 Task: Provide the 2023 Victory Lane Racing Xfinity Series picks for the track "Darlington Raceway".
Action: Mouse moved to (194, 334)
Screenshot: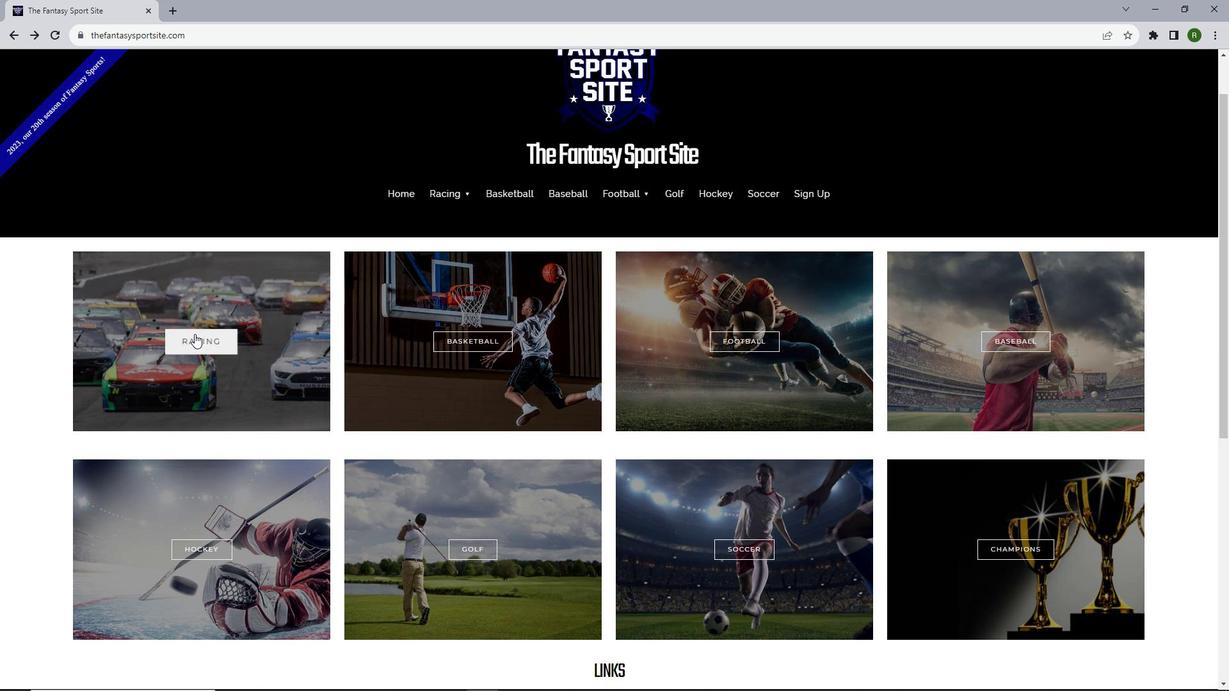 
Action: Mouse pressed left at (194, 334)
Screenshot: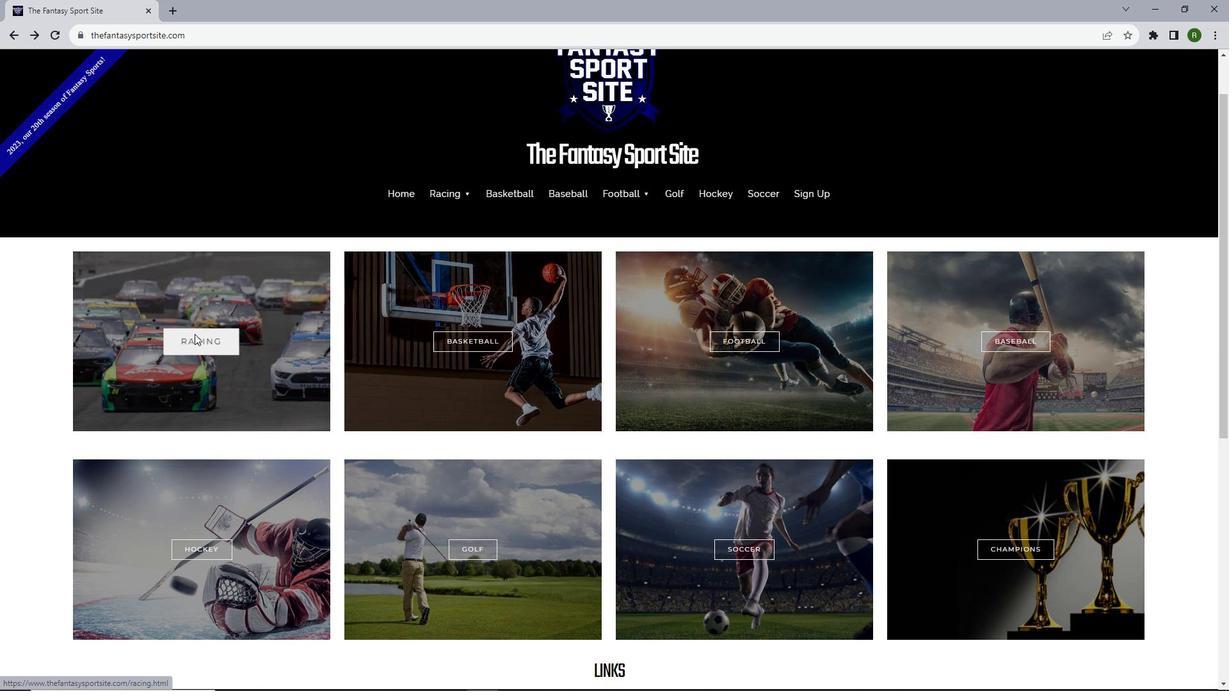 
Action: Mouse moved to (315, 315)
Screenshot: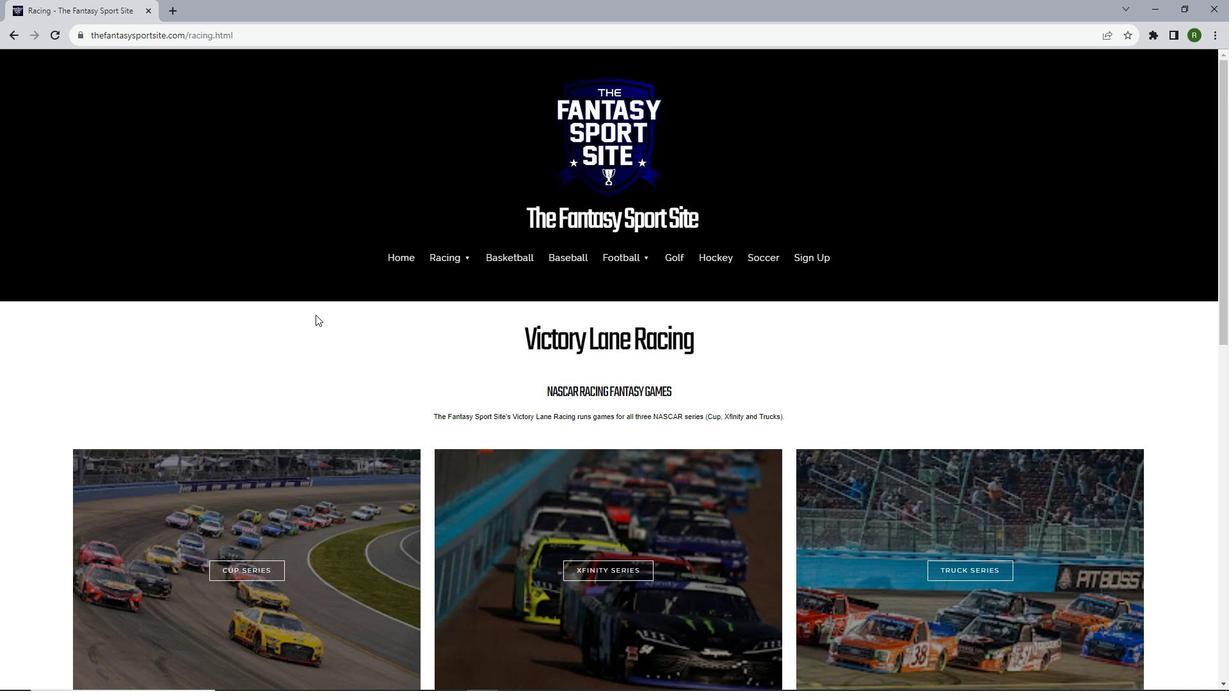 
Action: Mouse scrolled (315, 314) with delta (0, 0)
Screenshot: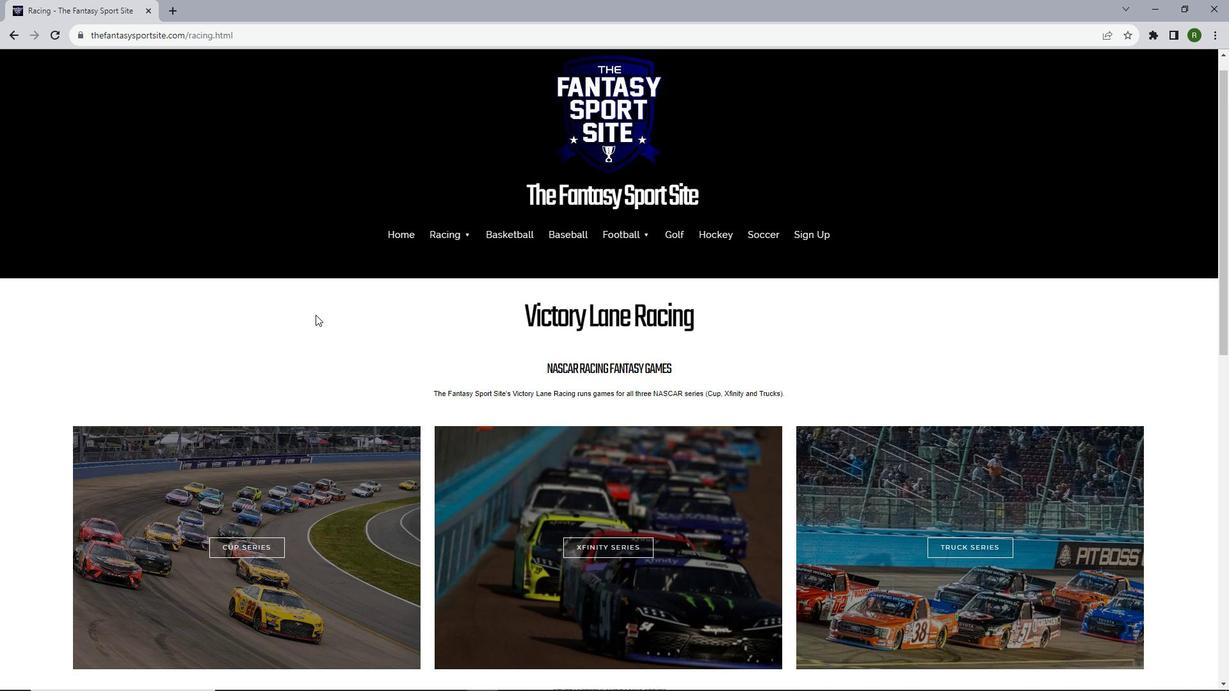 
Action: Mouse scrolled (315, 314) with delta (0, 0)
Screenshot: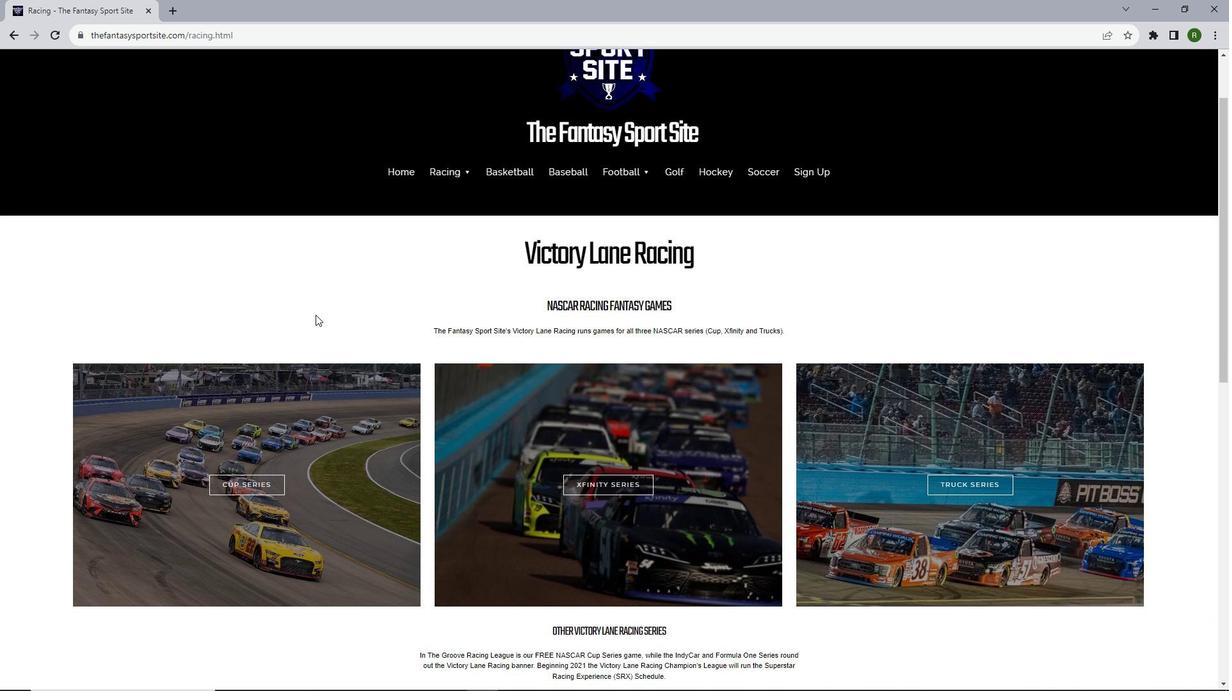
Action: Mouse moved to (597, 445)
Screenshot: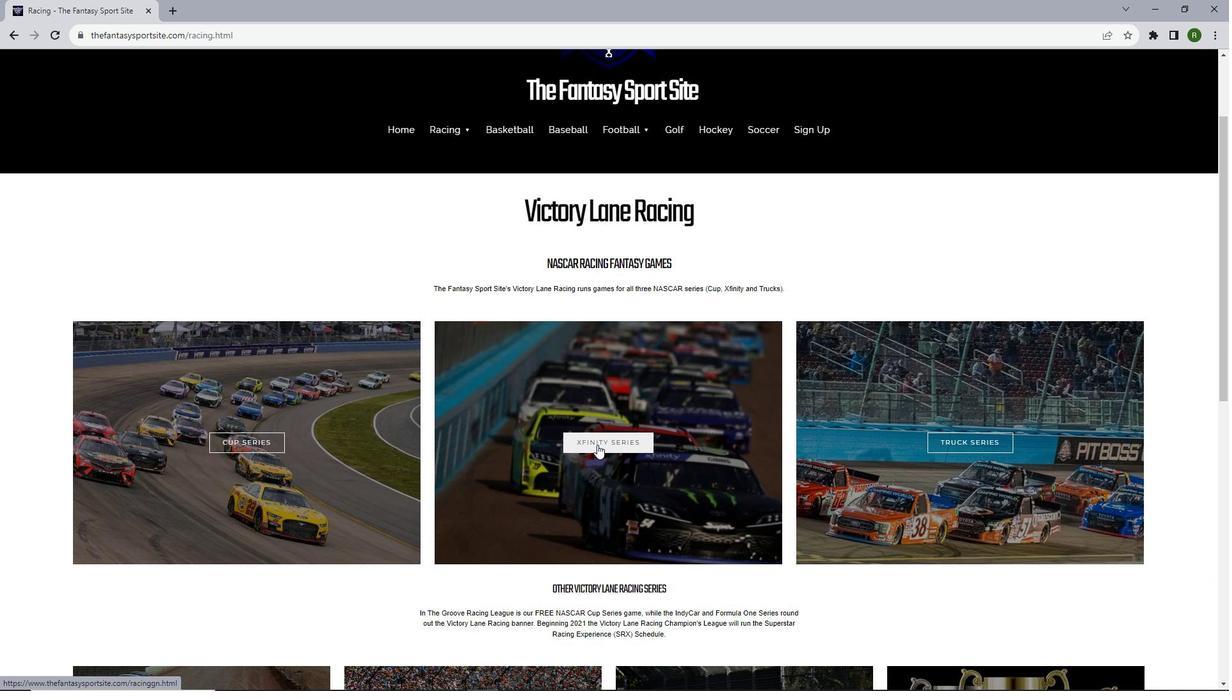 
Action: Mouse pressed left at (597, 445)
Screenshot: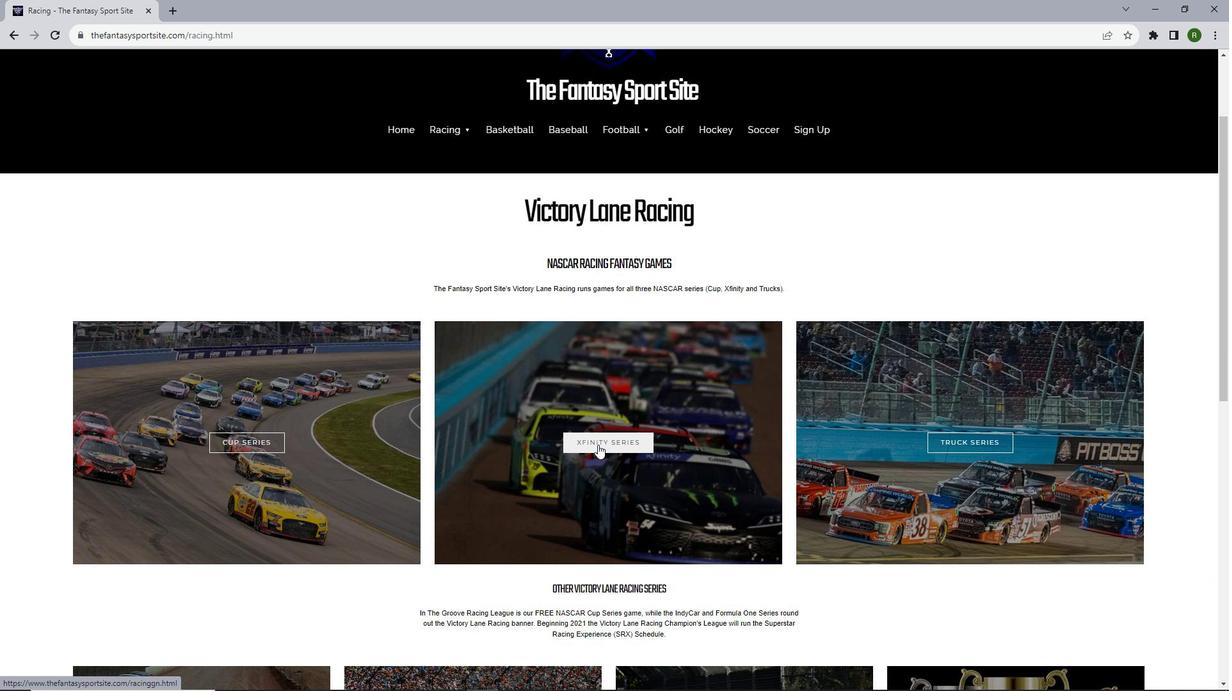 
Action: Mouse moved to (465, 369)
Screenshot: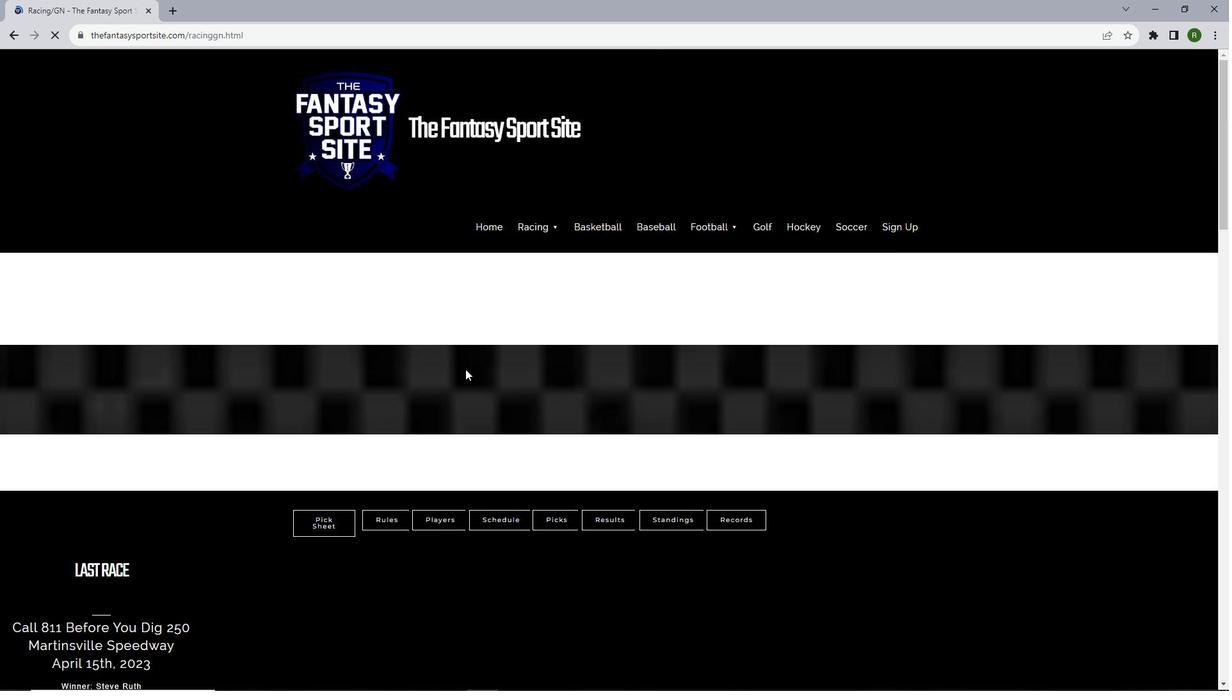 
Action: Mouse scrolled (465, 368) with delta (0, 0)
Screenshot: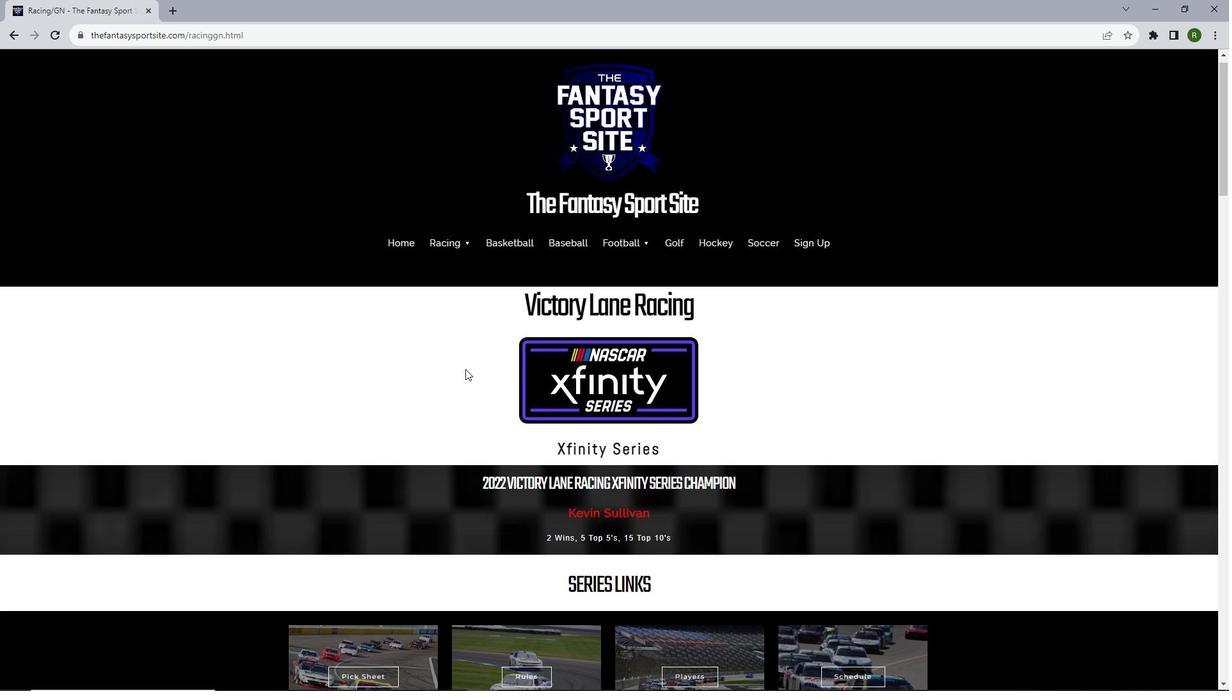
Action: Mouse scrolled (465, 368) with delta (0, 0)
Screenshot: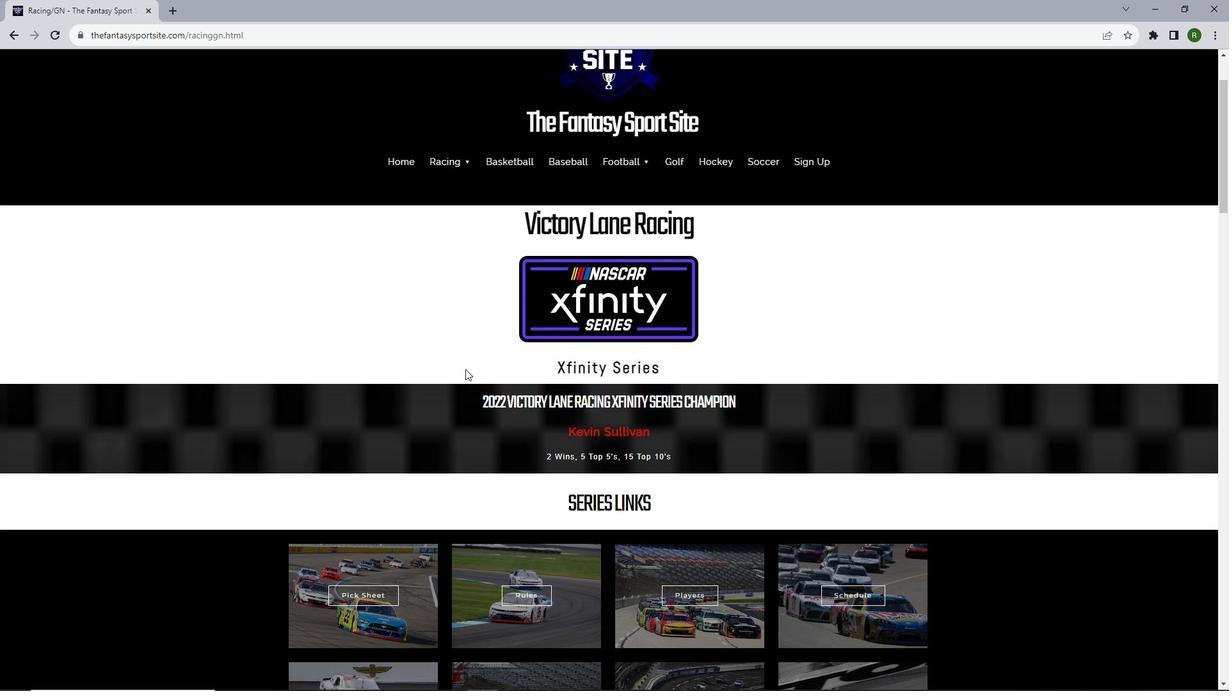
Action: Mouse scrolled (465, 368) with delta (0, 0)
Screenshot: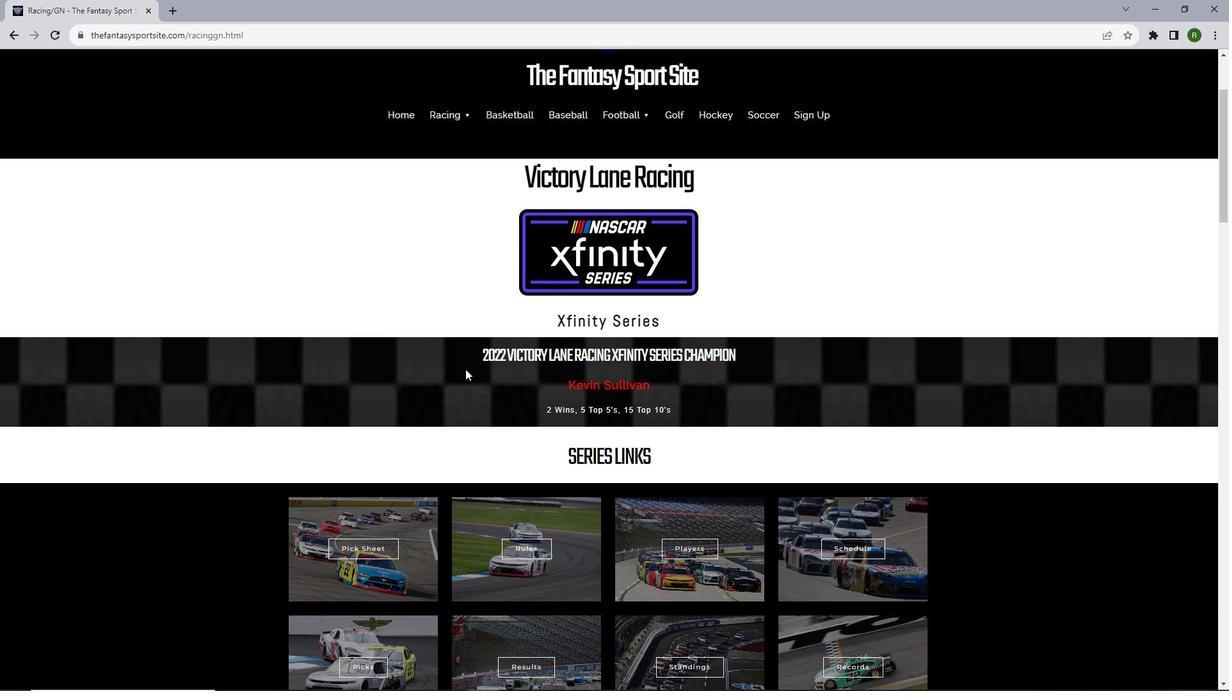 
Action: Mouse scrolled (465, 368) with delta (0, 0)
Screenshot: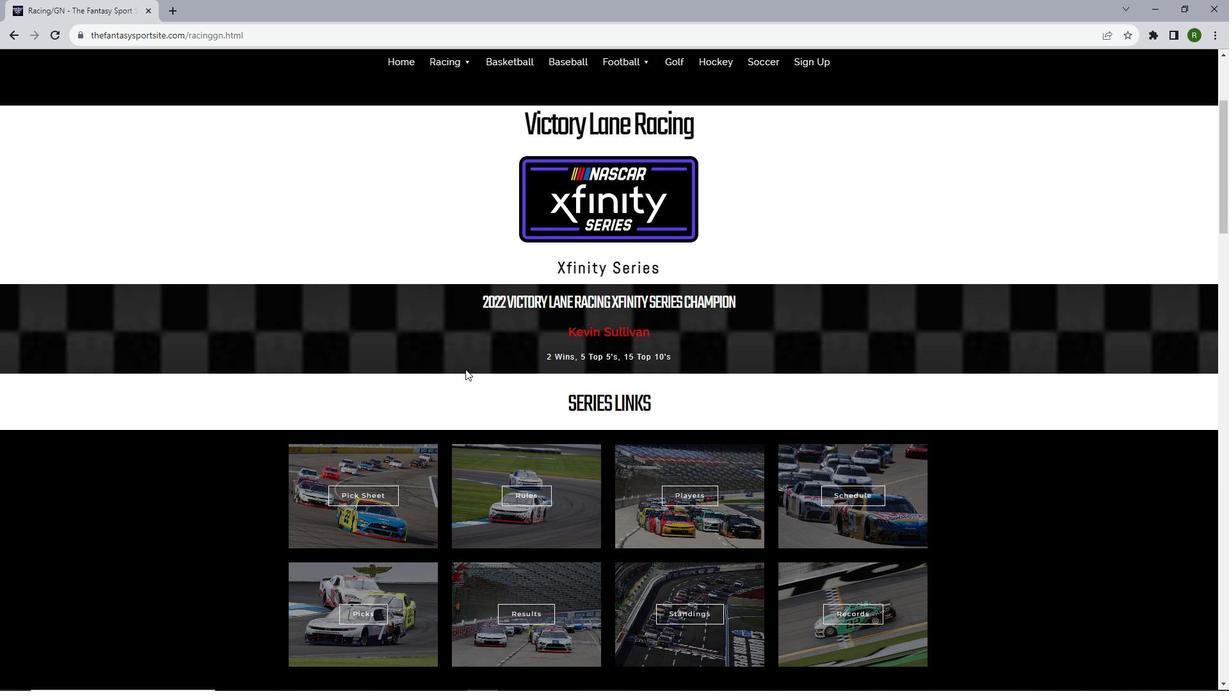 
Action: Mouse scrolled (465, 368) with delta (0, 0)
Screenshot: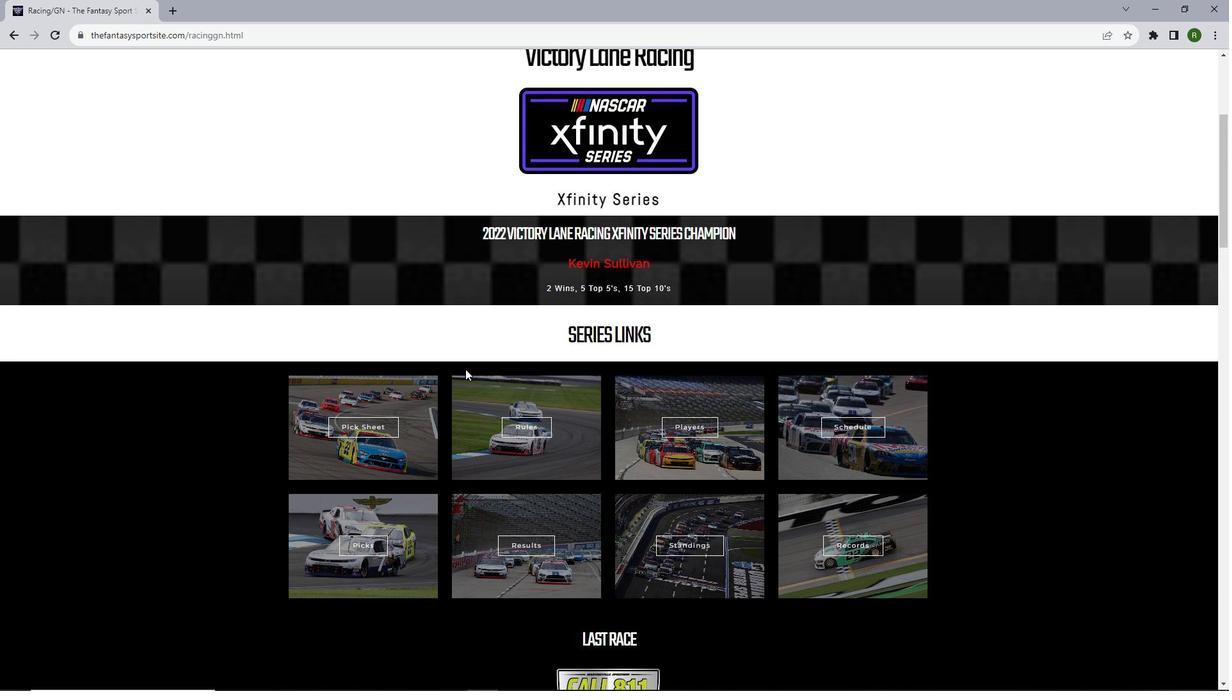 
Action: Mouse scrolled (465, 368) with delta (0, 0)
Screenshot: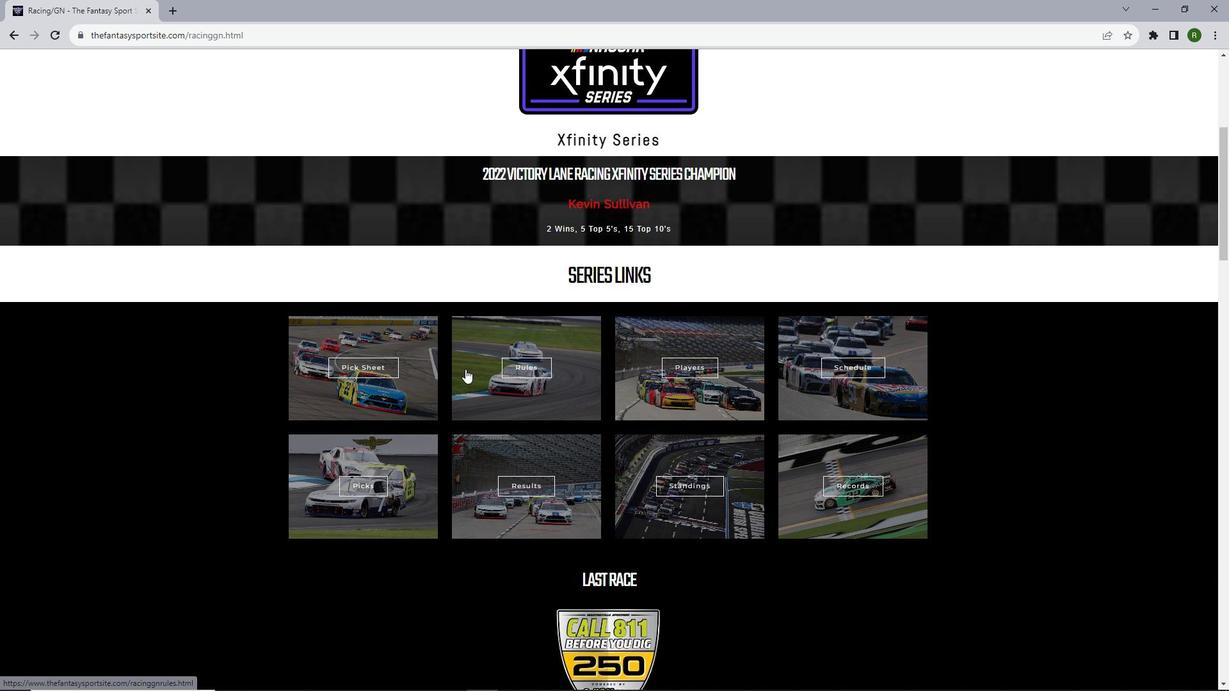 
Action: Mouse moved to (353, 432)
Screenshot: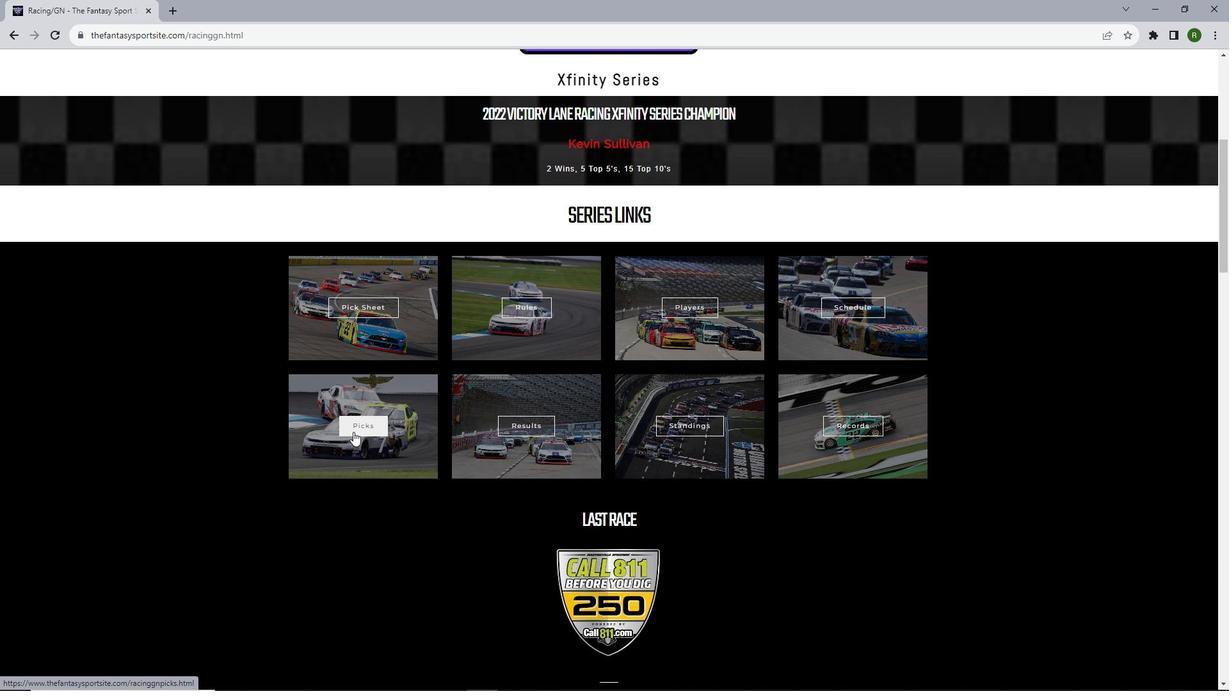 
Action: Mouse pressed left at (353, 432)
Screenshot: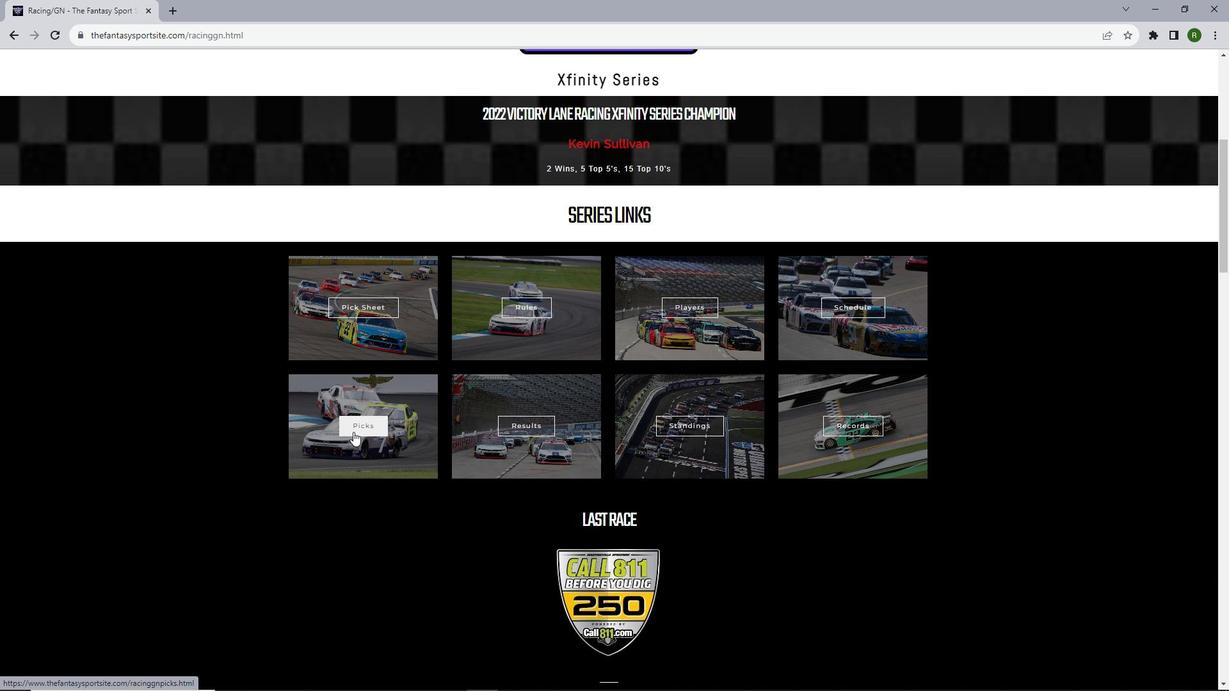 
Action: Mouse moved to (508, 363)
Screenshot: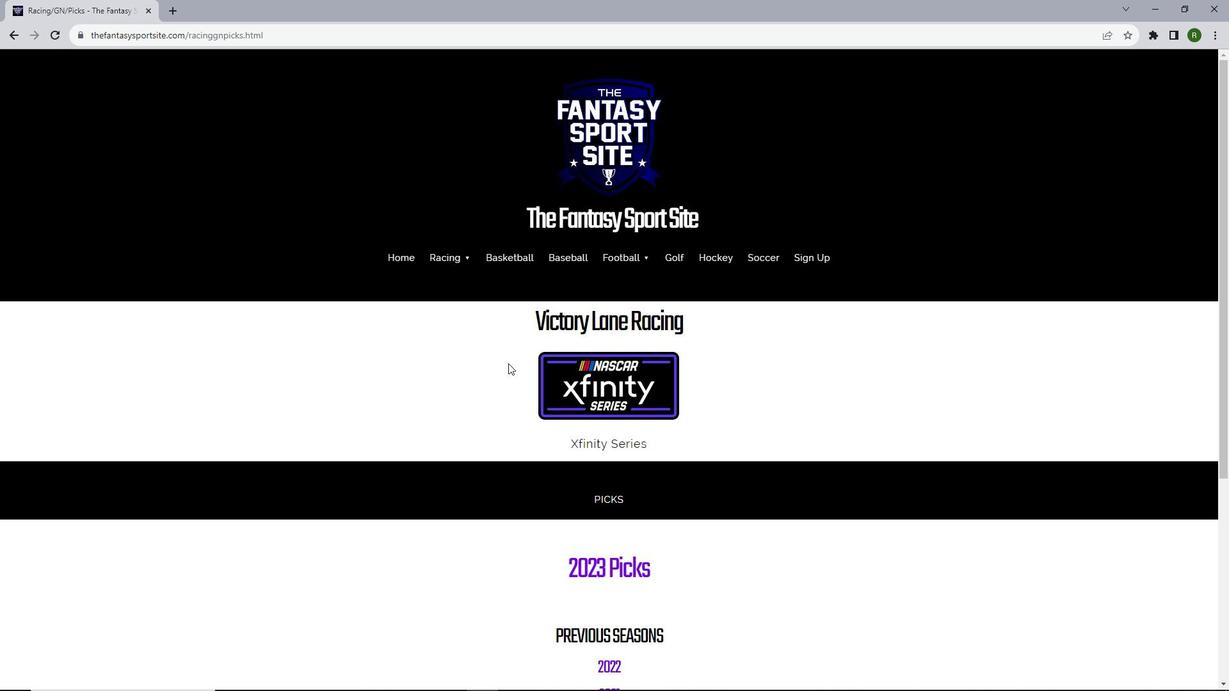 
Action: Mouse scrolled (508, 363) with delta (0, 0)
Screenshot: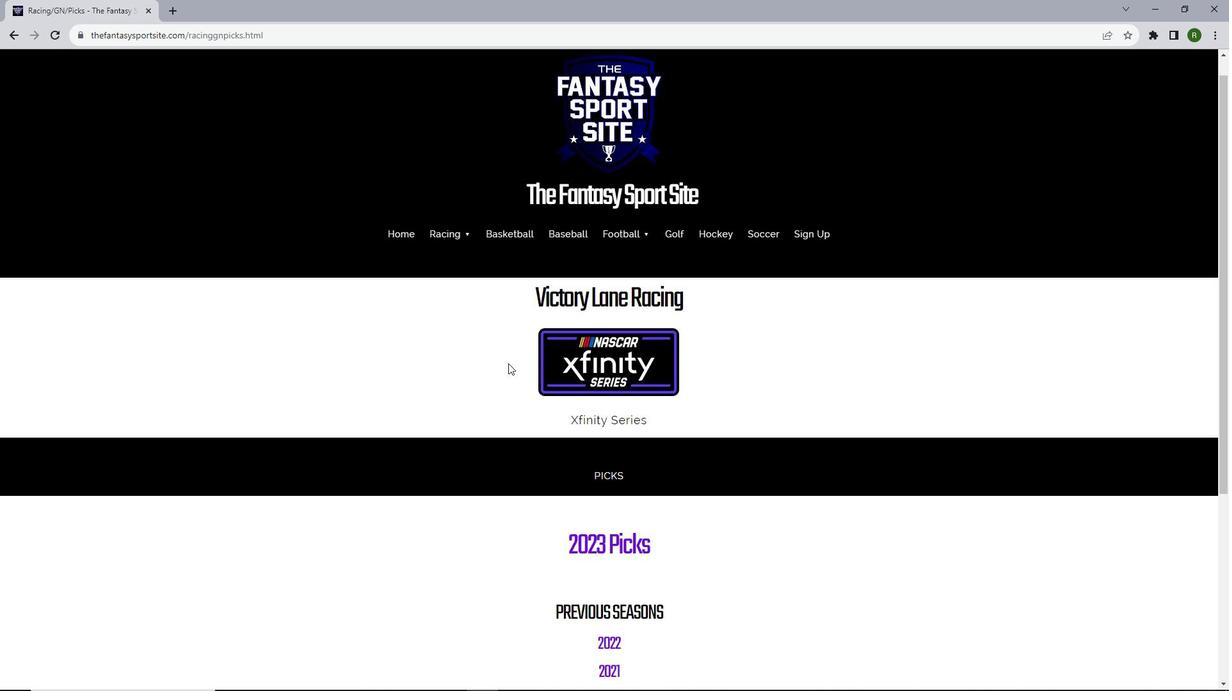
Action: Mouse scrolled (508, 363) with delta (0, 0)
Screenshot: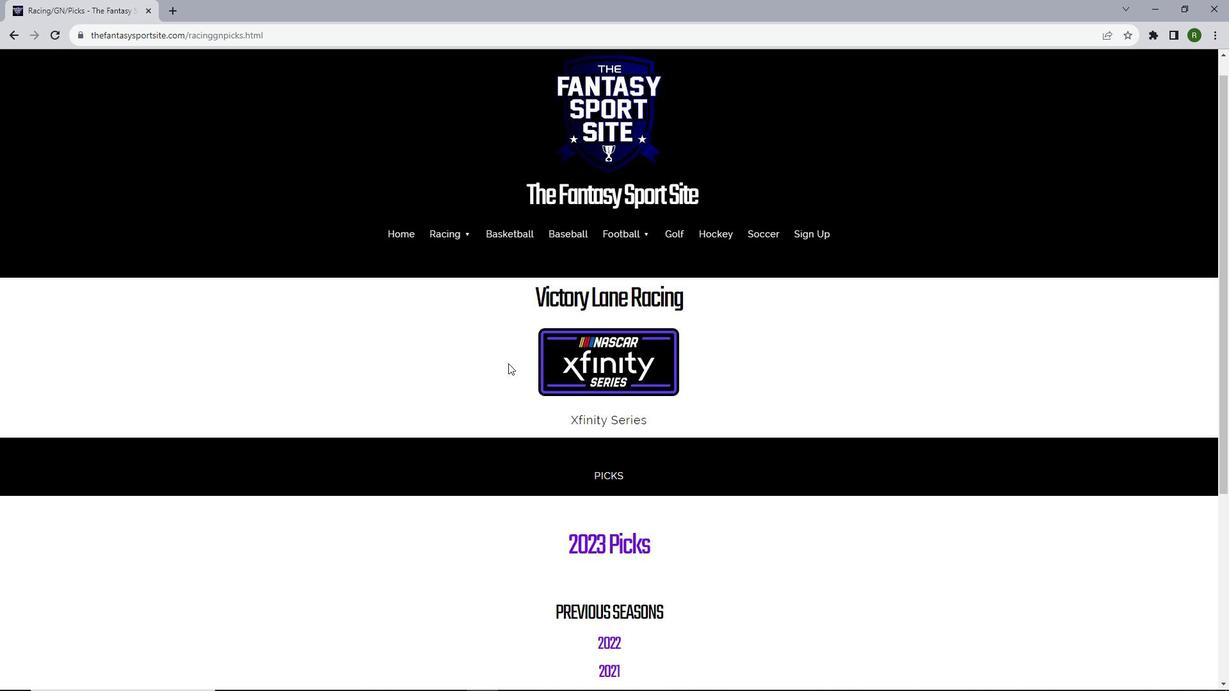 
Action: Mouse scrolled (508, 363) with delta (0, 0)
Screenshot: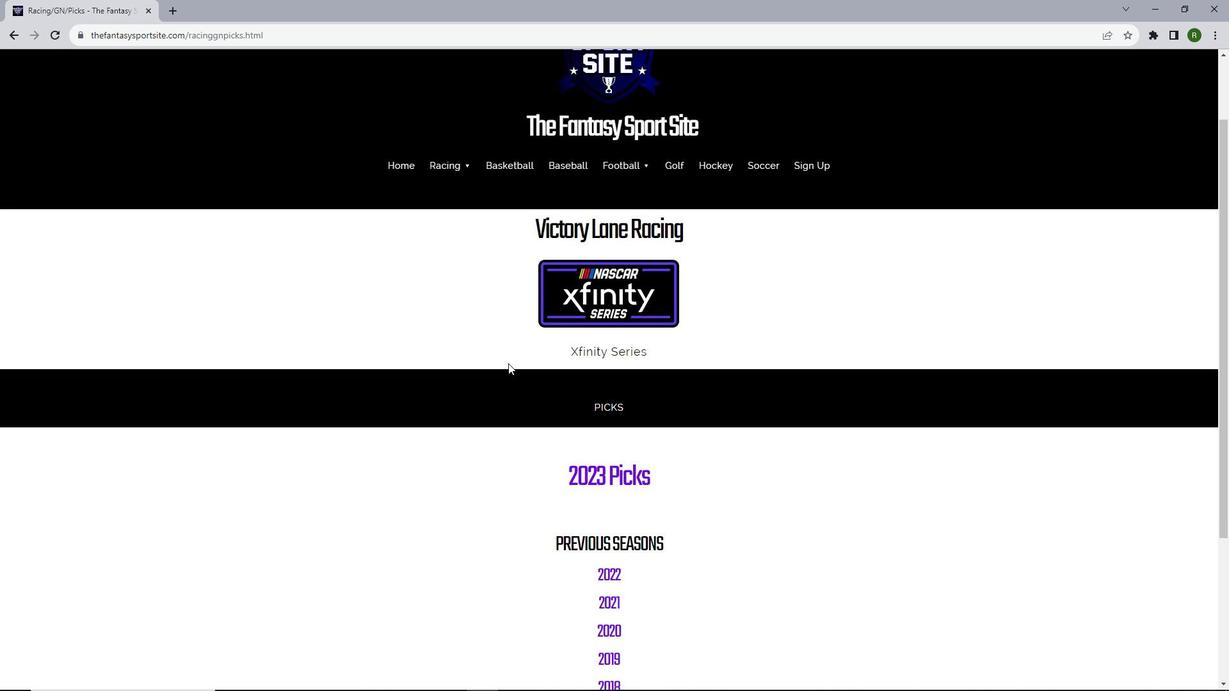 
Action: Mouse moved to (620, 370)
Screenshot: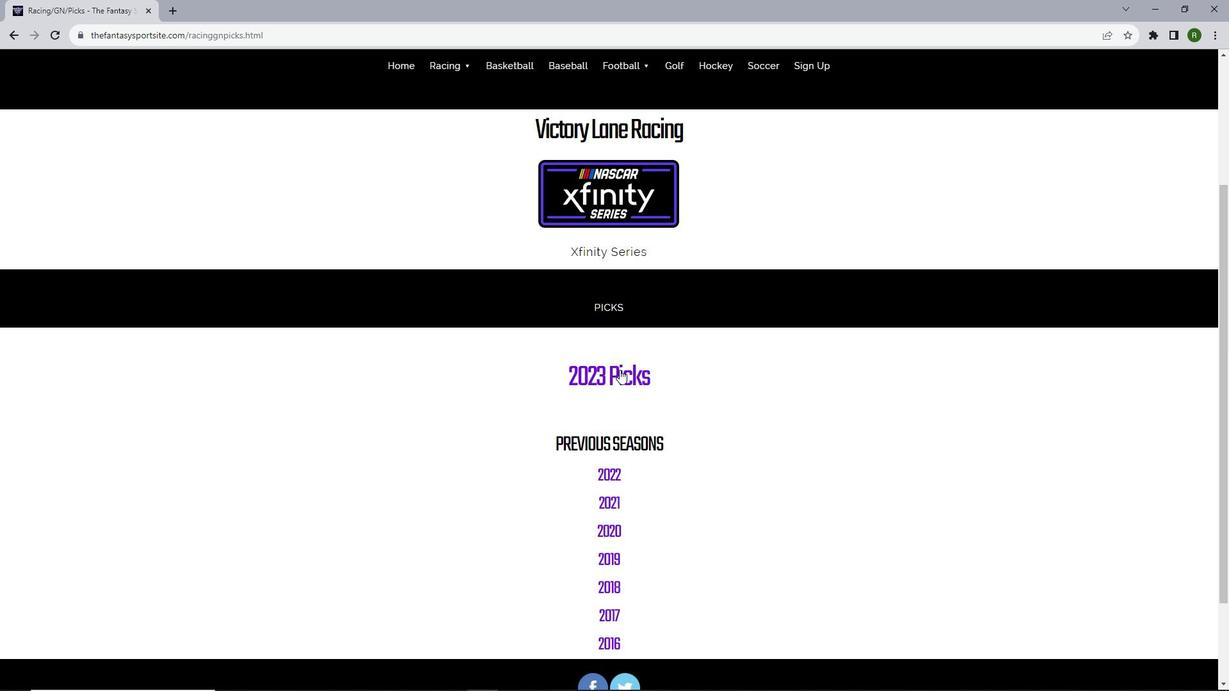 
Action: Mouse pressed left at (620, 370)
Screenshot: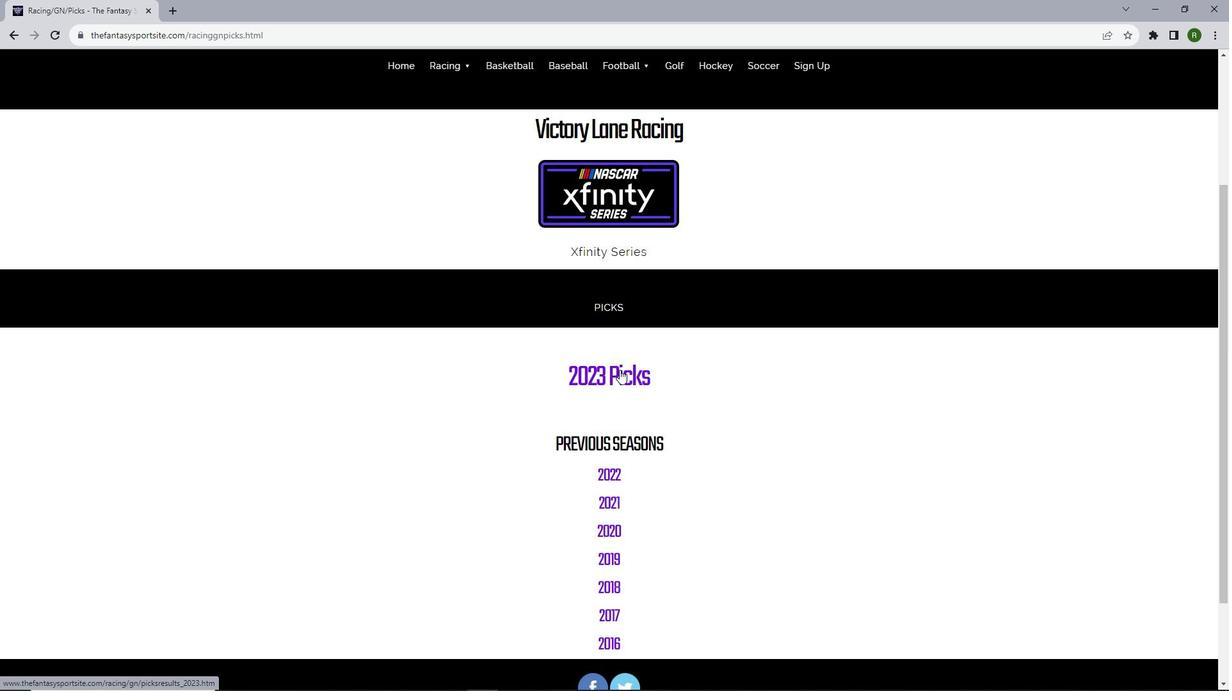 
Action: Mouse moved to (595, 253)
Screenshot: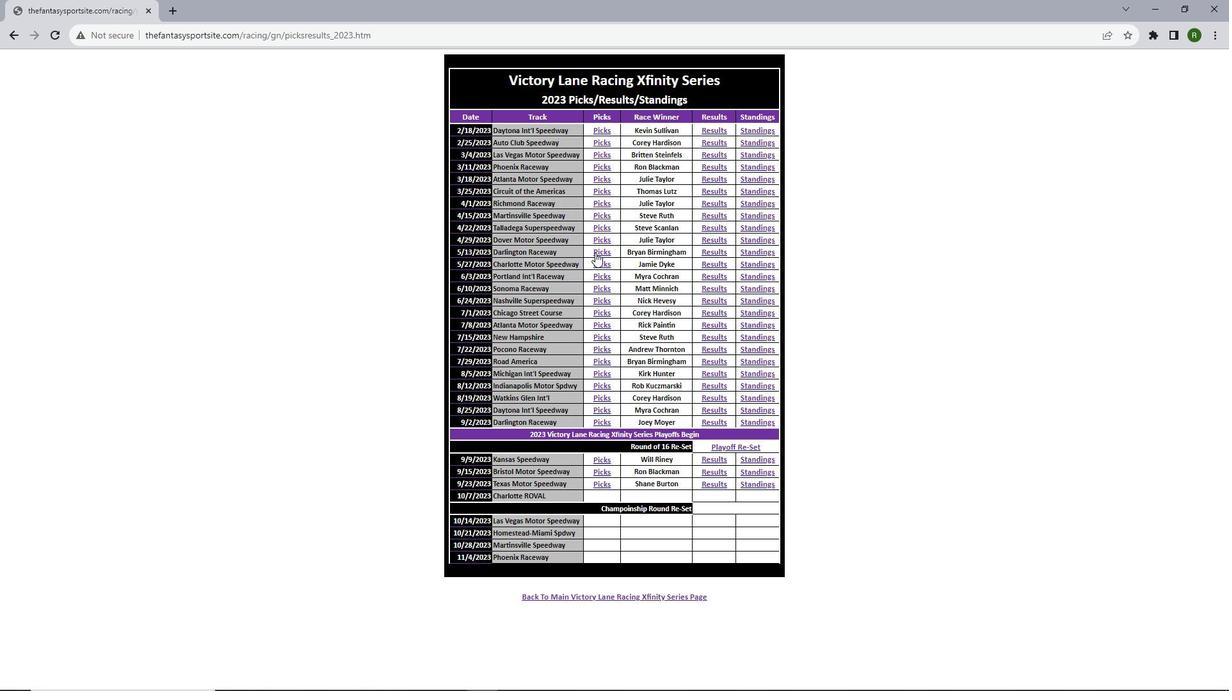 
Action: Mouse pressed left at (595, 253)
Screenshot: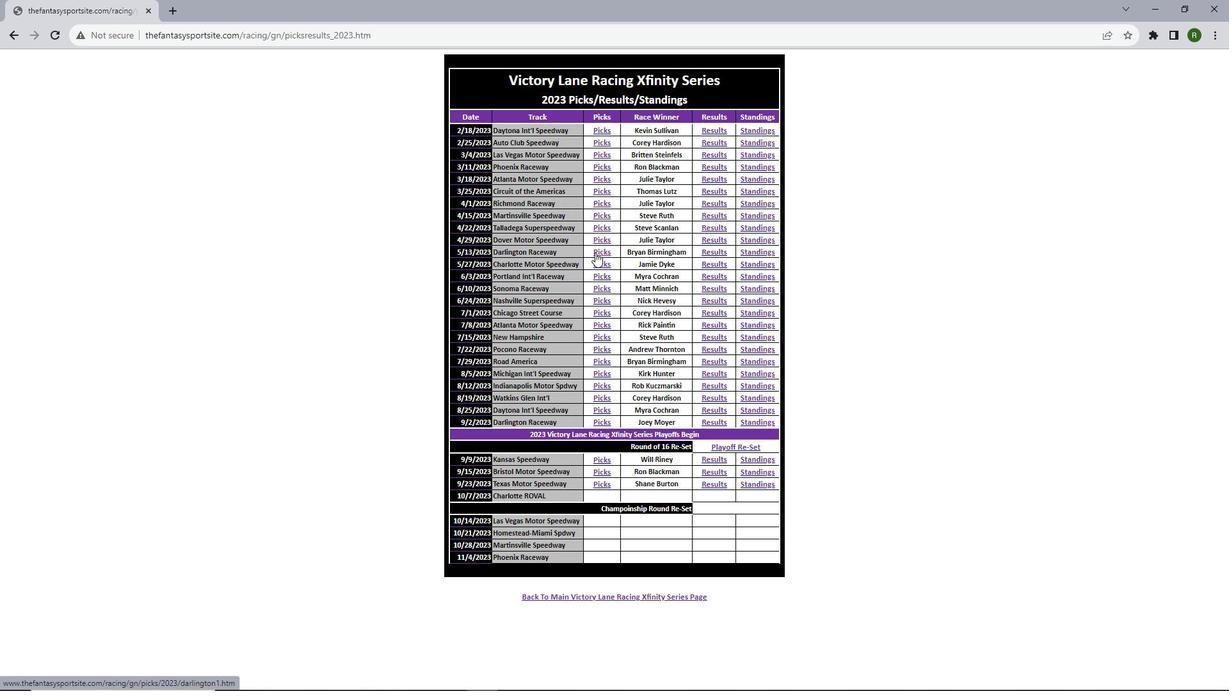 
Action: Mouse moved to (595, 253)
Screenshot: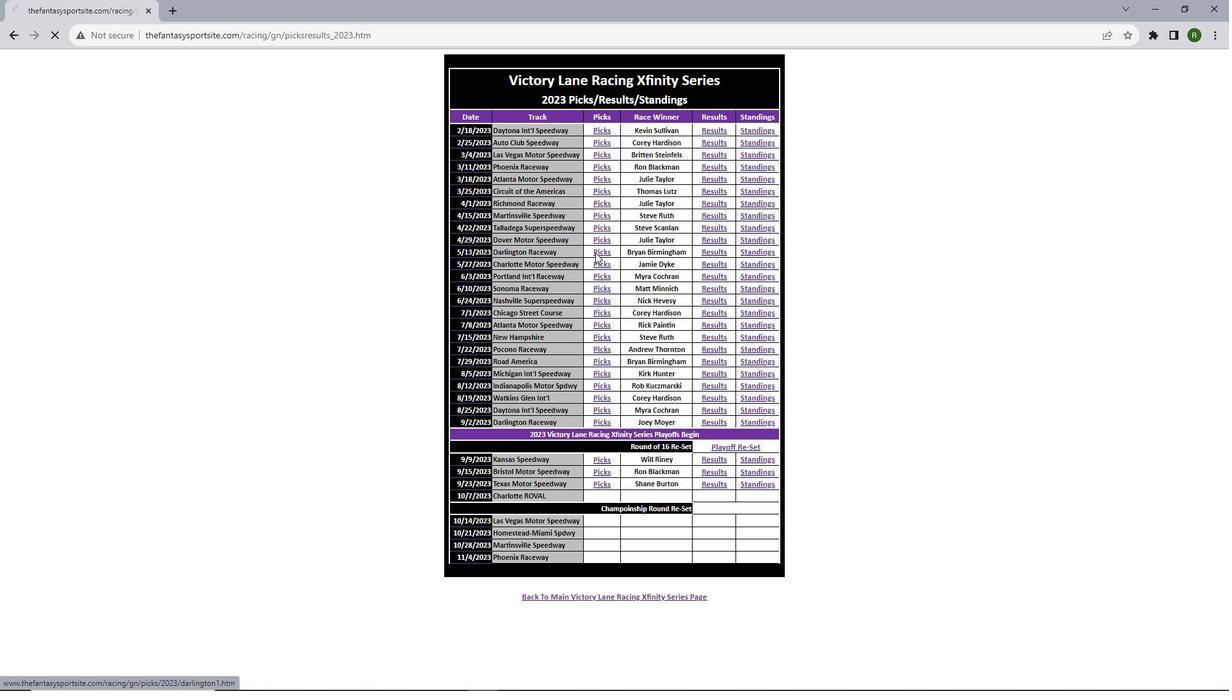 
Action: Mouse scrolled (595, 252) with delta (0, 0)
Screenshot: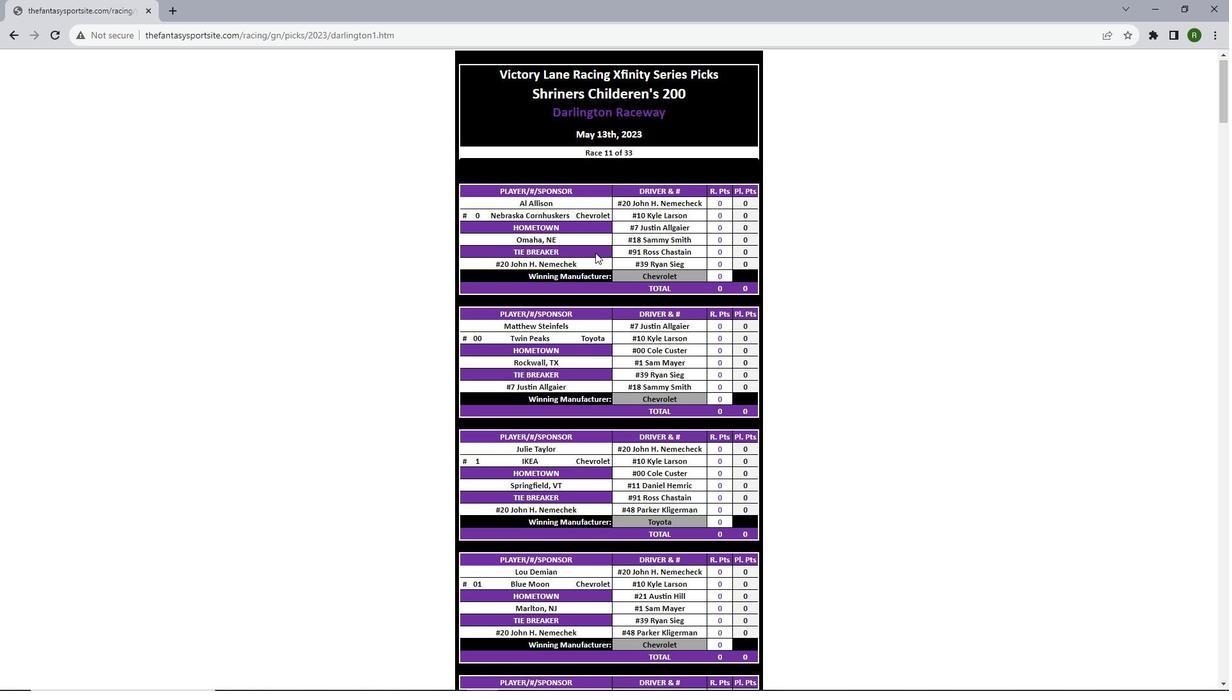 
Action: Mouse scrolled (595, 252) with delta (0, 0)
Screenshot: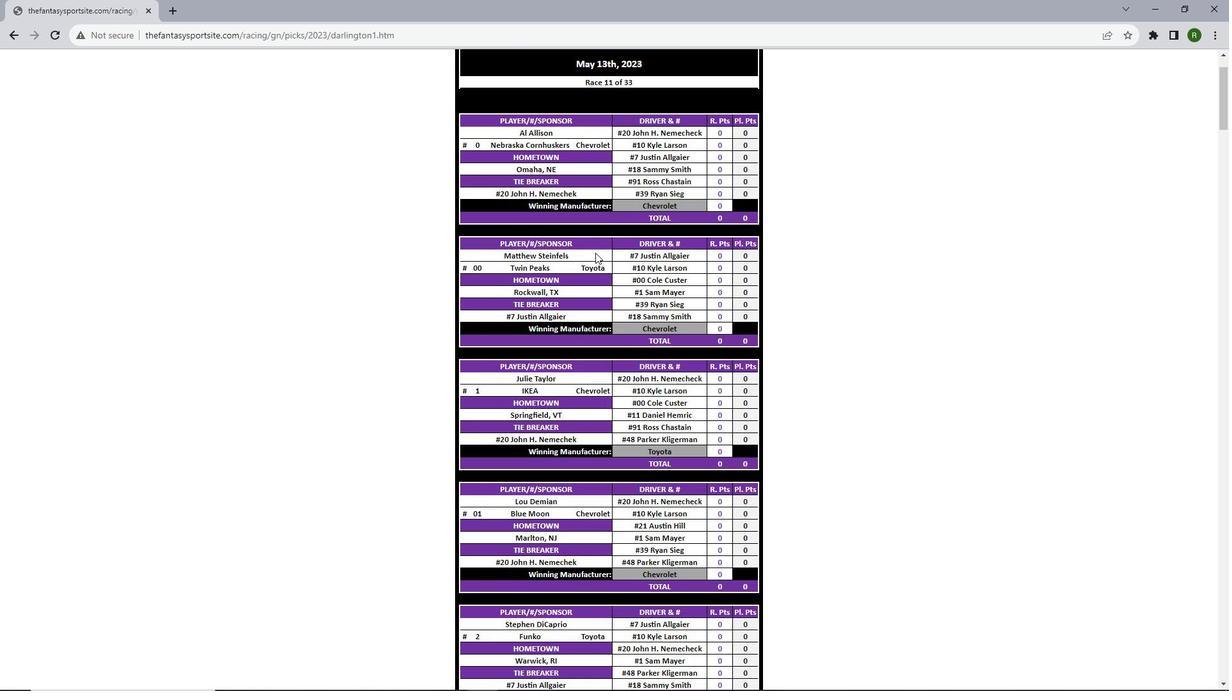 
Action: Mouse scrolled (595, 252) with delta (0, 0)
Screenshot: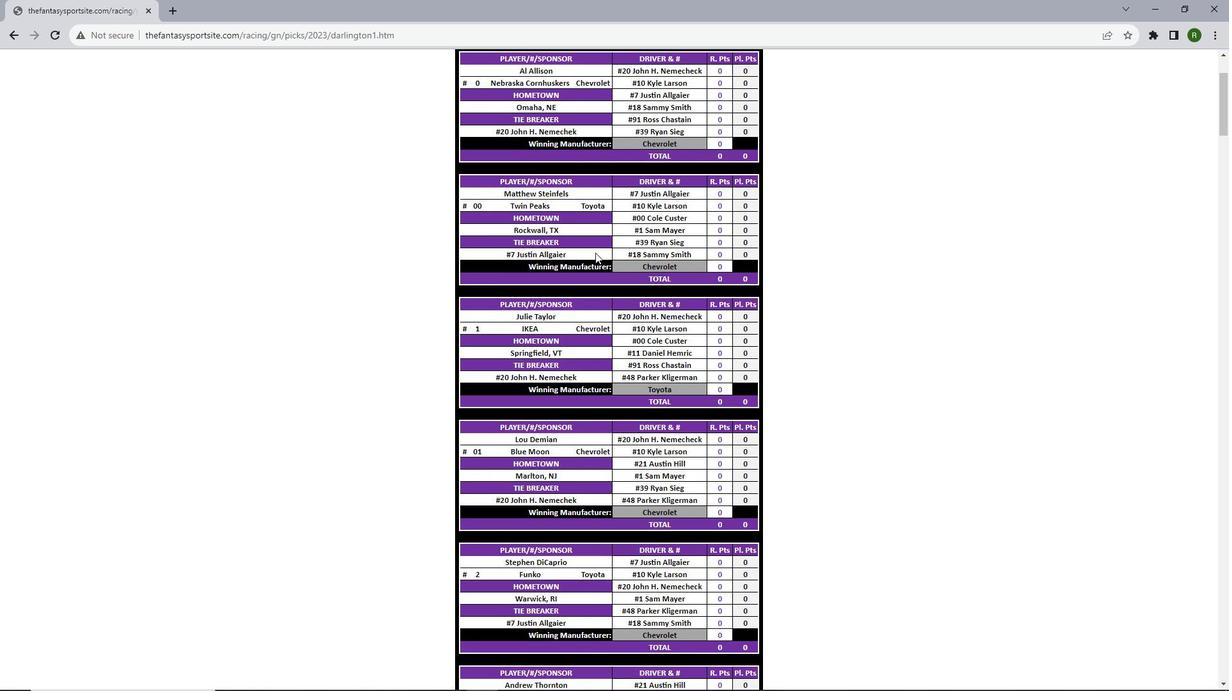 
Action: Mouse scrolled (595, 252) with delta (0, 0)
Screenshot: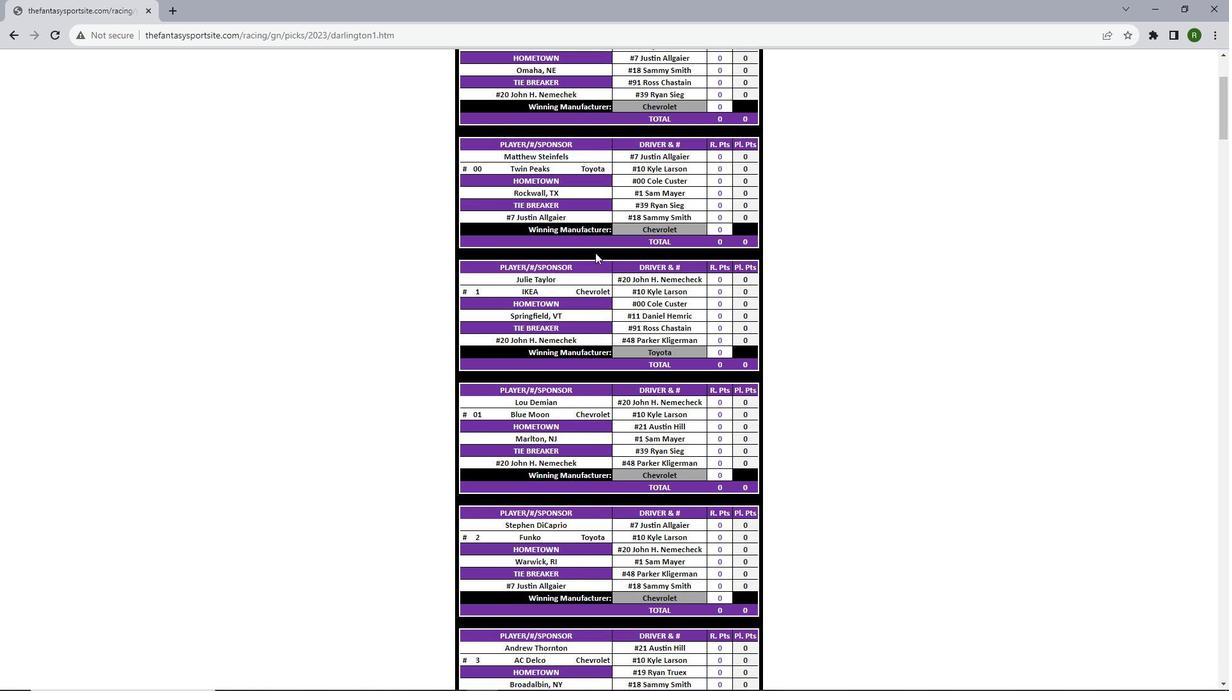 
Action: Mouse scrolled (595, 252) with delta (0, 0)
Screenshot: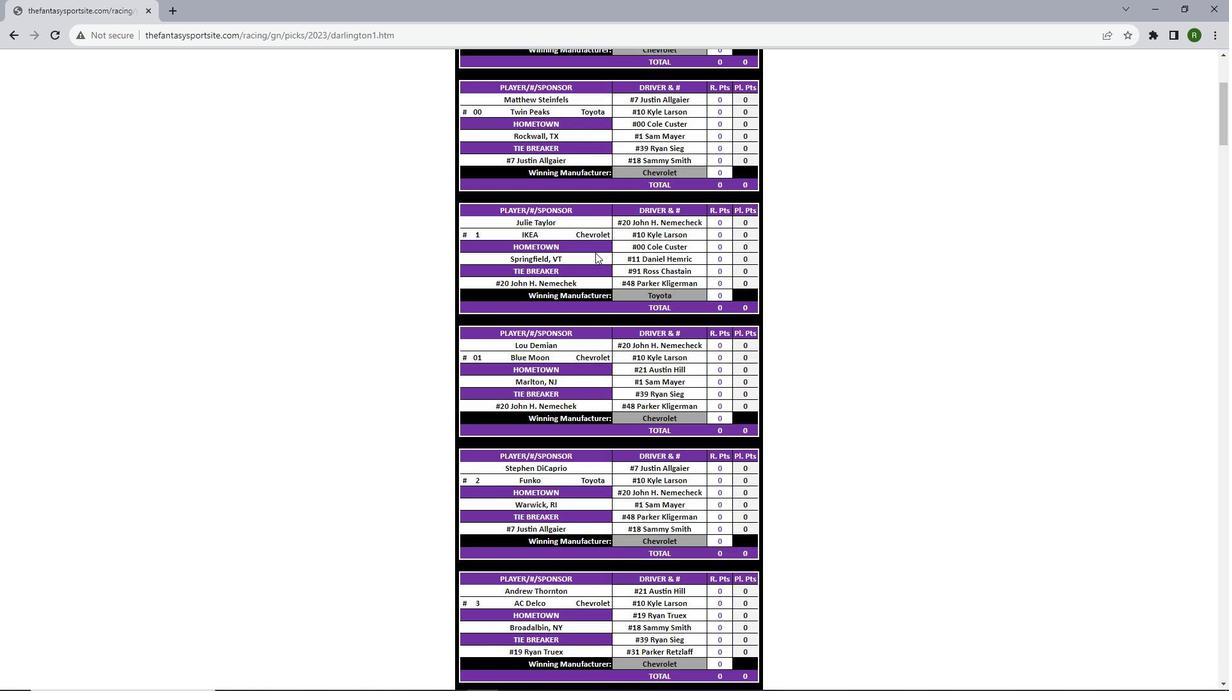 
Action: Mouse scrolled (595, 252) with delta (0, 0)
Screenshot: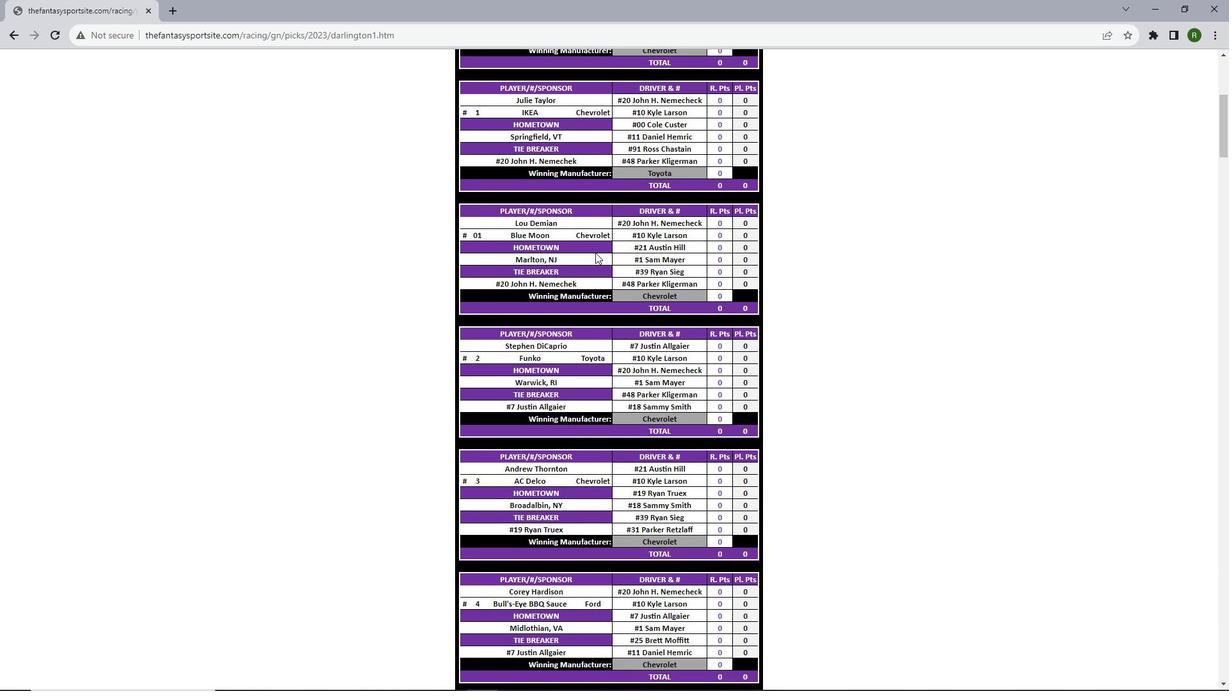 
Action: Mouse scrolled (595, 252) with delta (0, 0)
Screenshot: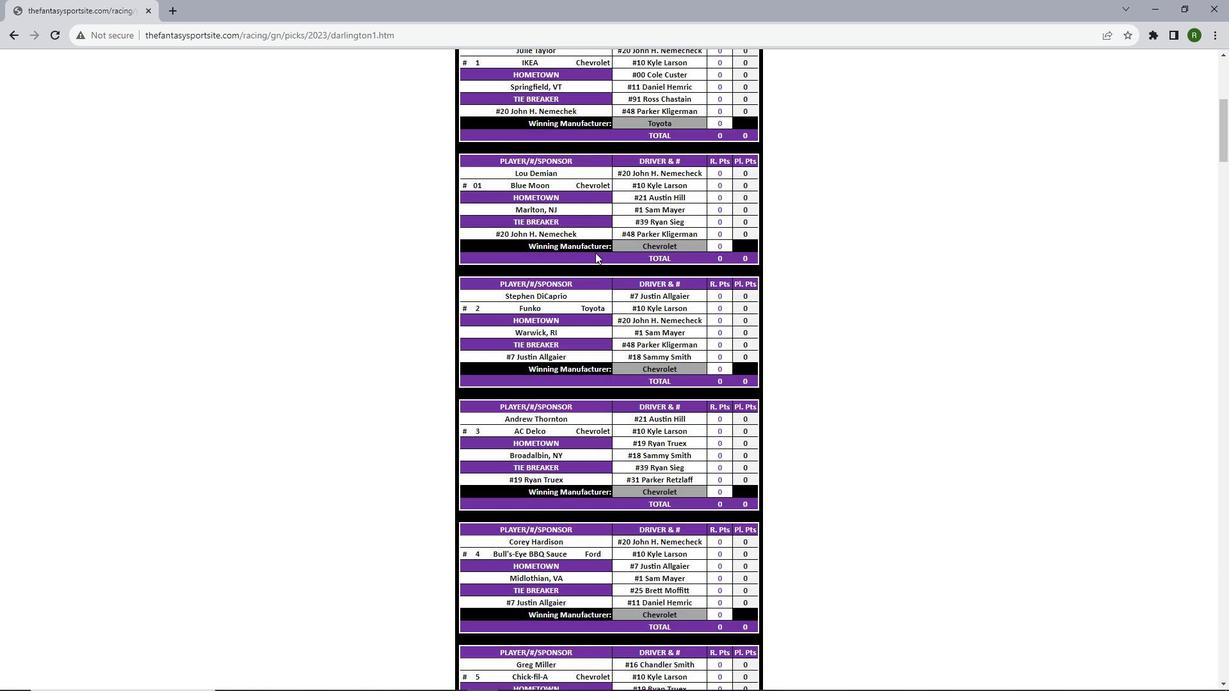 
Action: Mouse scrolled (595, 252) with delta (0, 0)
Screenshot: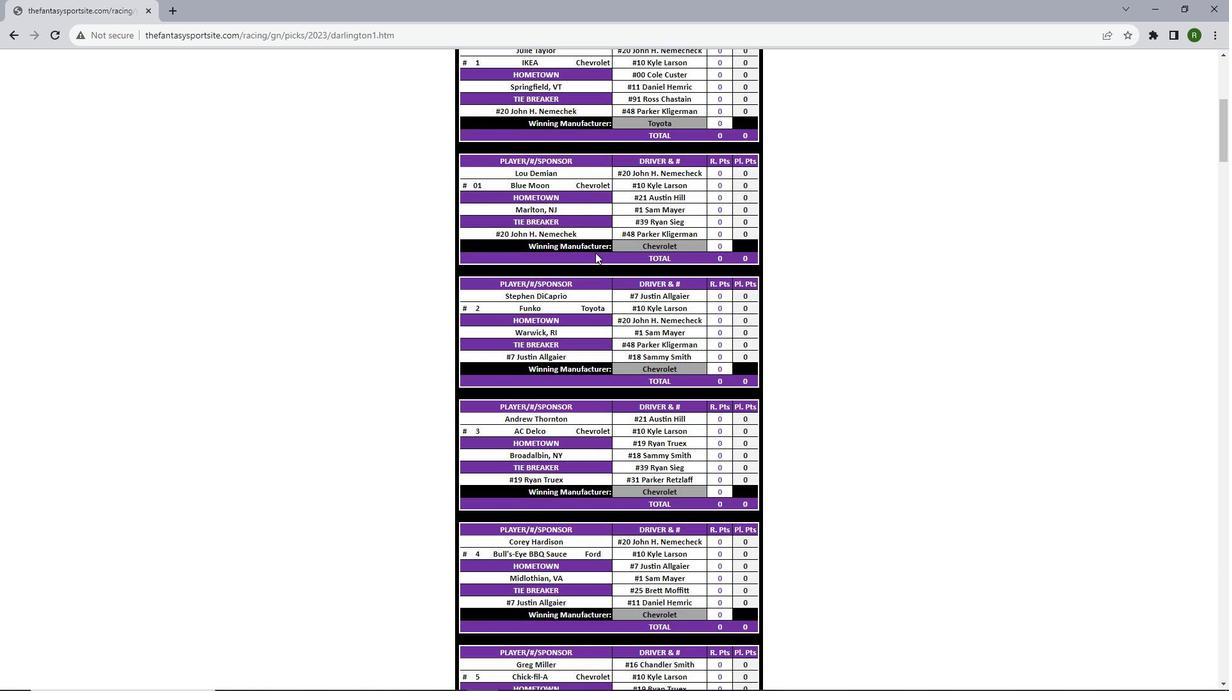 
Action: Mouse scrolled (595, 252) with delta (0, 0)
Screenshot: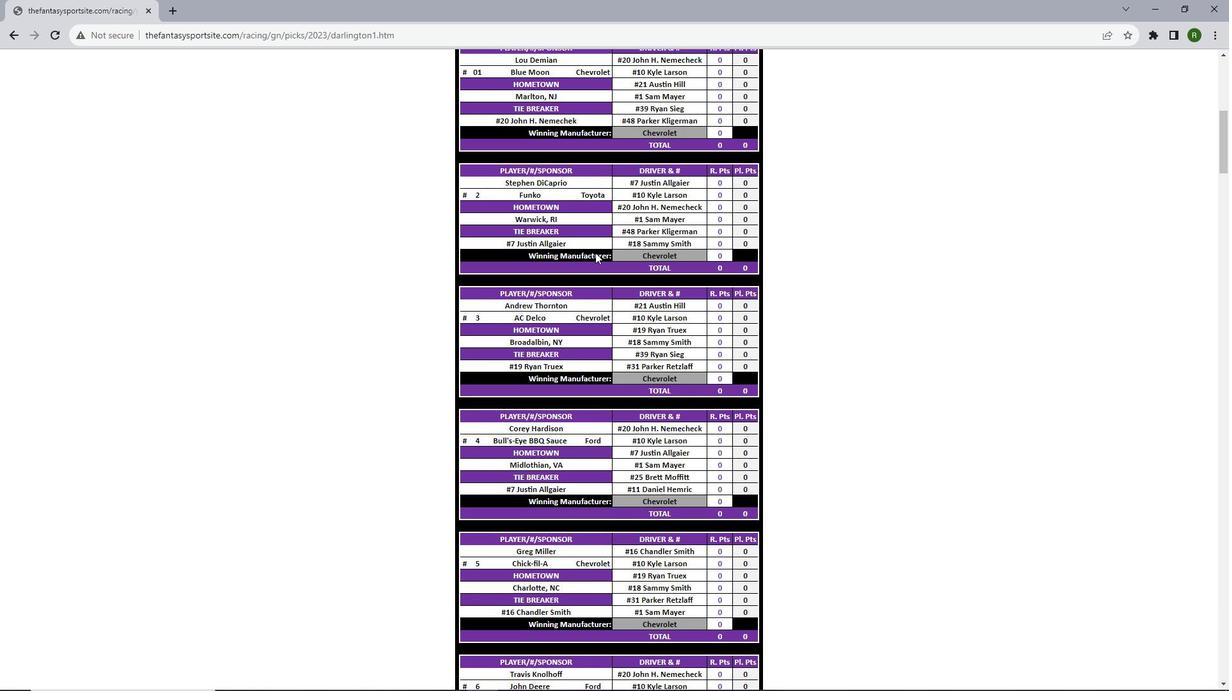 
Action: Mouse scrolled (595, 252) with delta (0, 0)
Screenshot: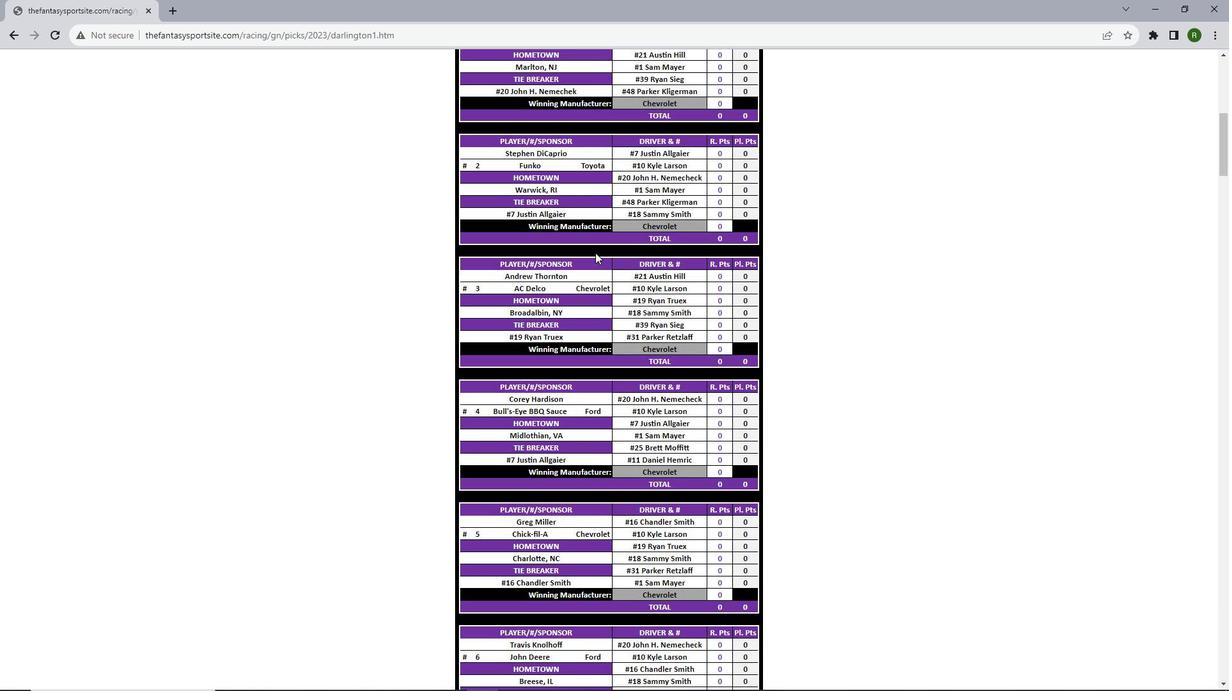 
Action: Mouse scrolled (595, 252) with delta (0, 0)
Screenshot: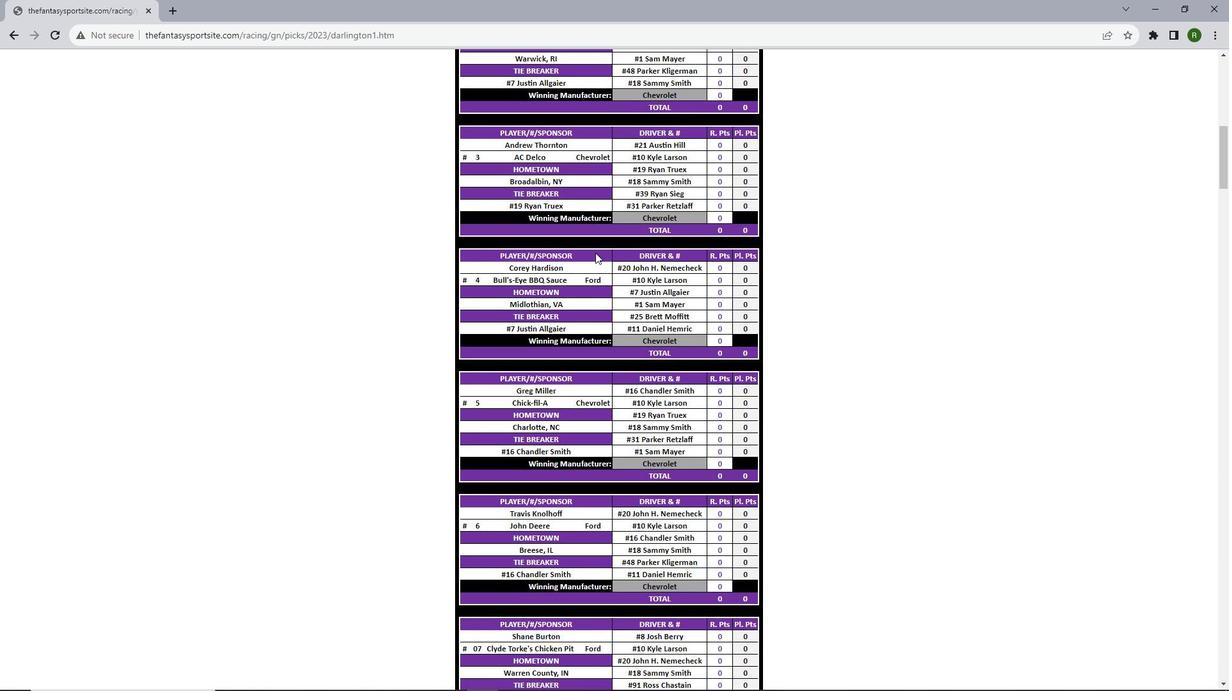 
Action: Mouse scrolled (595, 252) with delta (0, 0)
Screenshot: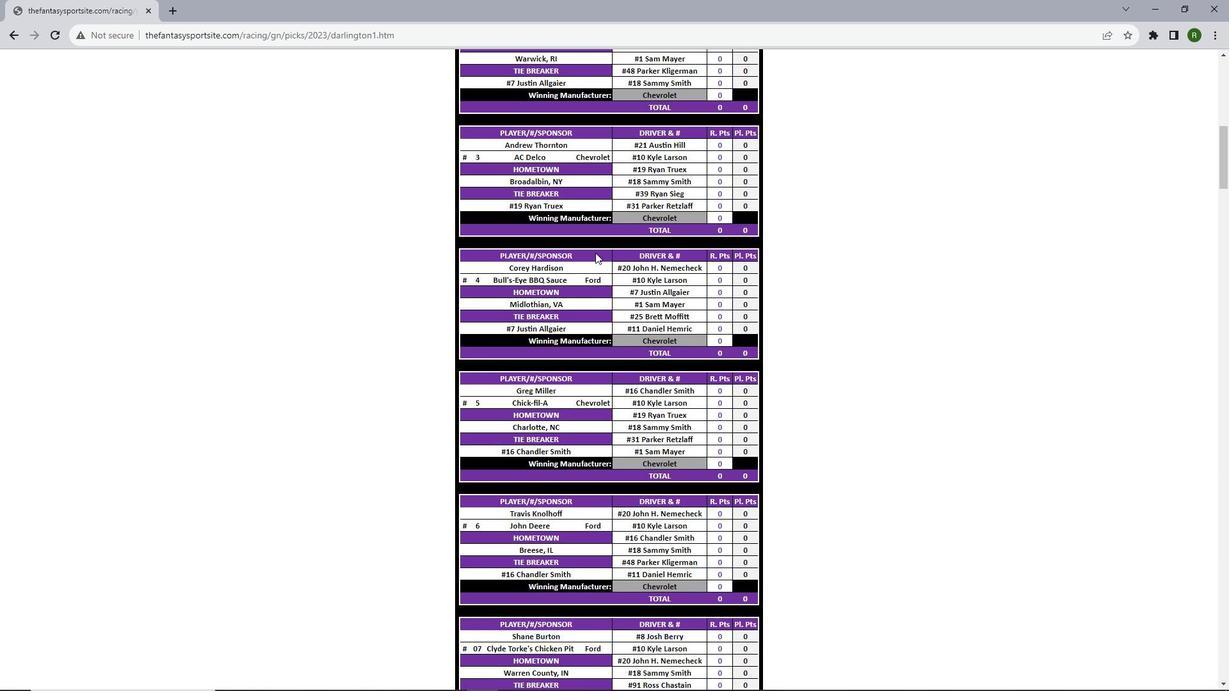 
Action: Mouse scrolled (595, 252) with delta (0, 0)
Screenshot: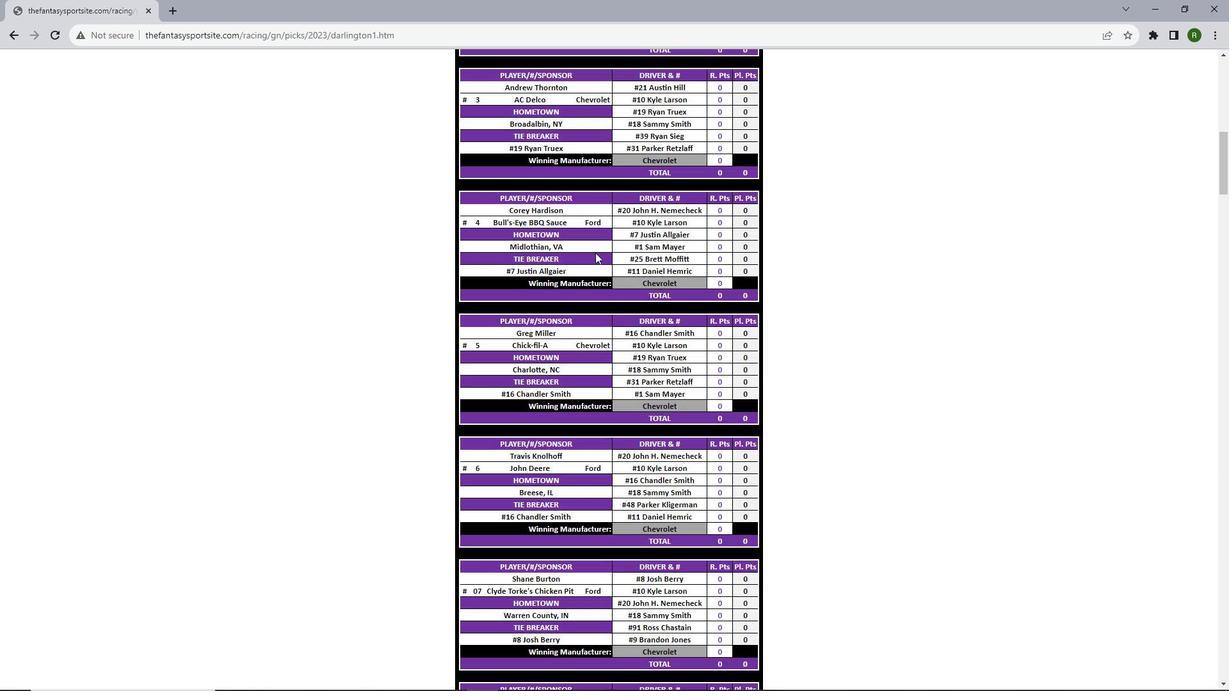
Action: Mouse scrolled (595, 252) with delta (0, 0)
Screenshot: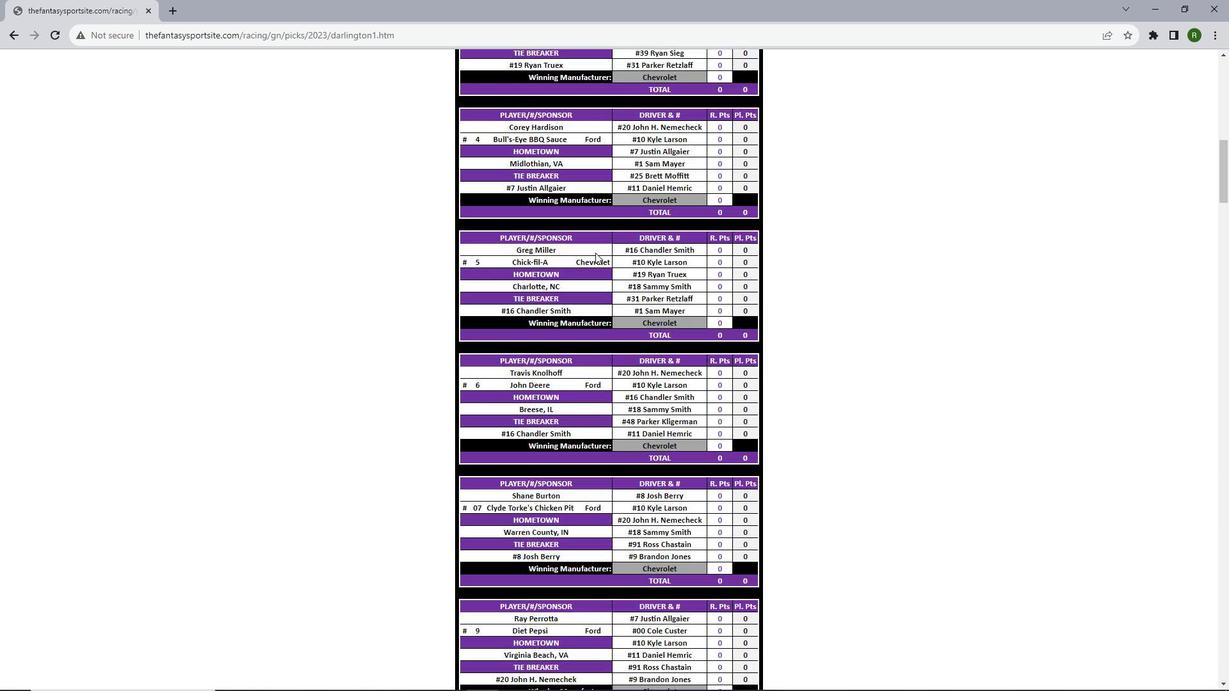
Action: Mouse scrolled (595, 252) with delta (0, 0)
Screenshot: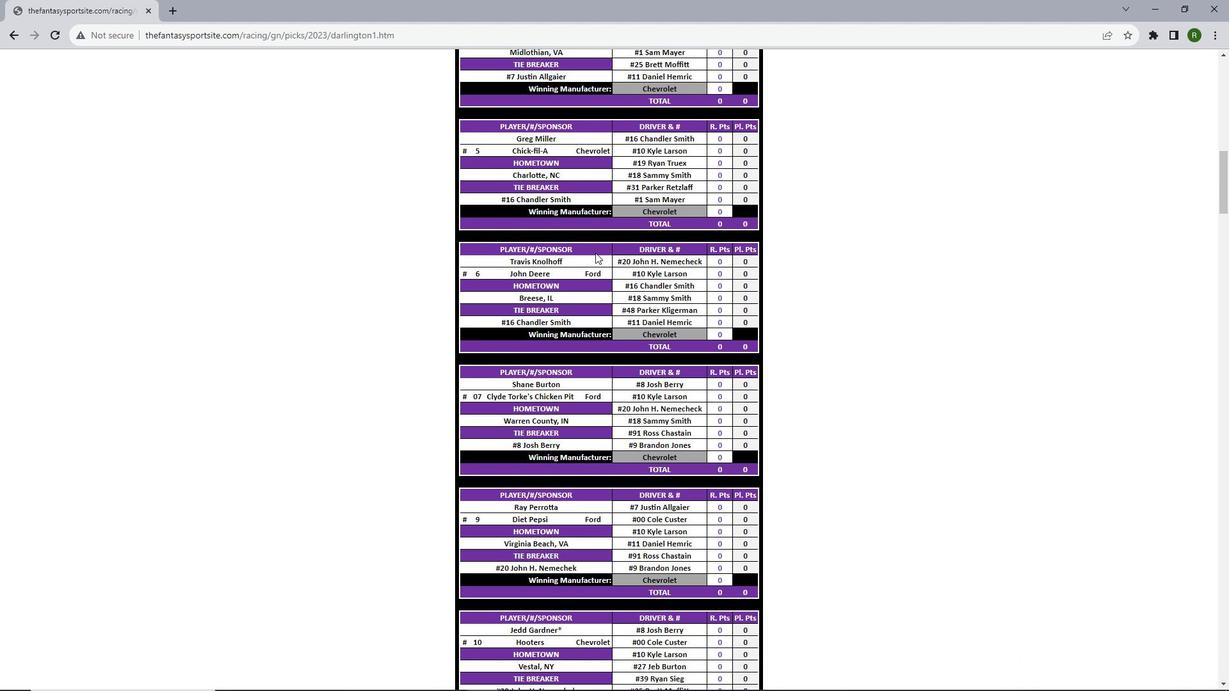 
Action: Mouse scrolled (595, 252) with delta (0, 0)
Screenshot: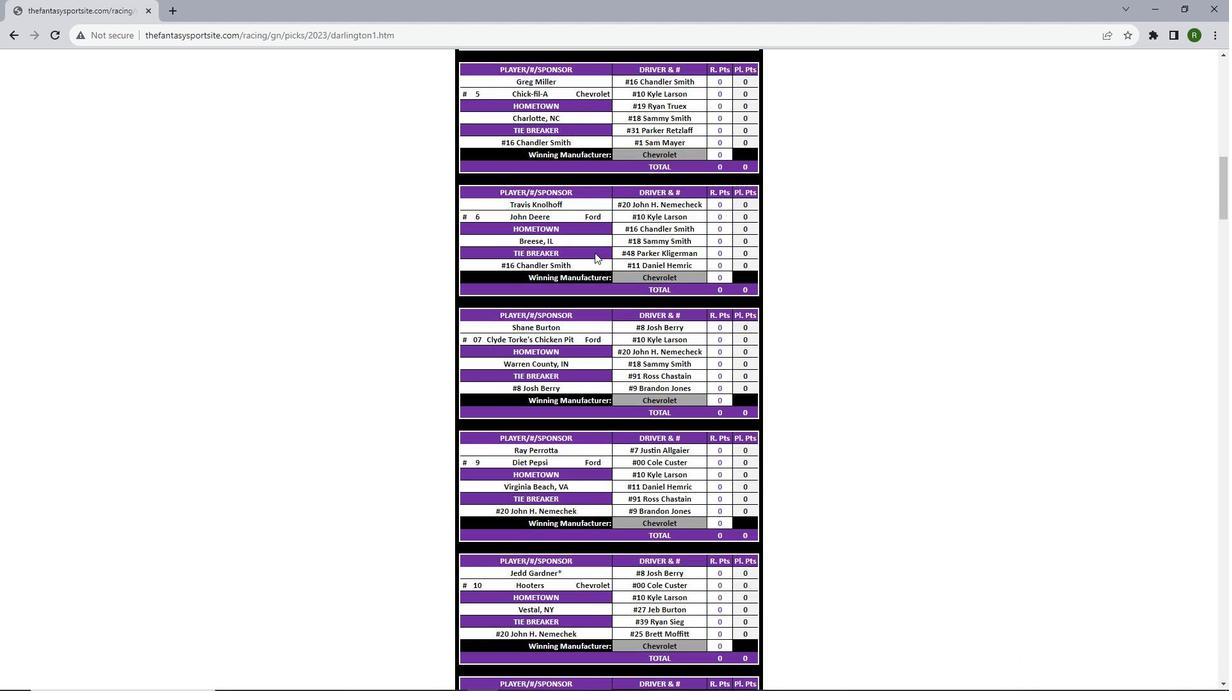 
Action: Mouse scrolled (595, 252) with delta (0, 0)
Screenshot: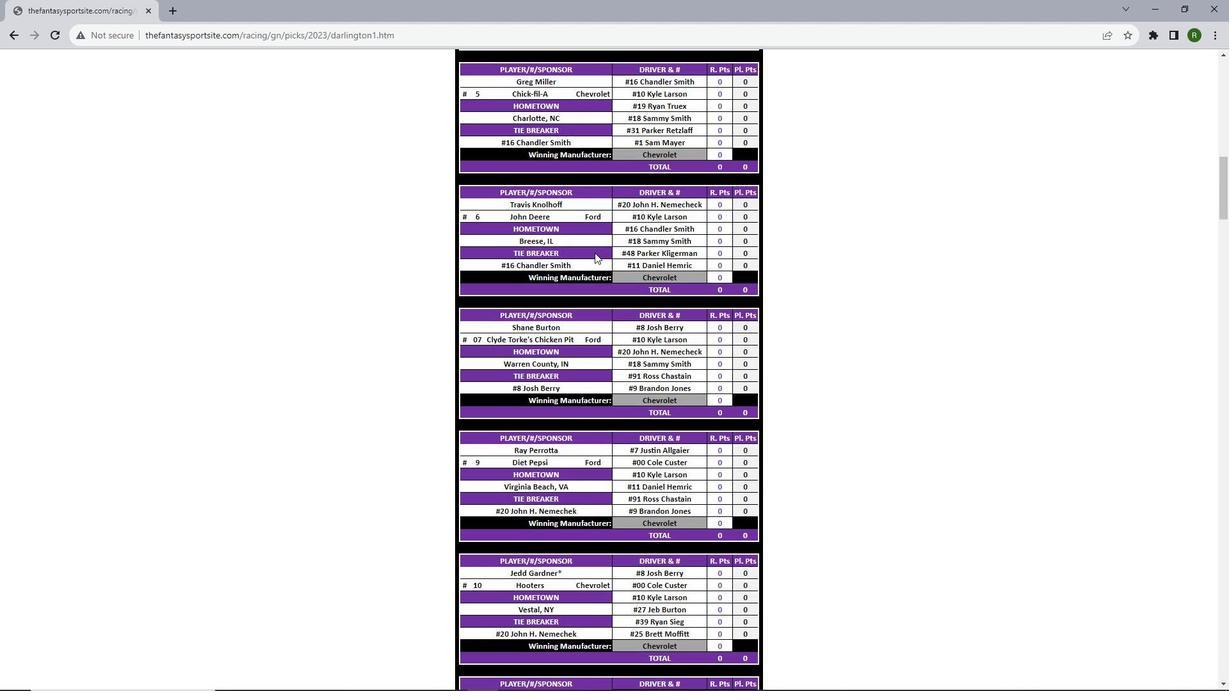 
Action: Mouse moved to (595, 253)
Screenshot: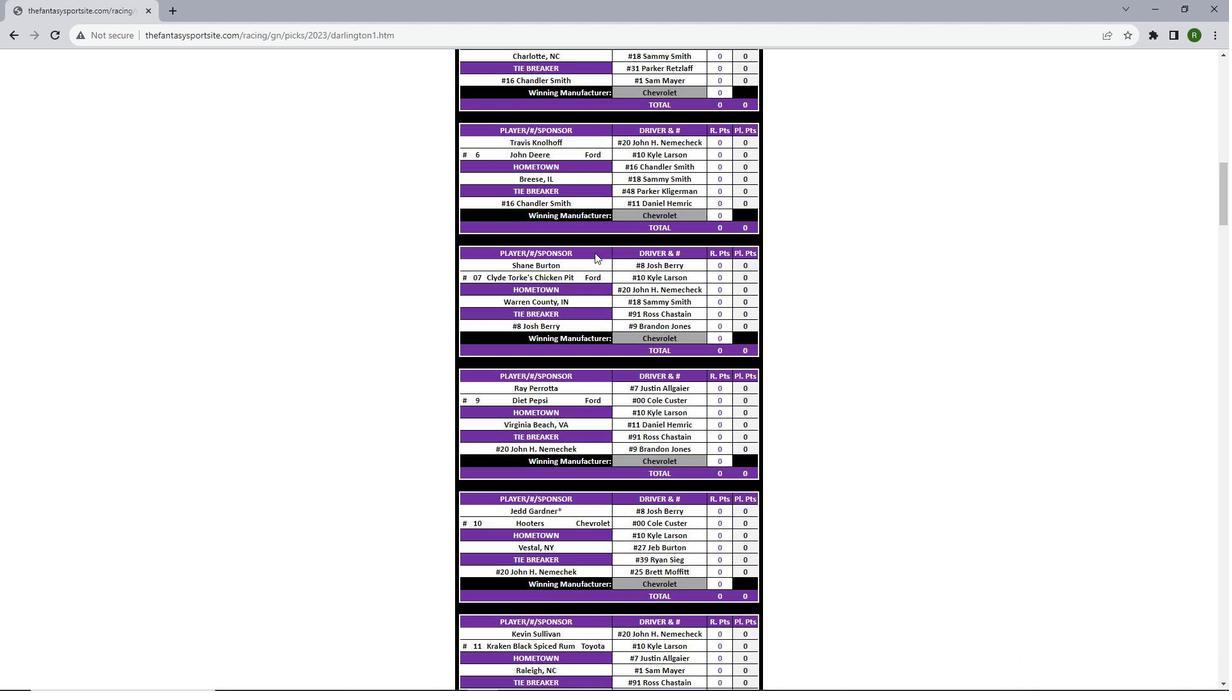 
Action: Mouse scrolled (595, 252) with delta (0, 0)
Screenshot: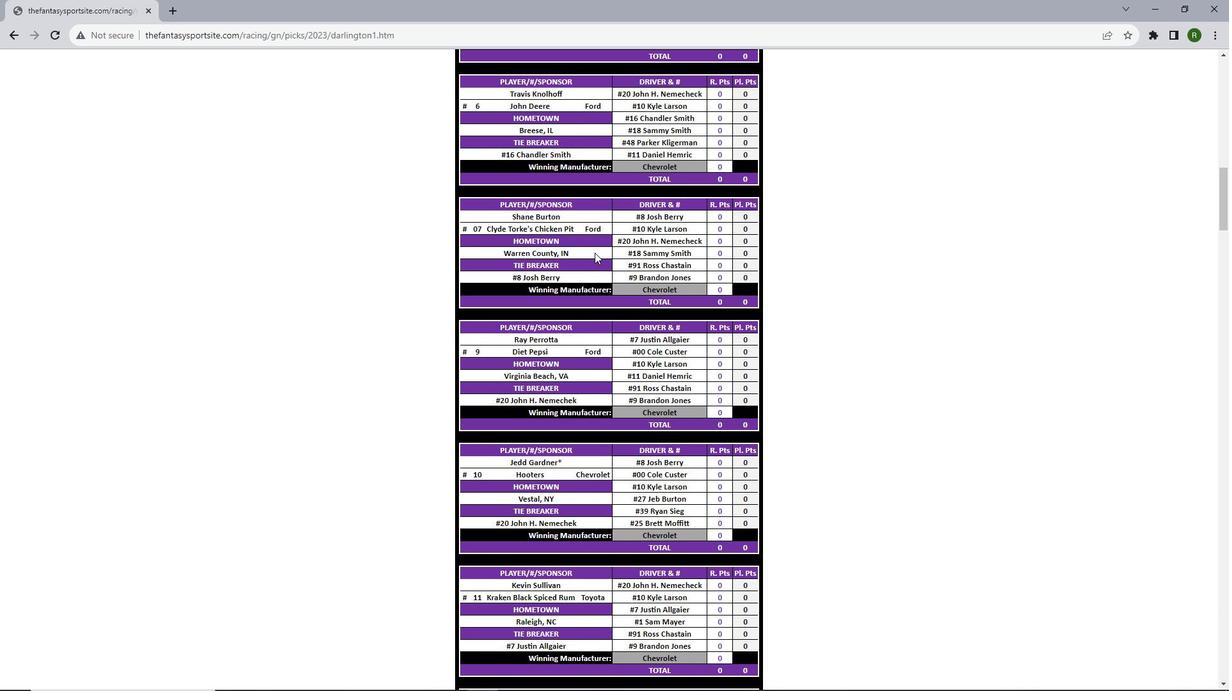 
Action: Mouse scrolled (595, 252) with delta (0, 0)
Screenshot: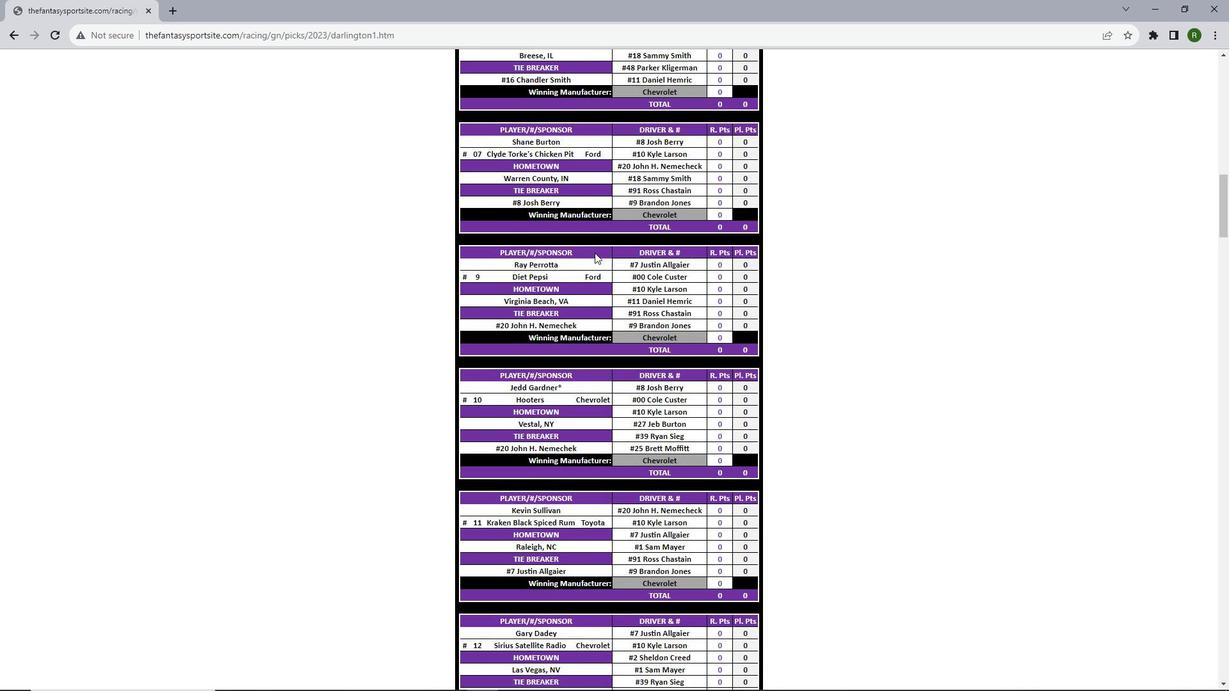 
Action: Mouse scrolled (595, 252) with delta (0, 0)
Screenshot: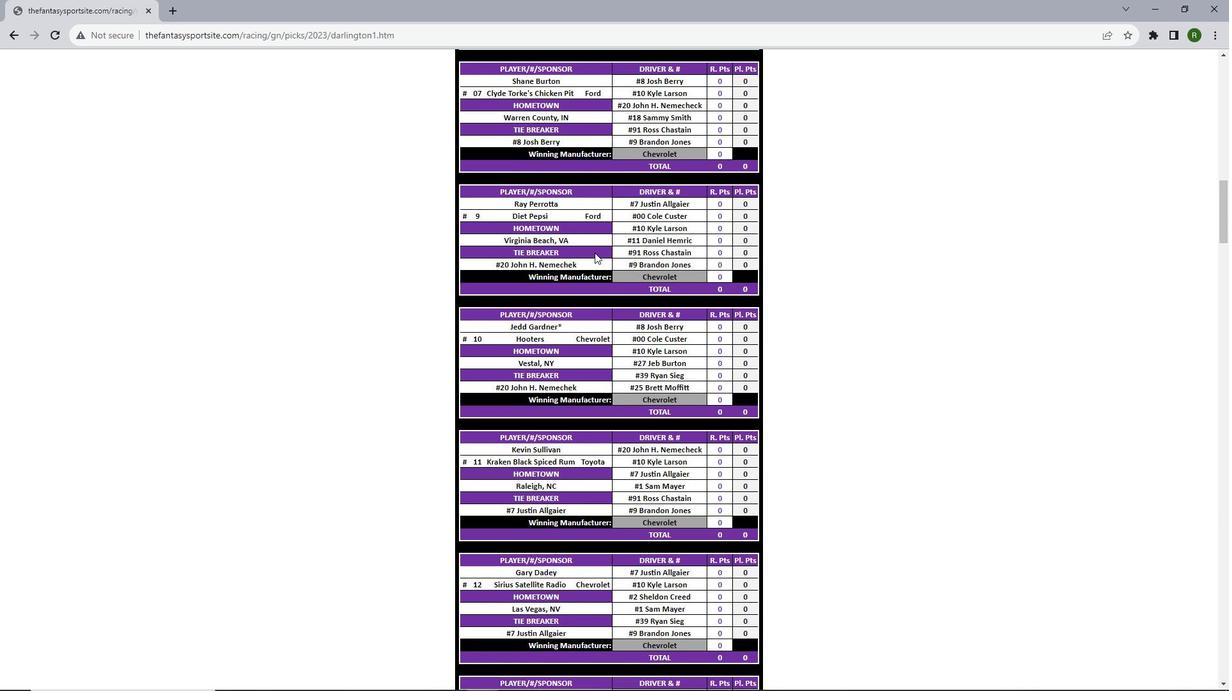 
Action: Mouse scrolled (595, 252) with delta (0, 0)
Screenshot: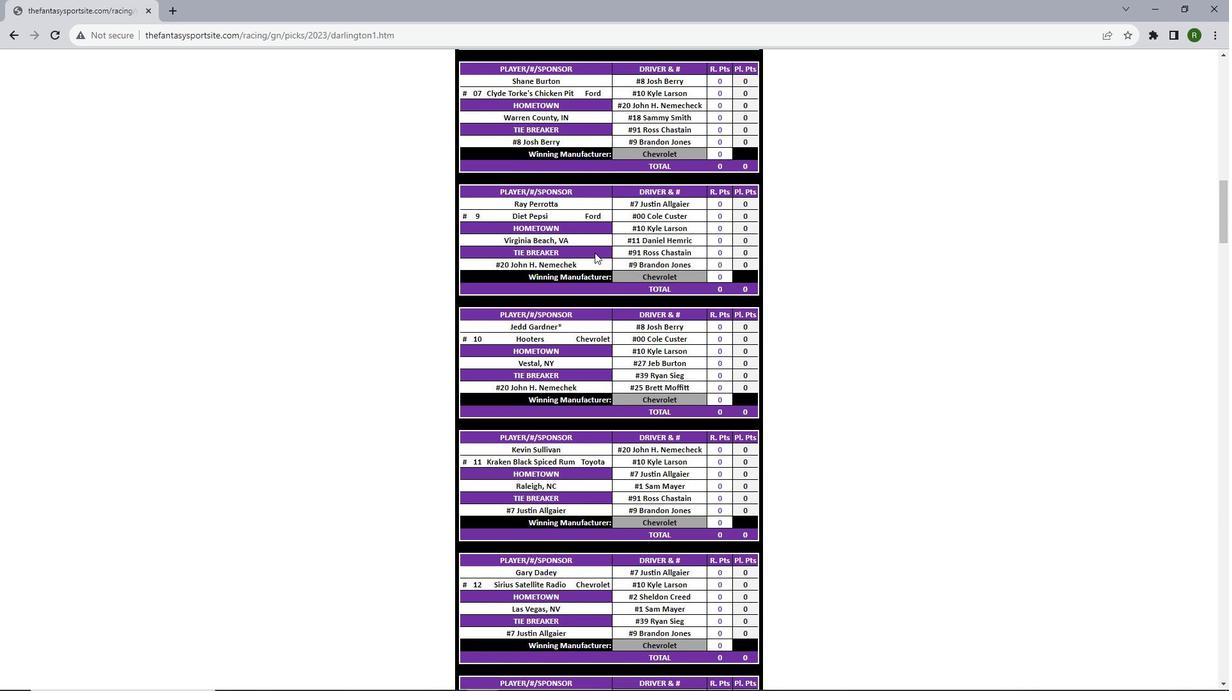 
Action: Mouse scrolled (595, 252) with delta (0, 0)
Screenshot: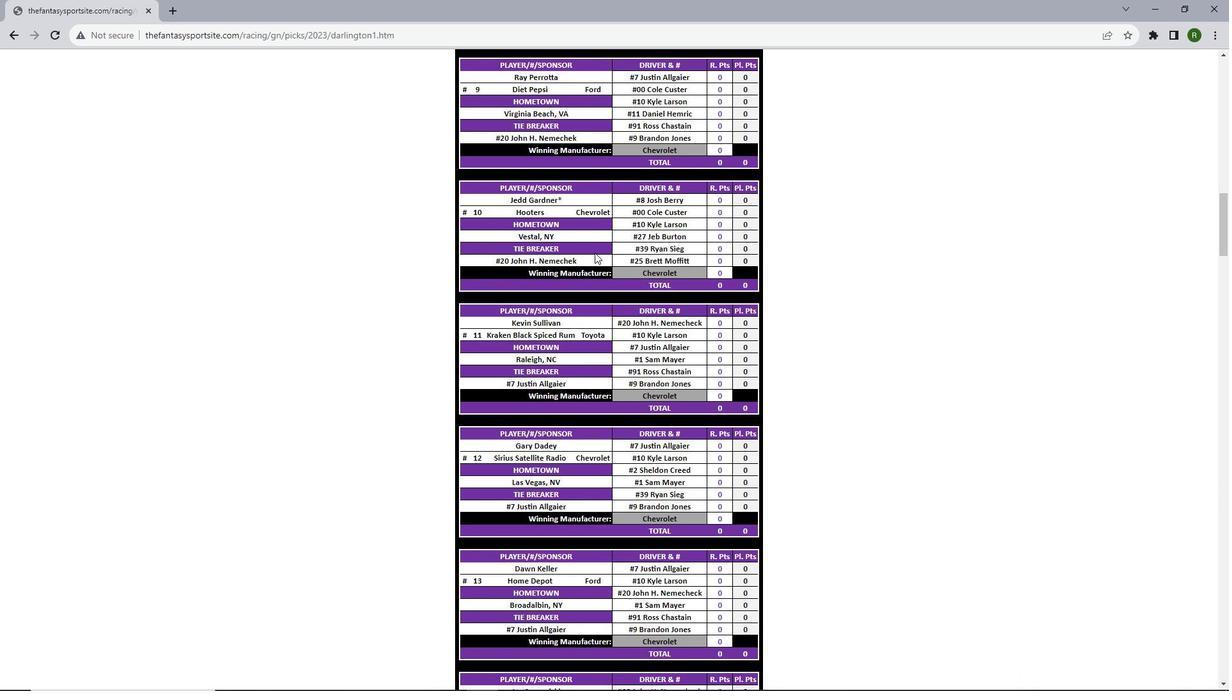 
Action: Mouse scrolled (595, 252) with delta (0, 0)
Screenshot: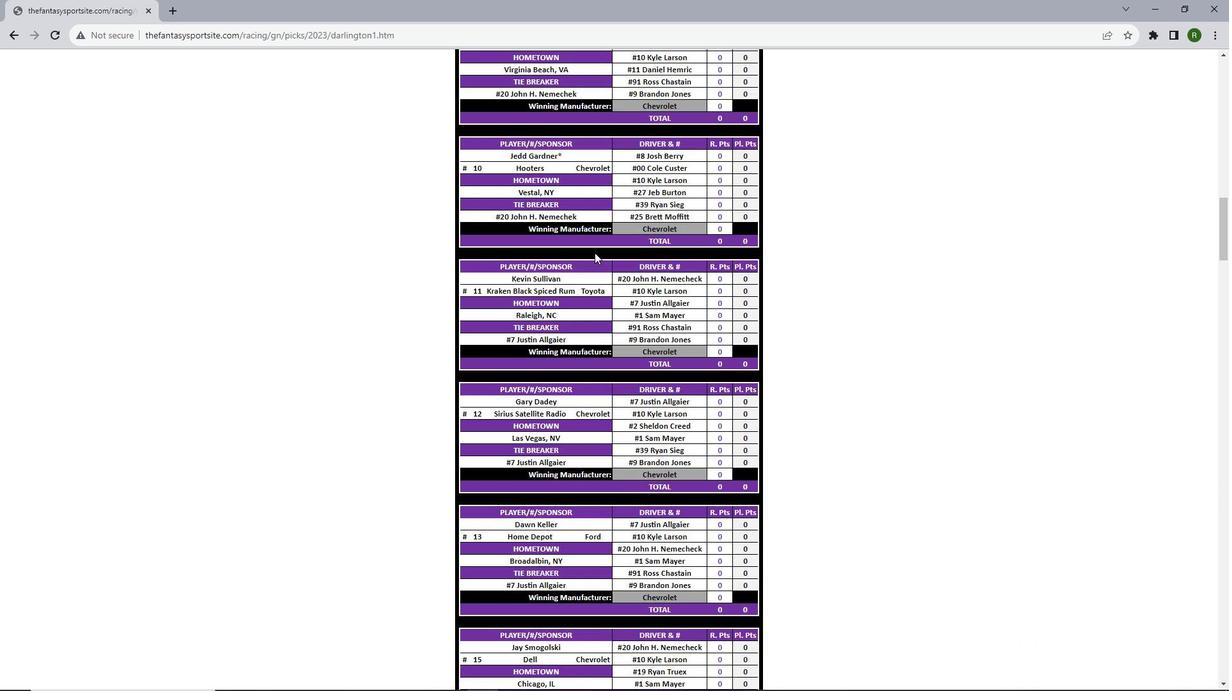 
Action: Mouse scrolled (595, 252) with delta (0, 0)
Screenshot: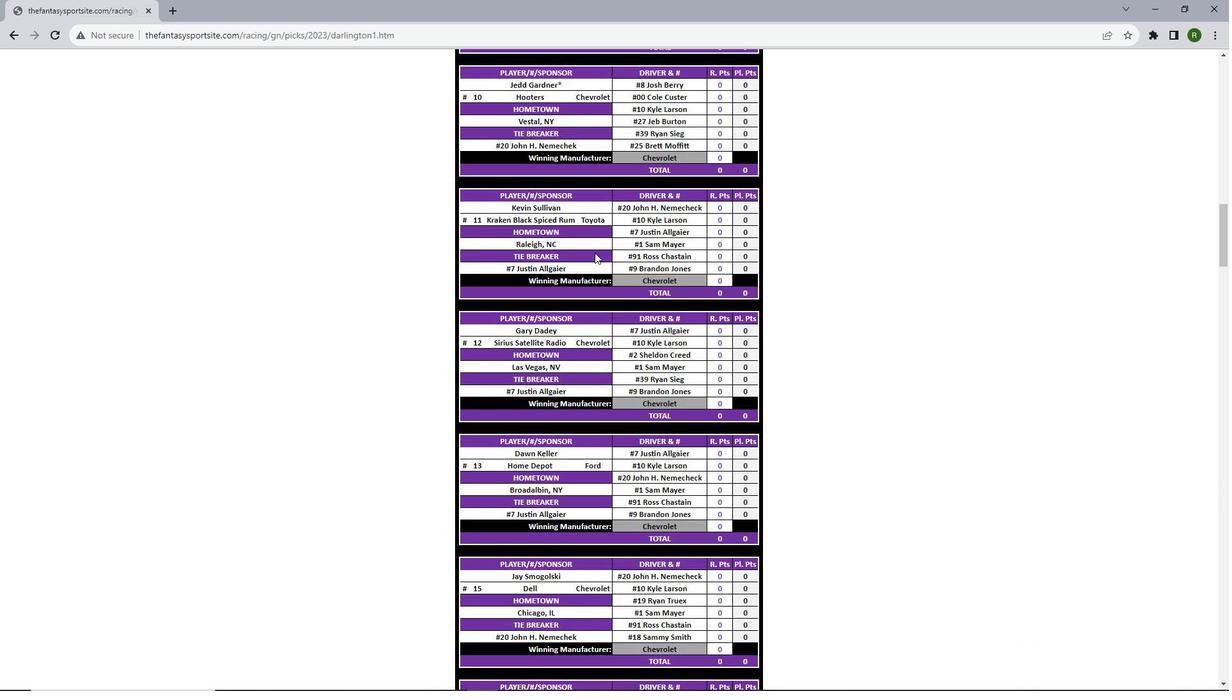 
Action: Mouse scrolled (595, 252) with delta (0, 0)
Screenshot: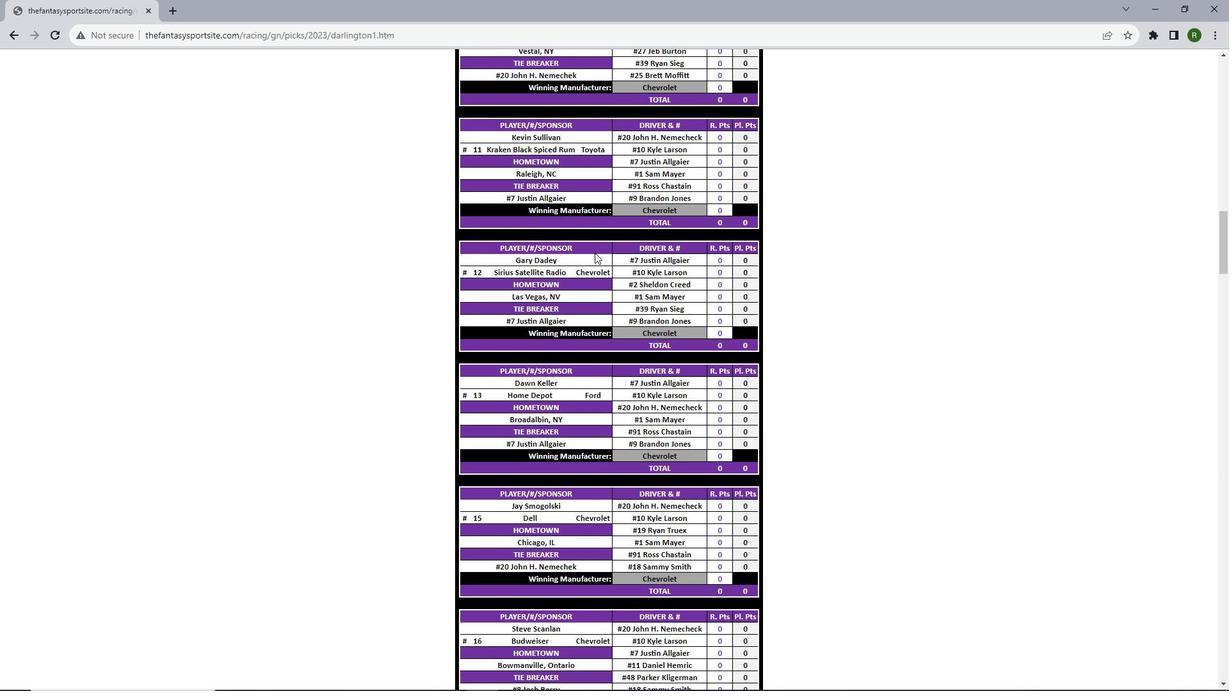 
Action: Mouse scrolled (595, 252) with delta (0, 0)
Screenshot: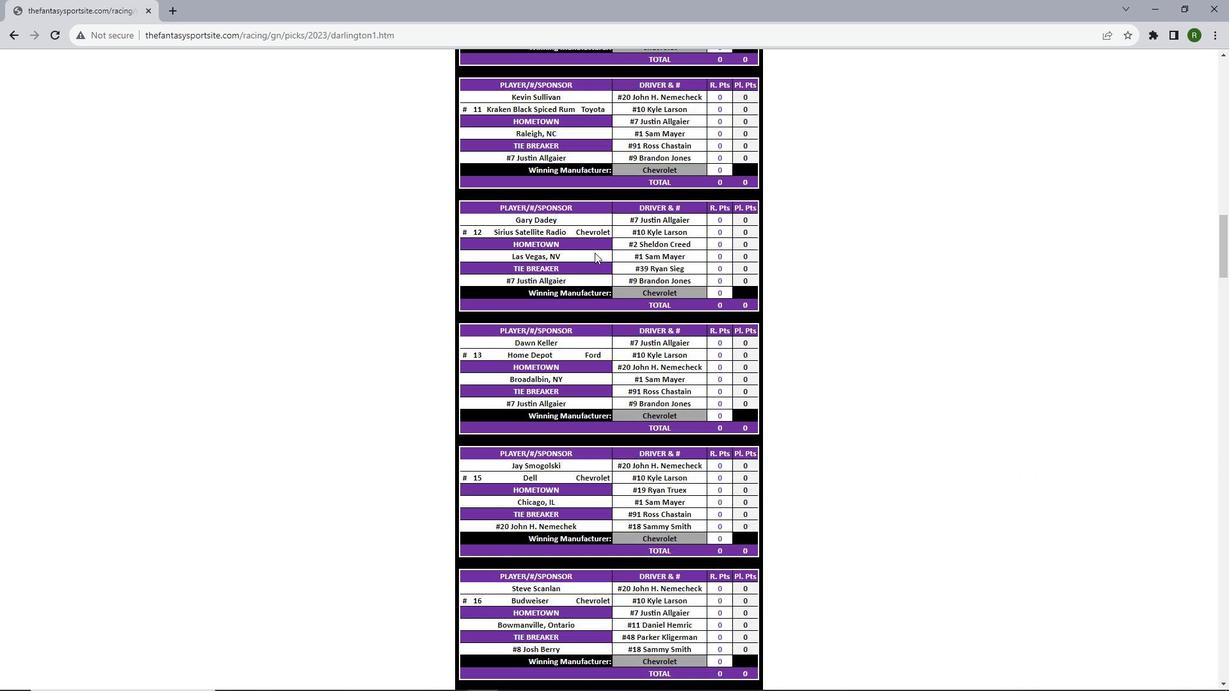 
Action: Mouse scrolled (595, 252) with delta (0, 0)
Screenshot: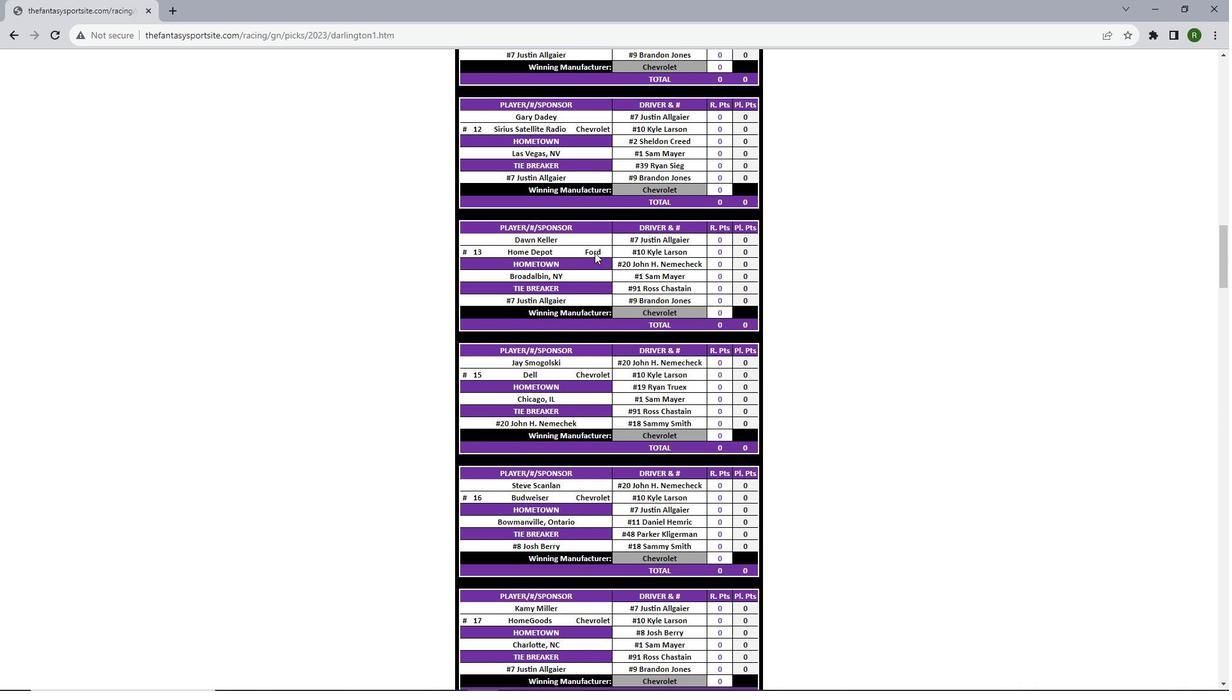 
Action: Mouse scrolled (595, 252) with delta (0, 0)
Screenshot: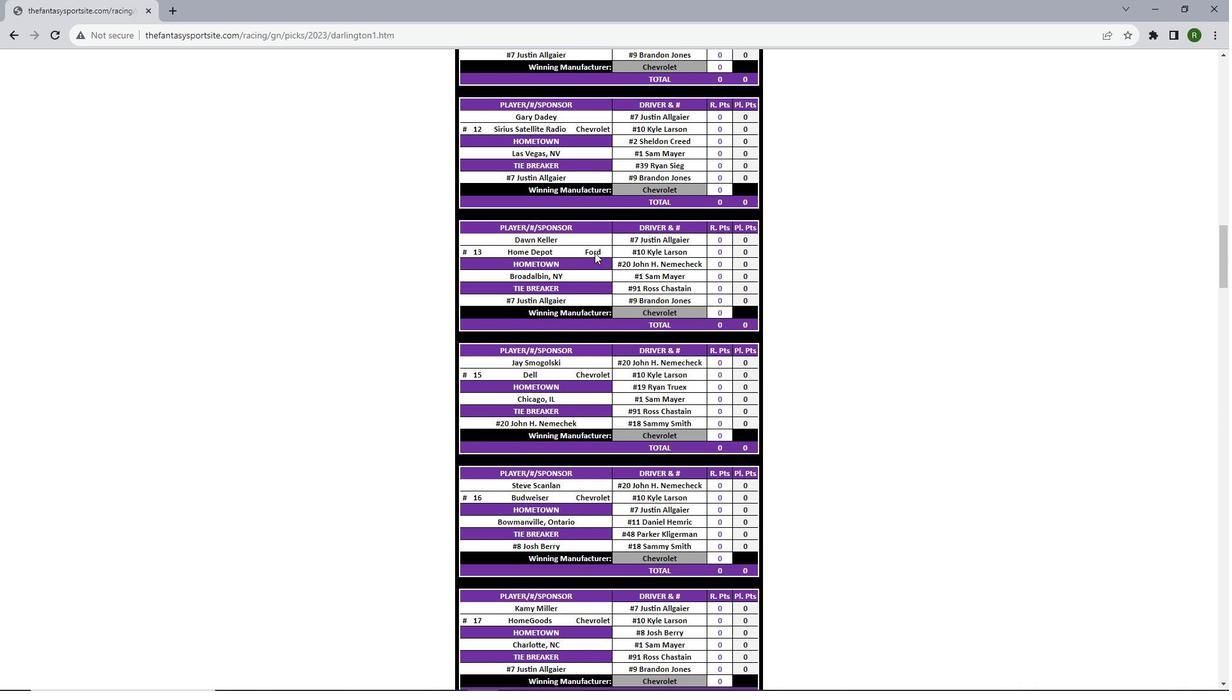 
Action: Mouse scrolled (595, 252) with delta (0, 0)
Screenshot: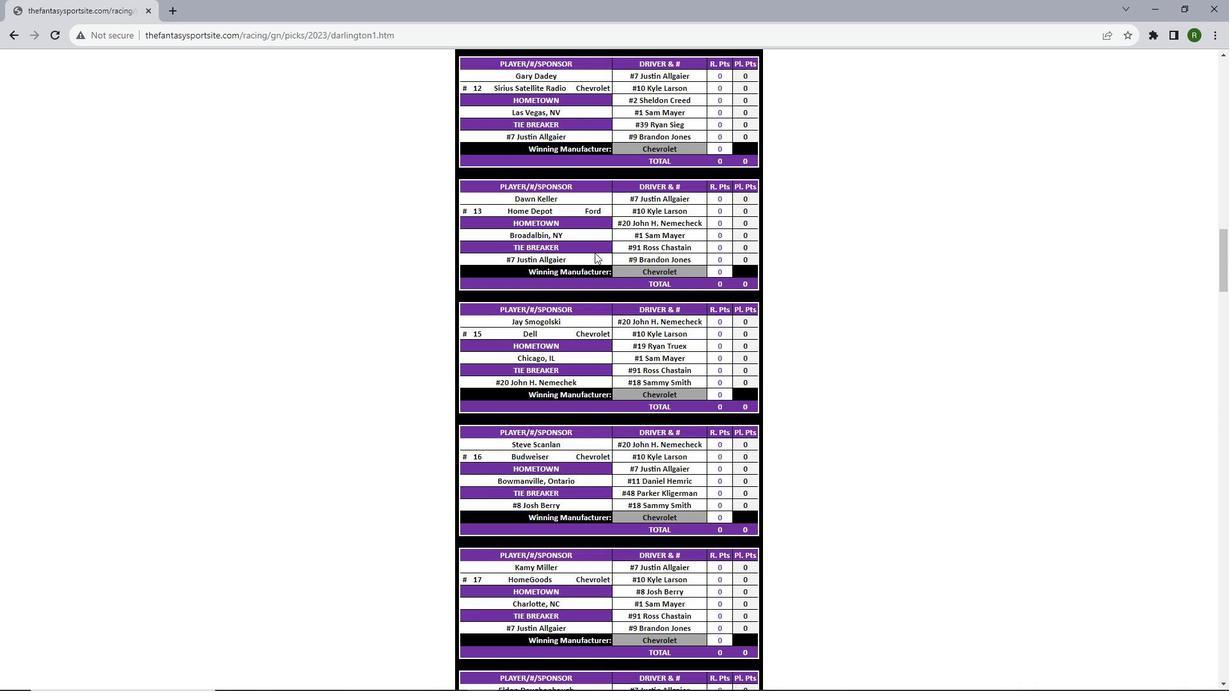 
Action: Mouse scrolled (595, 252) with delta (0, 0)
Screenshot: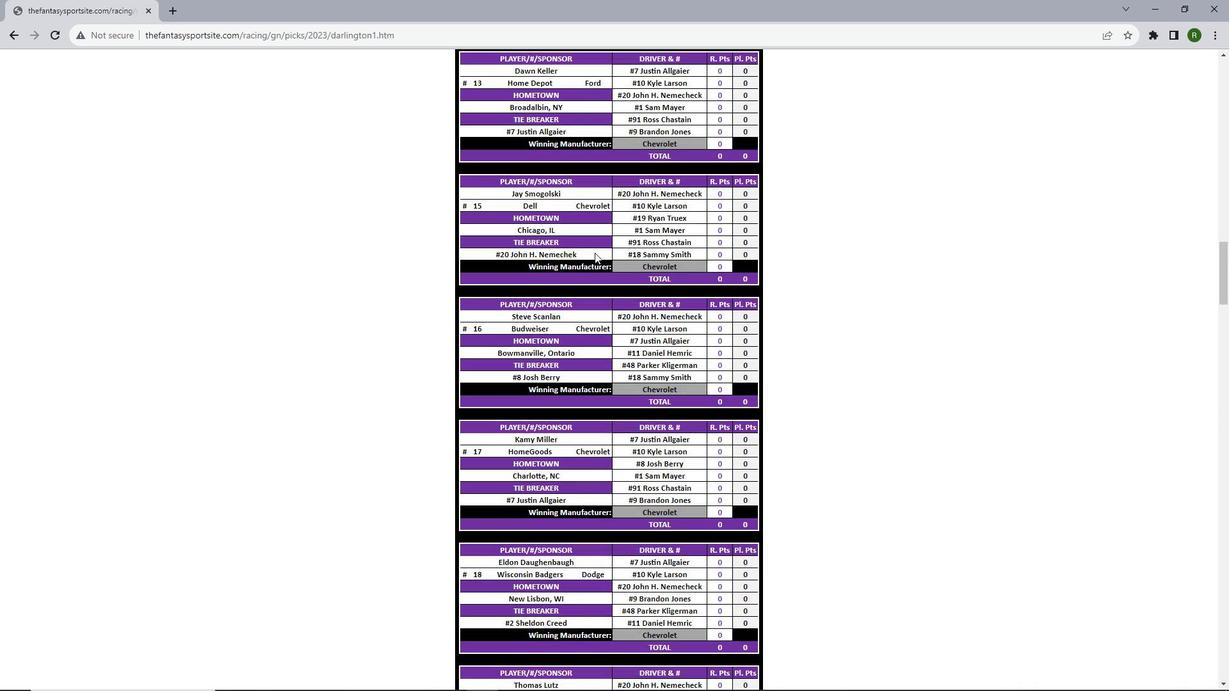 
Action: Mouse scrolled (595, 252) with delta (0, 0)
Screenshot: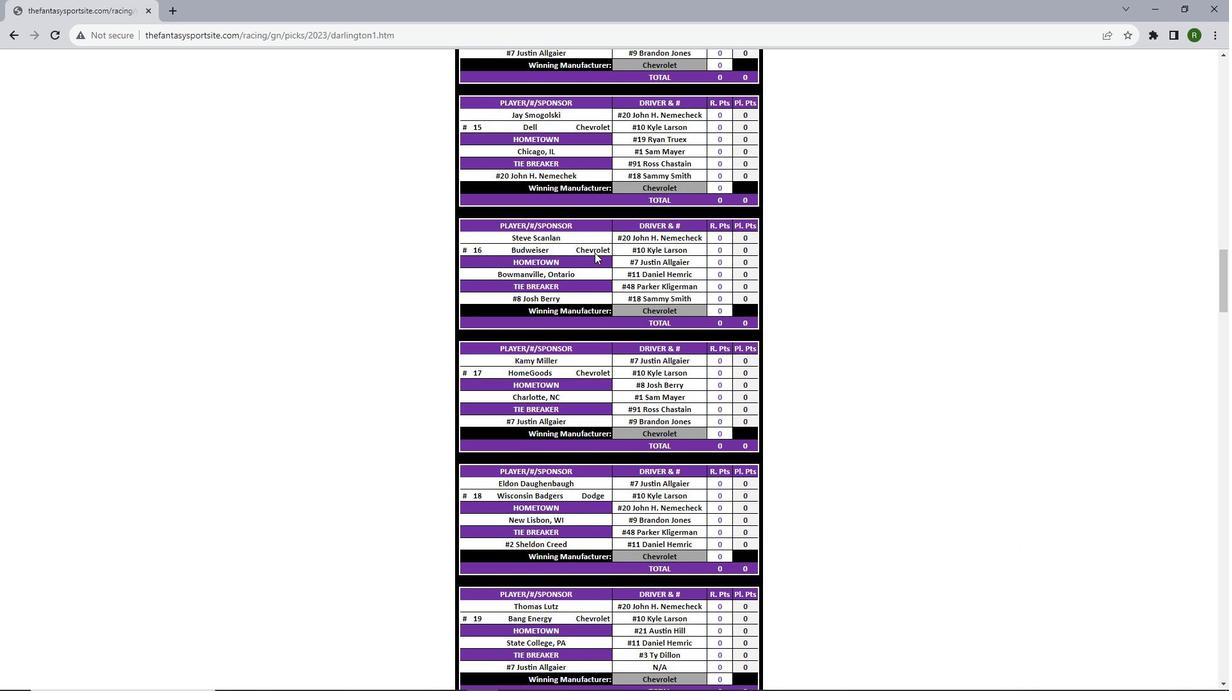 
Action: Mouse scrolled (595, 252) with delta (0, 0)
Screenshot: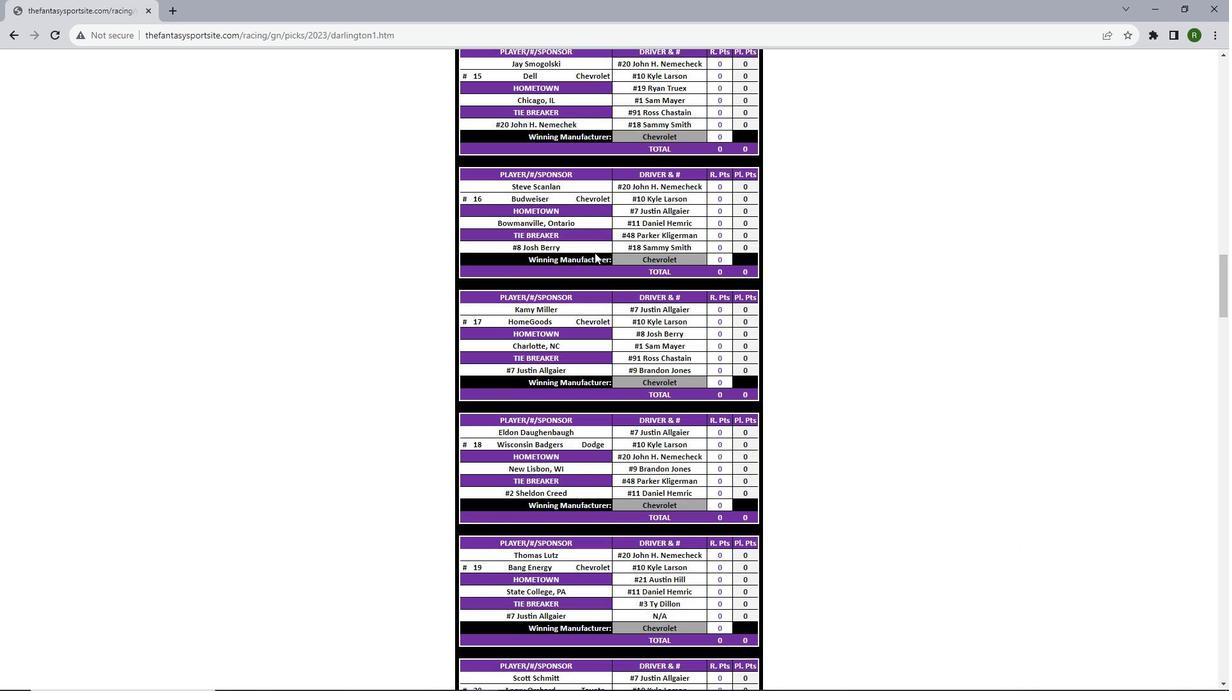 
Action: Mouse scrolled (595, 252) with delta (0, 0)
Screenshot: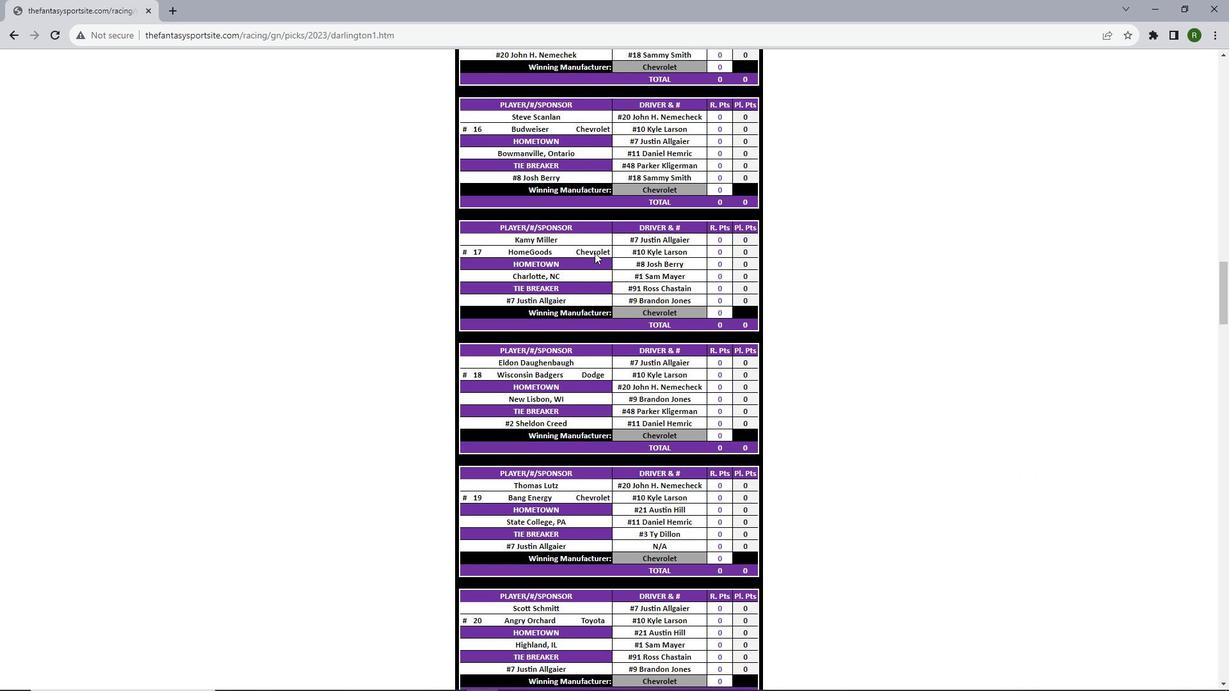 
Action: Mouse scrolled (595, 252) with delta (0, 0)
Screenshot: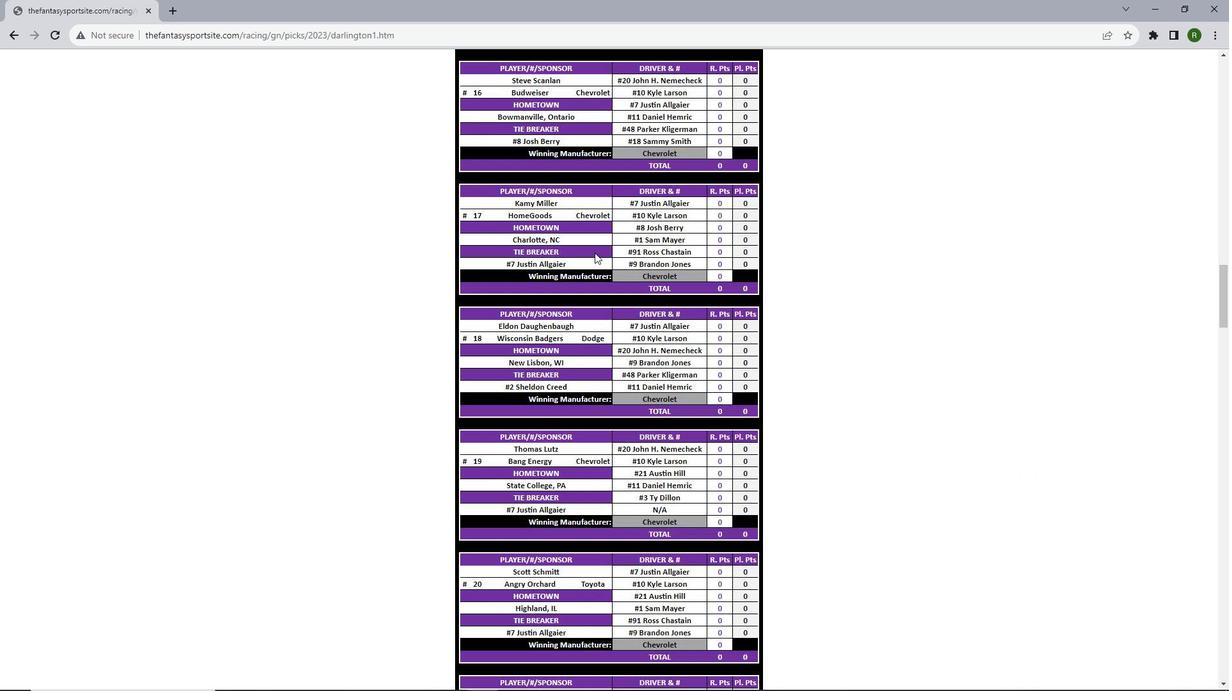 
Action: Mouse scrolled (595, 252) with delta (0, 0)
Screenshot: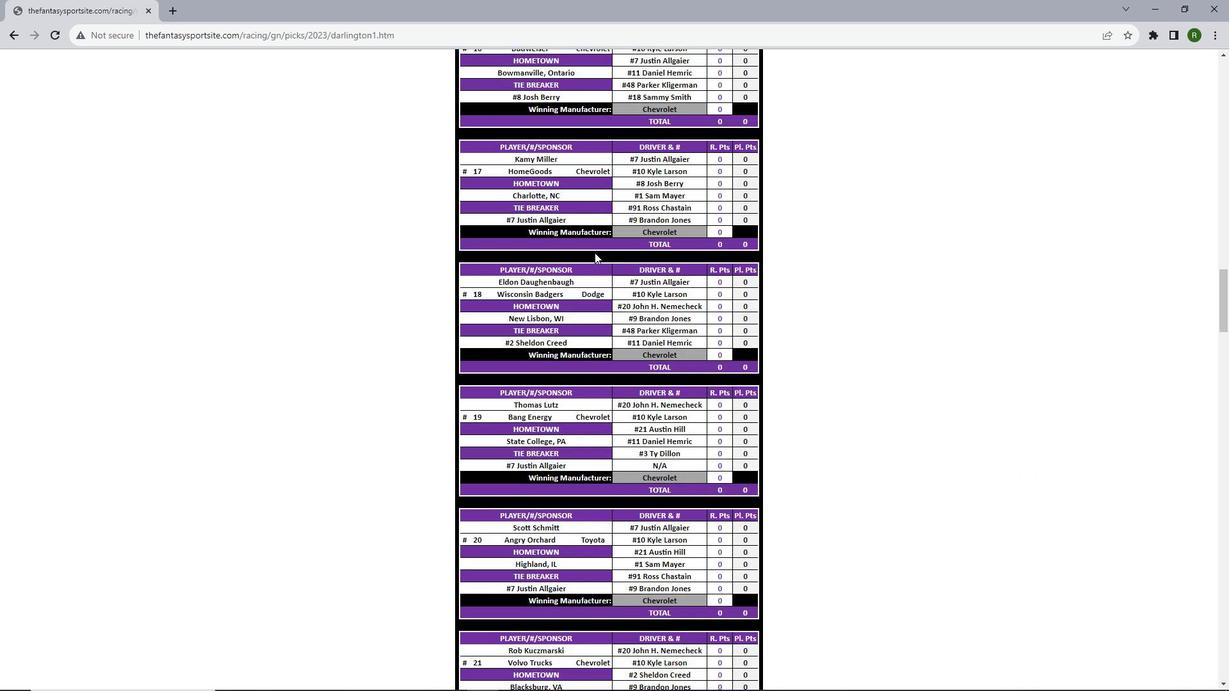 
Action: Mouse scrolled (595, 252) with delta (0, 0)
Screenshot: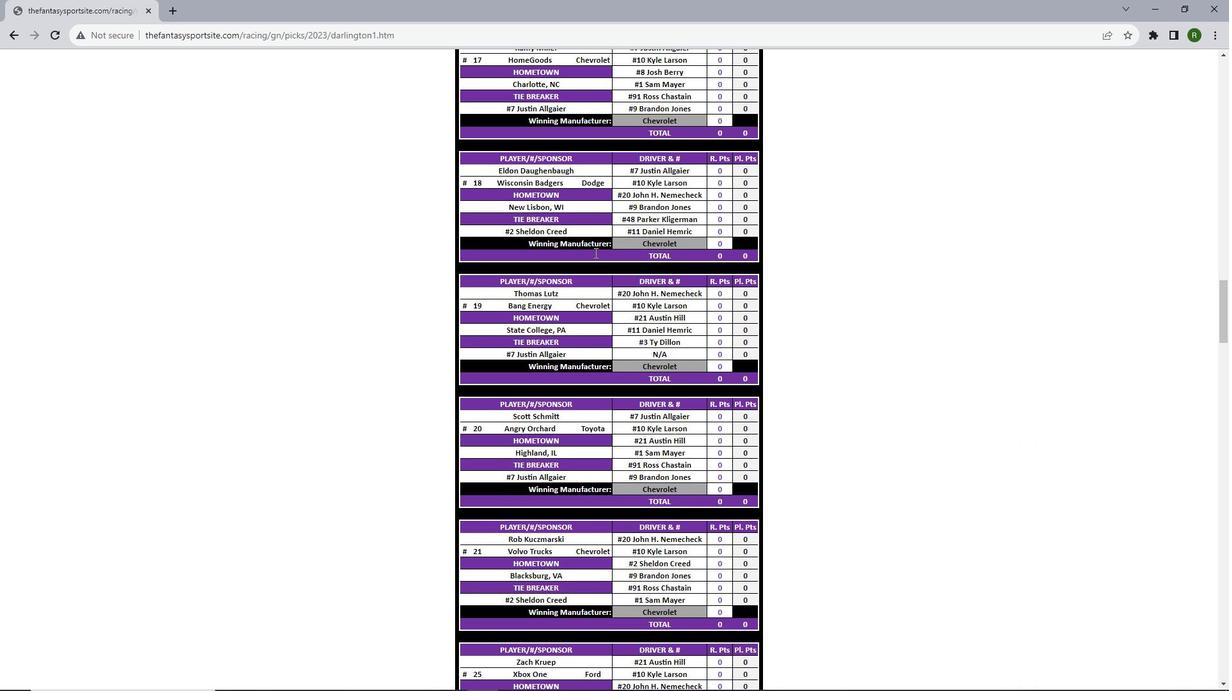 
Action: Mouse scrolled (595, 252) with delta (0, 0)
Screenshot: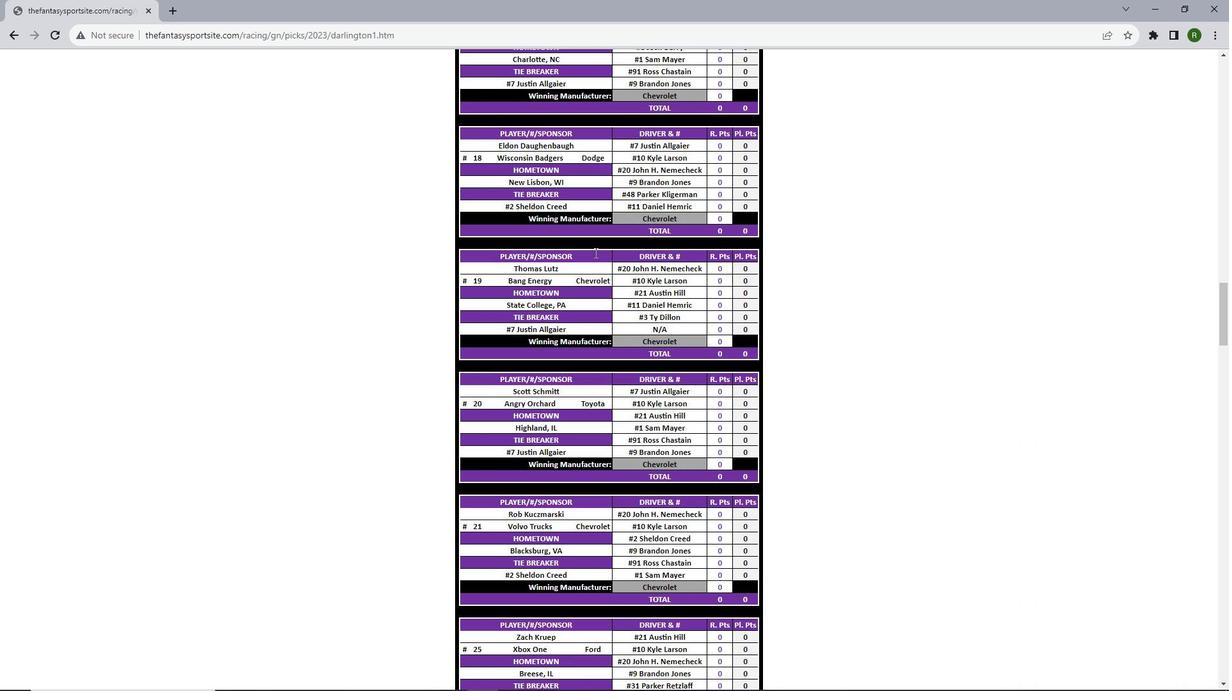 
Action: Mouse scrolled (595, 252) with delta (0, 0)
Screenshot: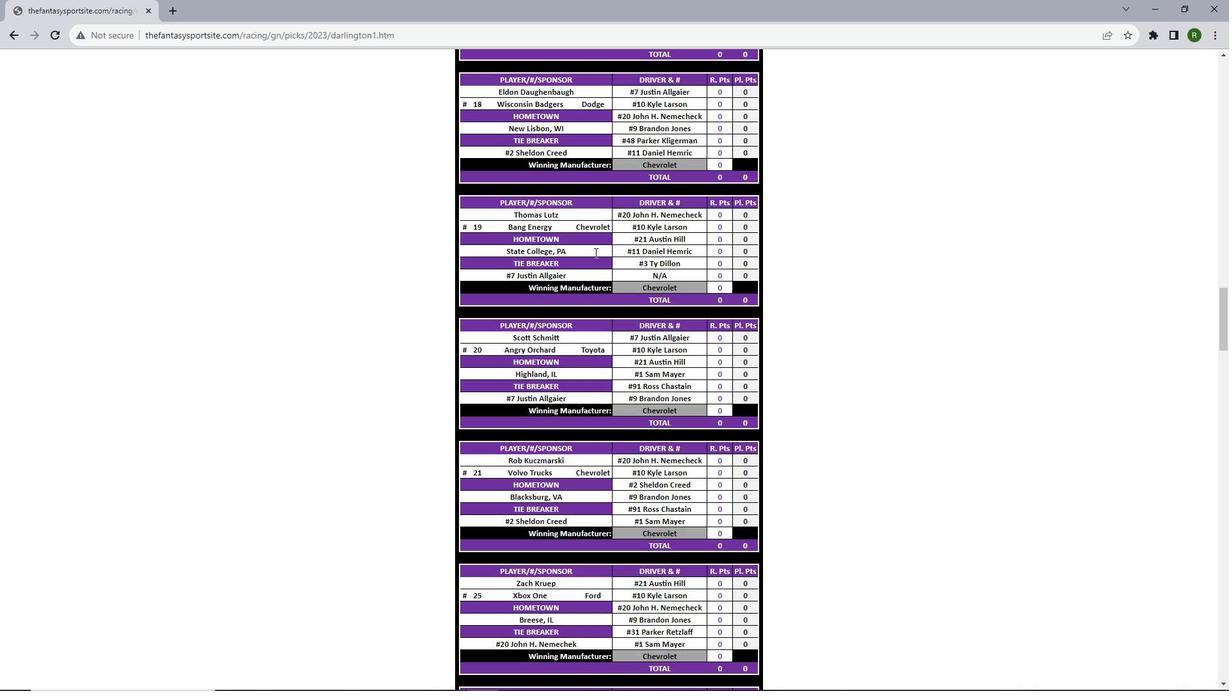 
Action: Mouse scrolled (595, 252) with delta (0, 0)
Screenshot: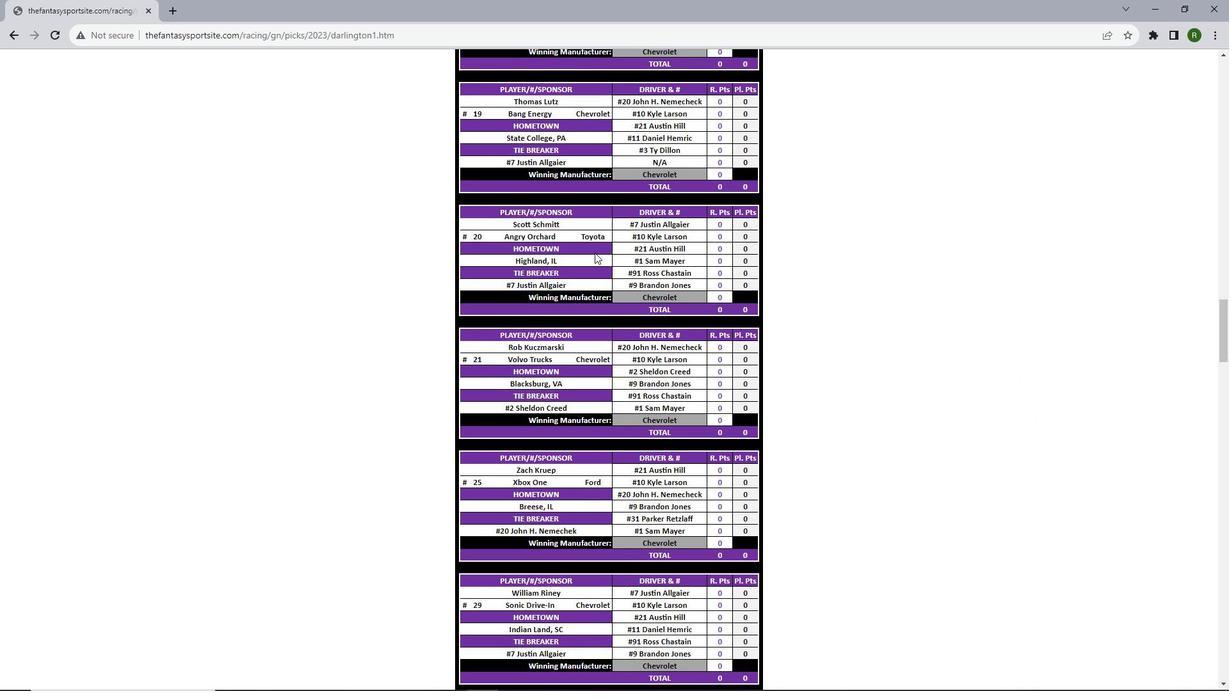 
Action: Mouse scrolled (595, 252) with delta (0, 0)
Screenshot: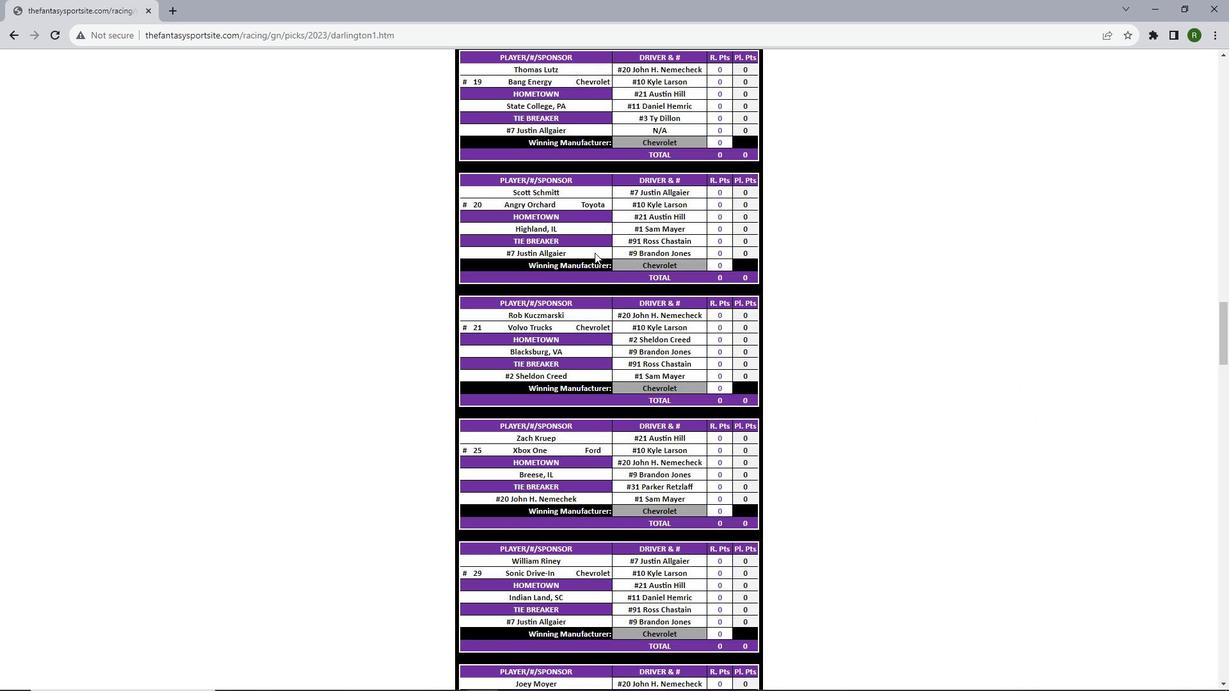 
Action: Mouse scrolled (595, 252) with delta (0, 0)
Screenshot: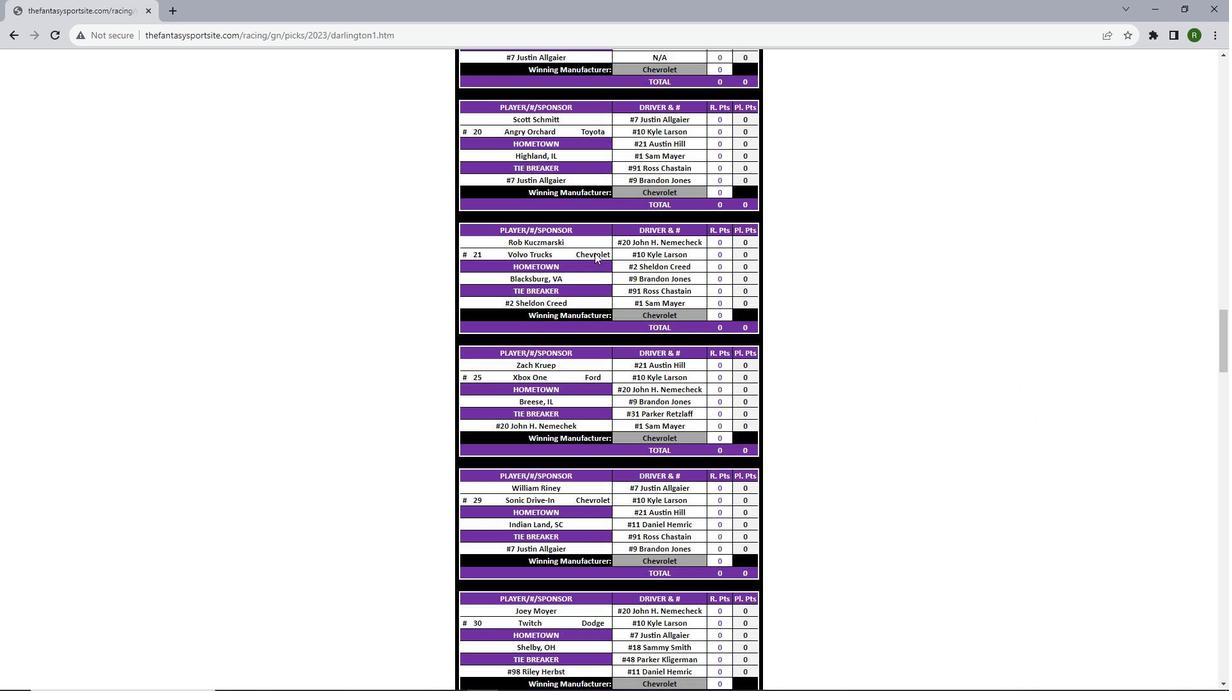 
Action: Mouse scrolled (595, 252) with delta (0, 0)
Screenshot: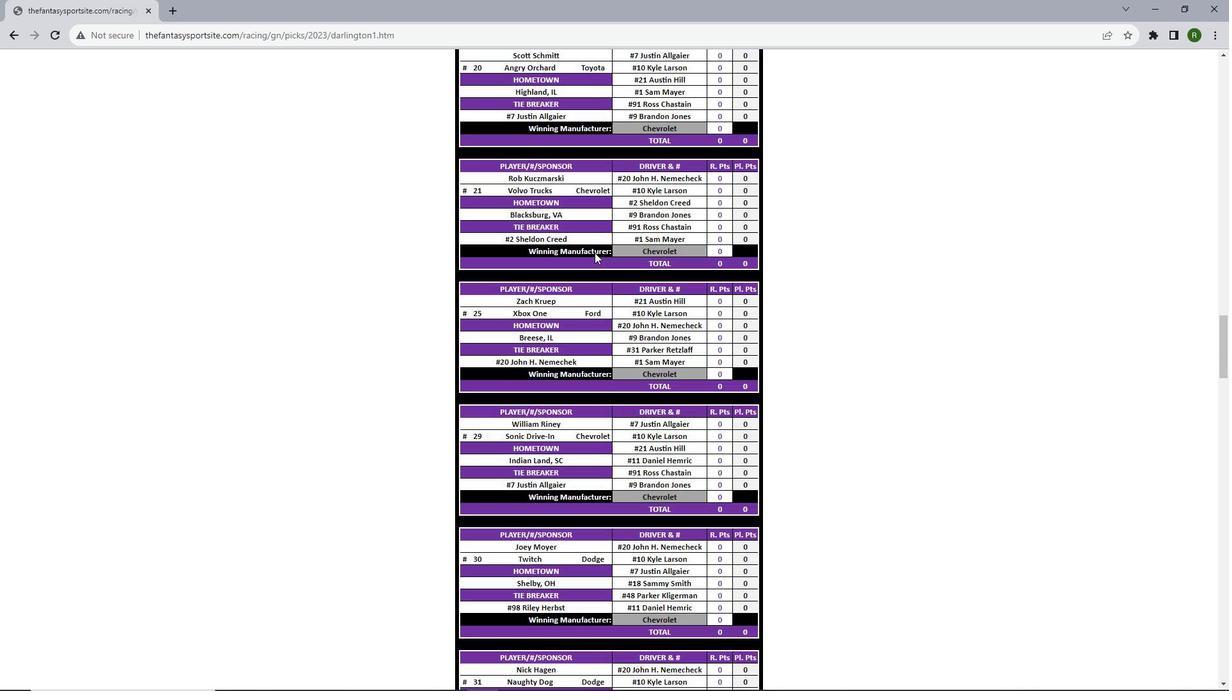 
Action: Mouse scrolled (595, 252) with delta (0, 0)
Screenshot: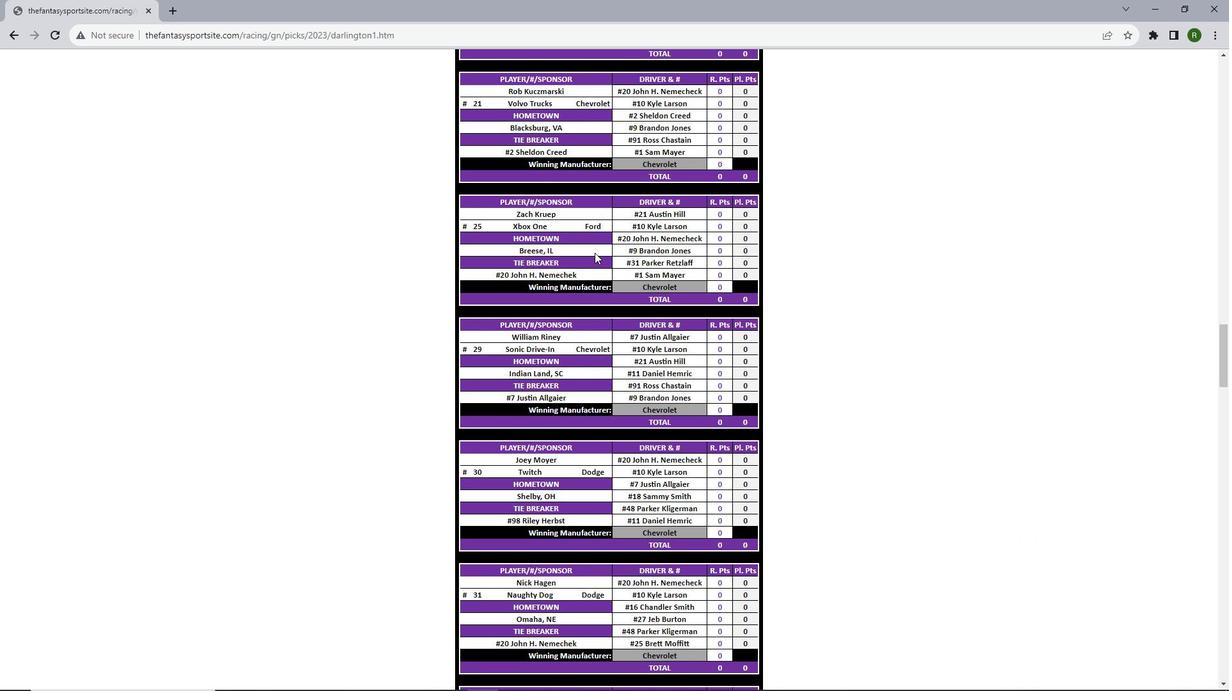 
Action: Mouse scrolled (595, 252) with delta (0, 0)
Screenshot: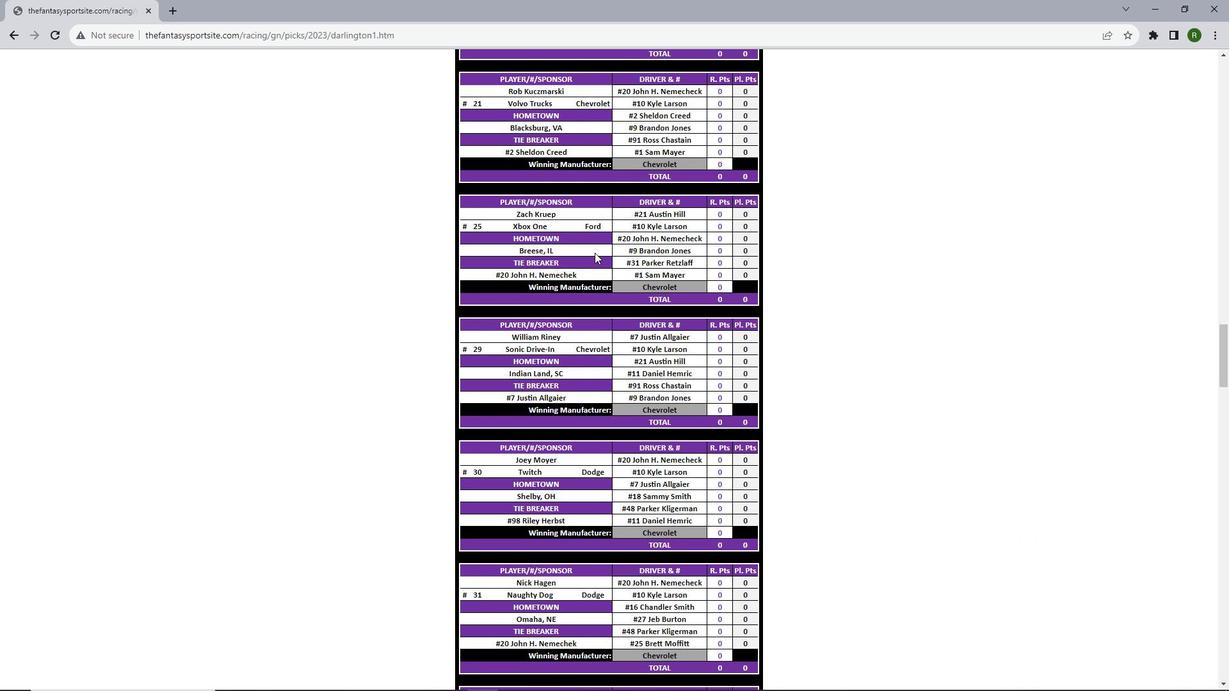 
Action: Mouse scrolled (595, 252) with delta (0, 0)
Screenshot: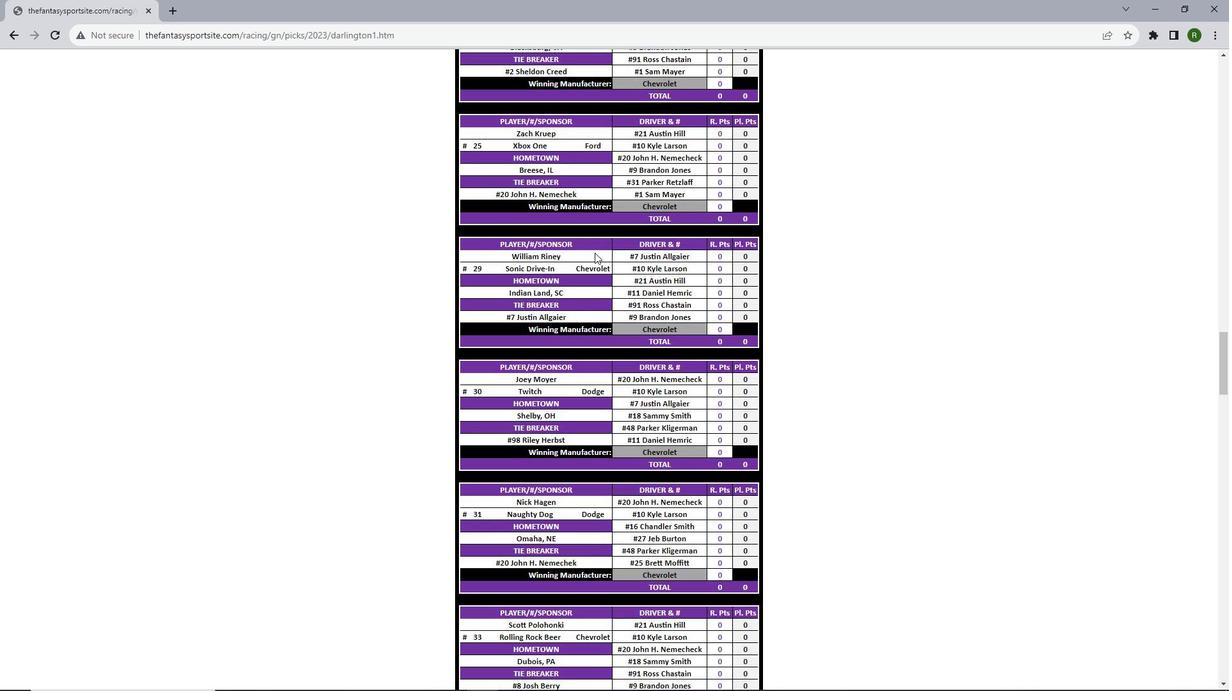 
Action: Mouse scrolled (595, 252) with delta (0, 0)
Screenshot: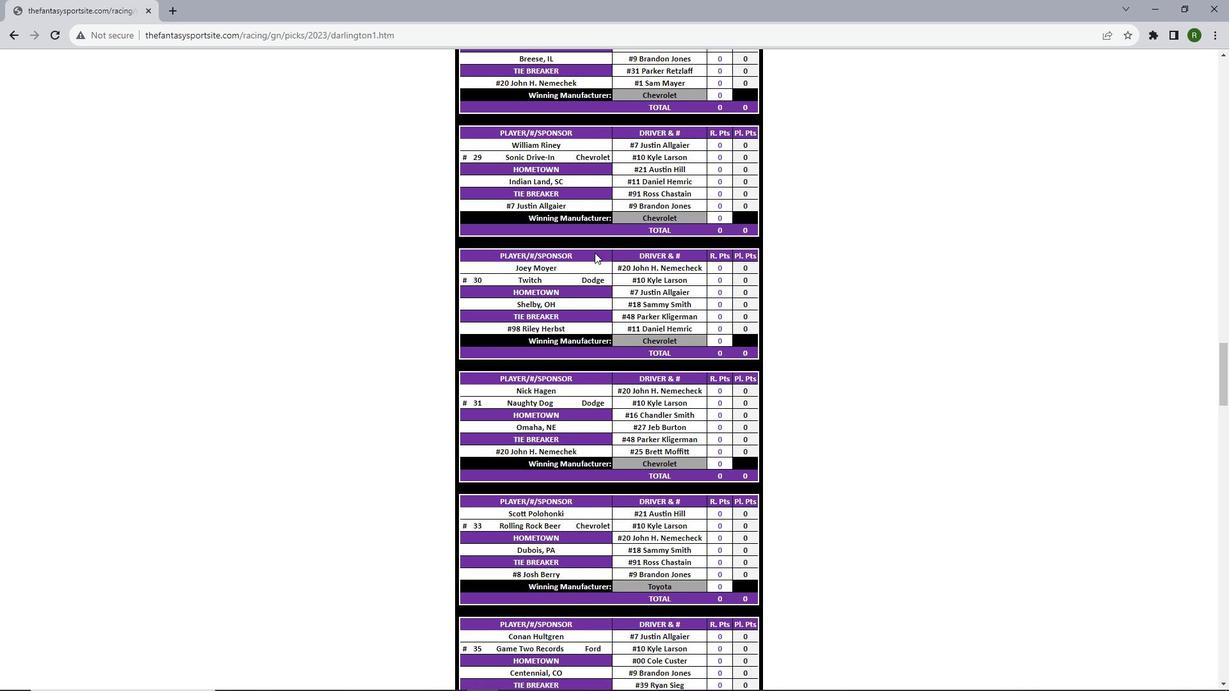 
Action: Mouse scrolled (595, 252) with delta (0, 0)
Screenshot: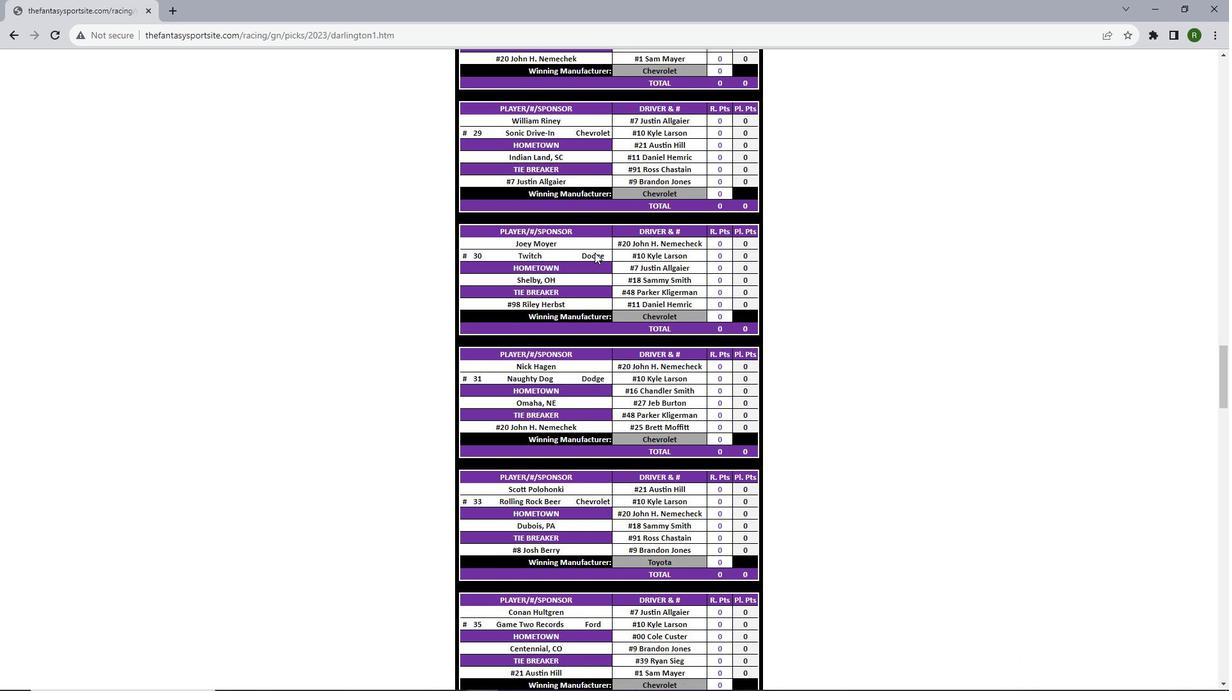 
Action: Mouse scrolled (595, 252) with delta (0, 0)
Screenshot: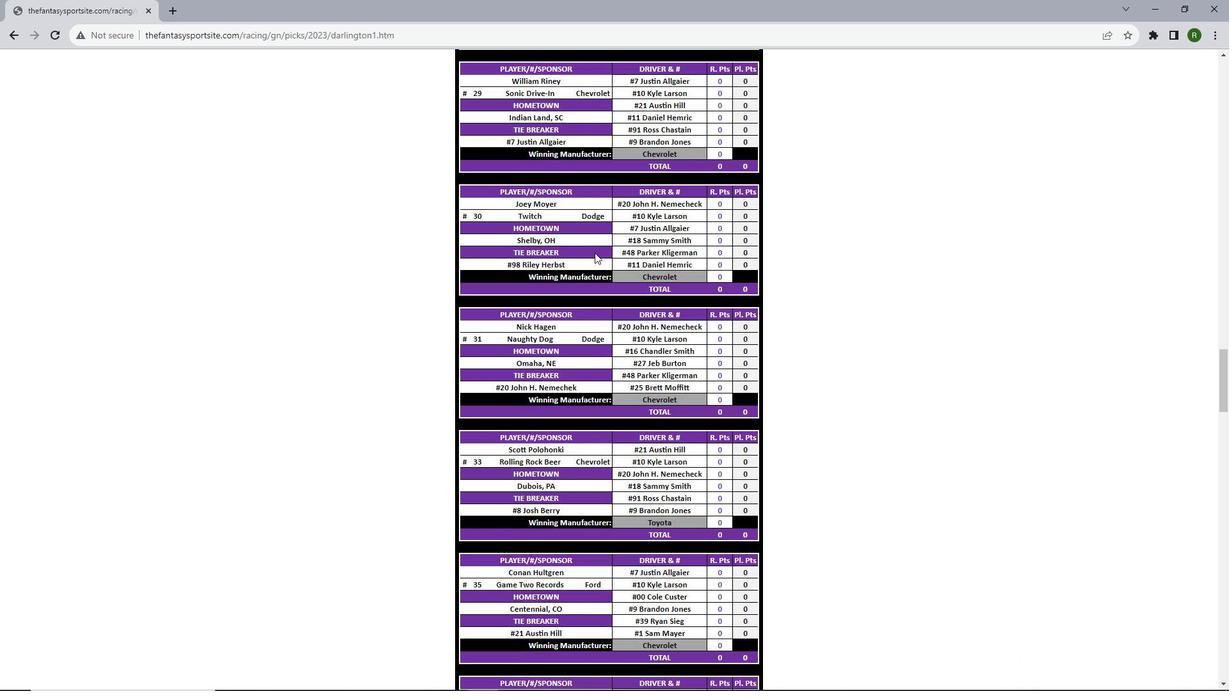 
Action: Mouse scrolled (595, 252) with delta (0, 0)
Screenshot: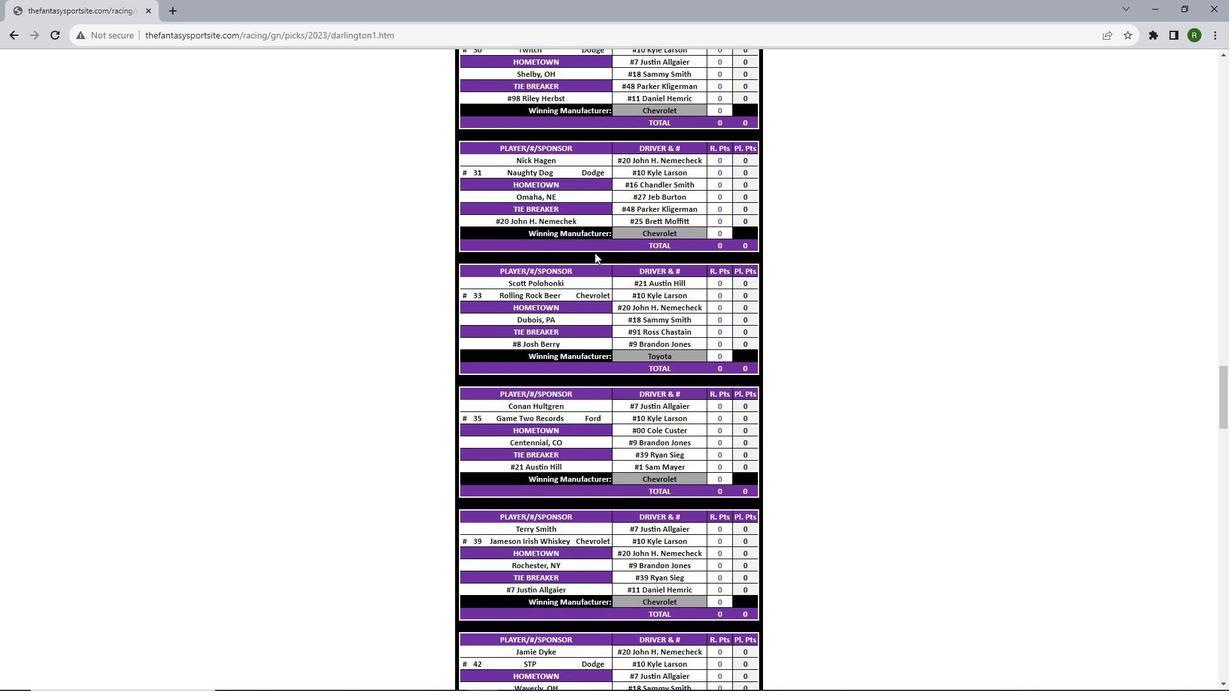 
Action: Mouse scrolled (595, 252) with delta (0, 0)
Screenshot: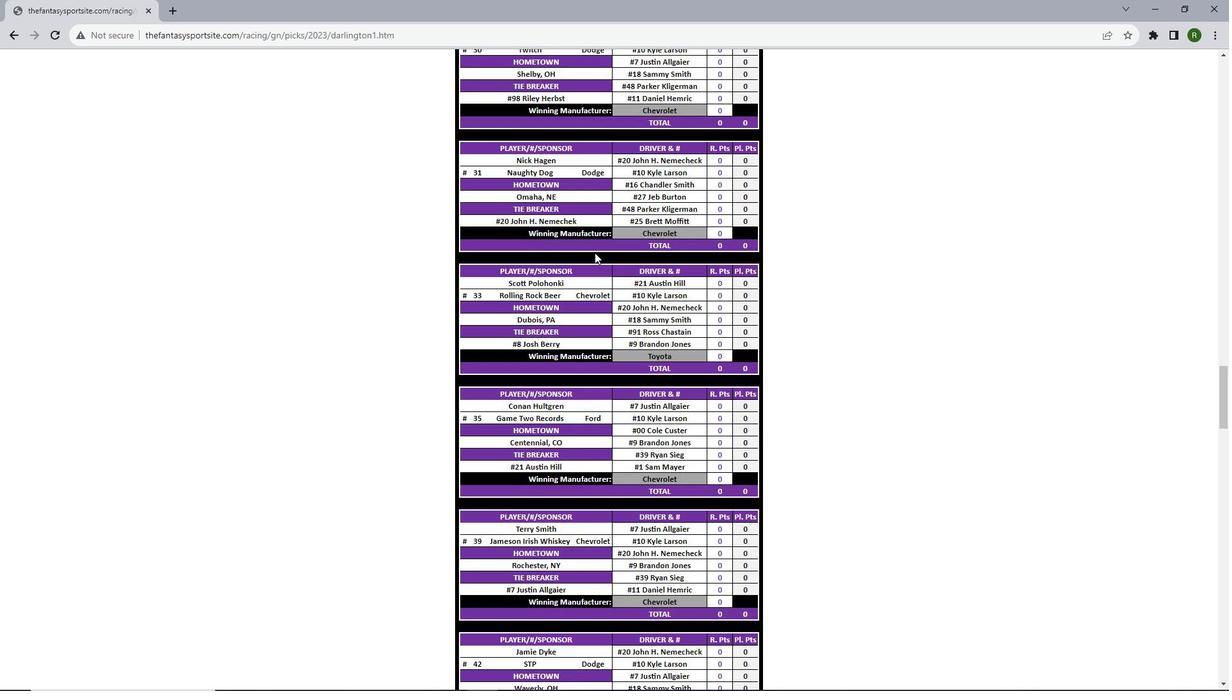 
Action: Mouse scrolled (595, 252) with delta (0, 0)
Screenshot: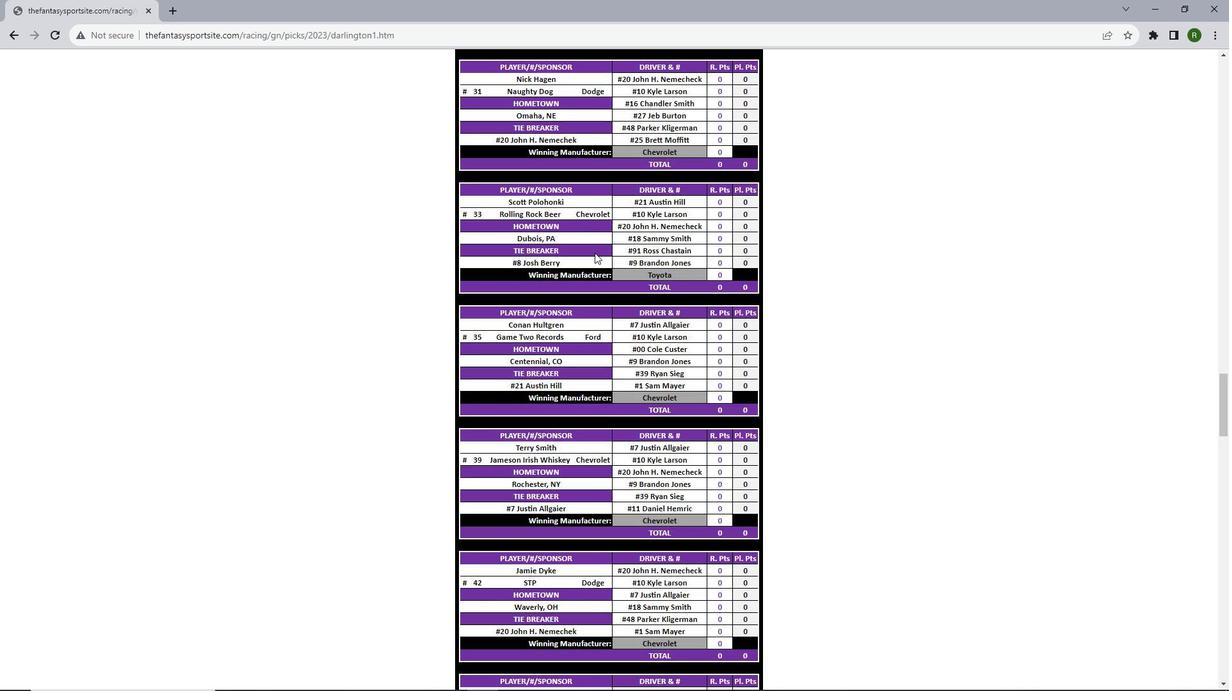 
Action: Mouse scrolled (595, 252) with delta (0, 0)
Screenshot: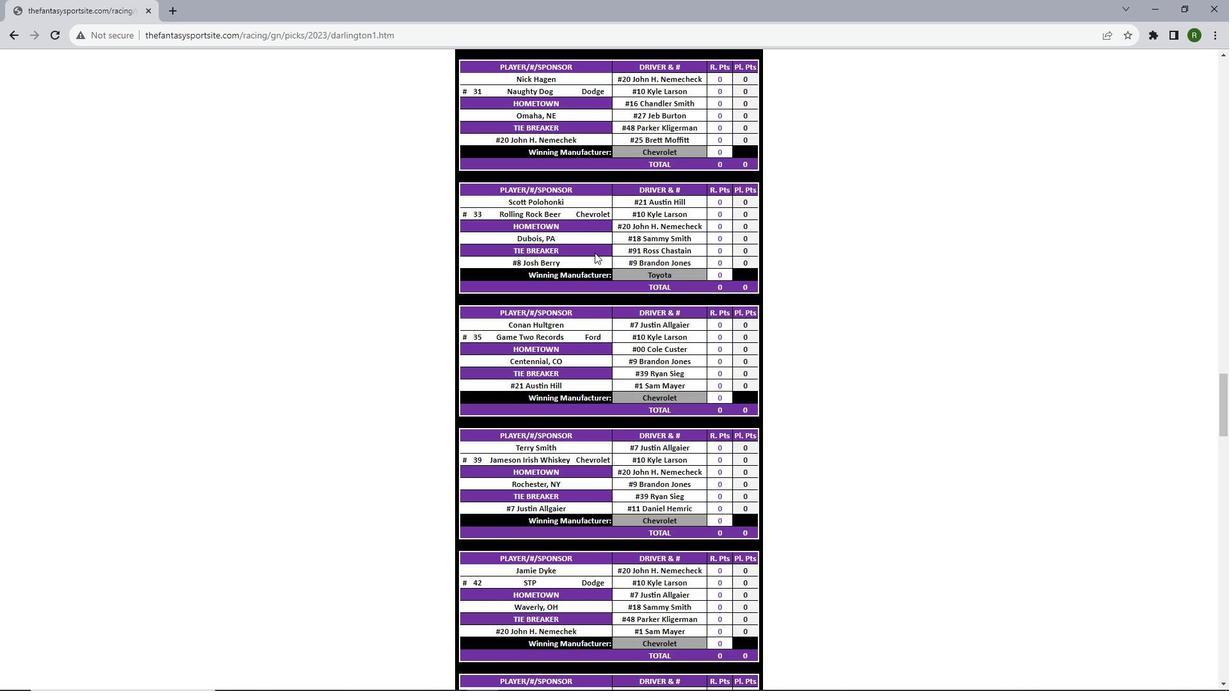 
Action: Mouse scrolled (595, 252) with delta (0, 0)
Screenshot: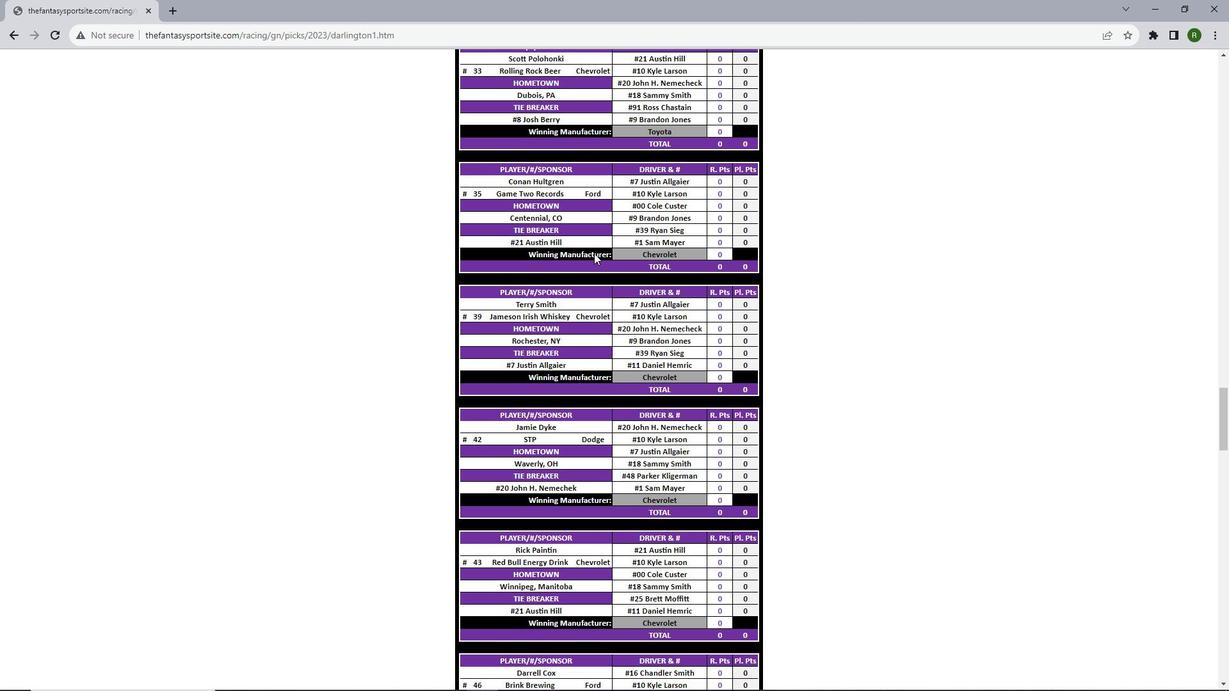 
Action: Mouse scrolled (595, 252) with delta (0, 0)
Screenshot: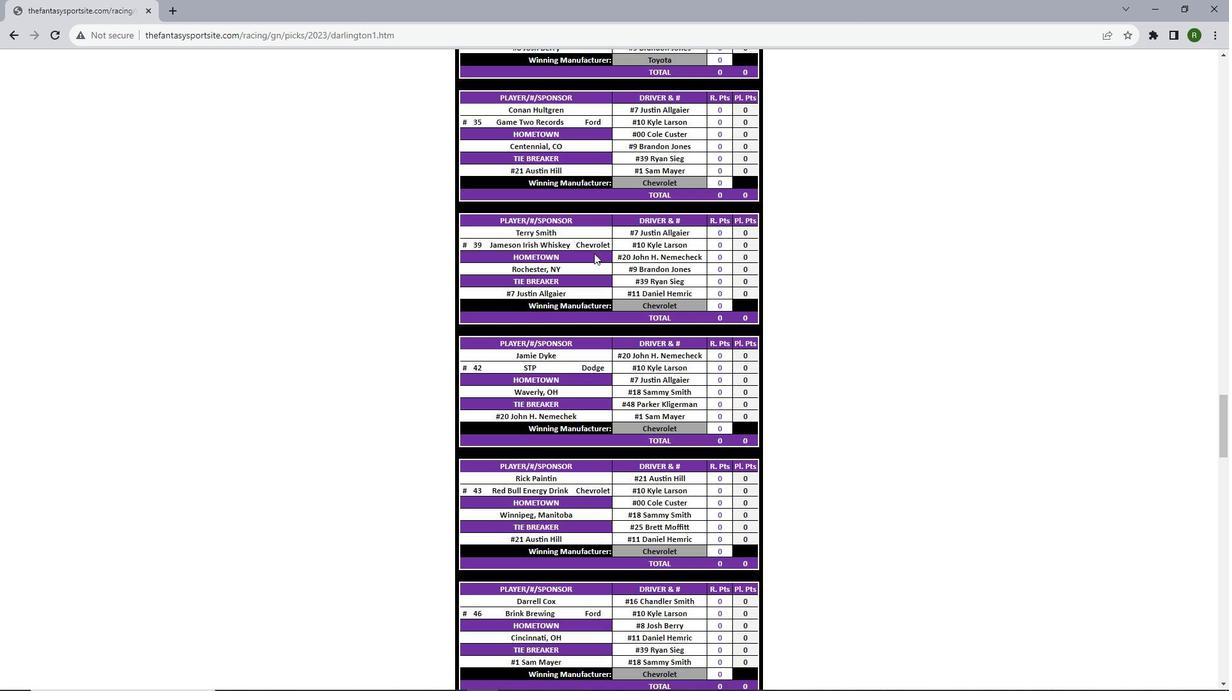 
Action: Mouse scrolled (595, 252) with delta (0, 0)
Screenshot: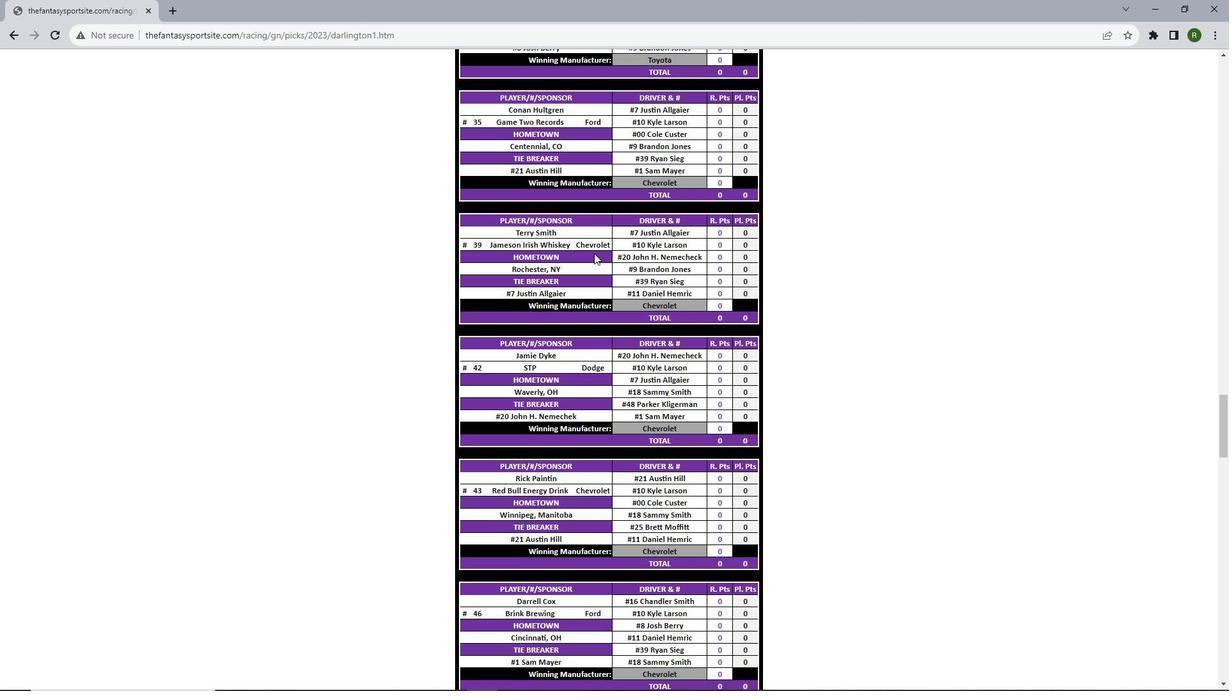
Action: Mouse moved to (594, 253)
Screenshot: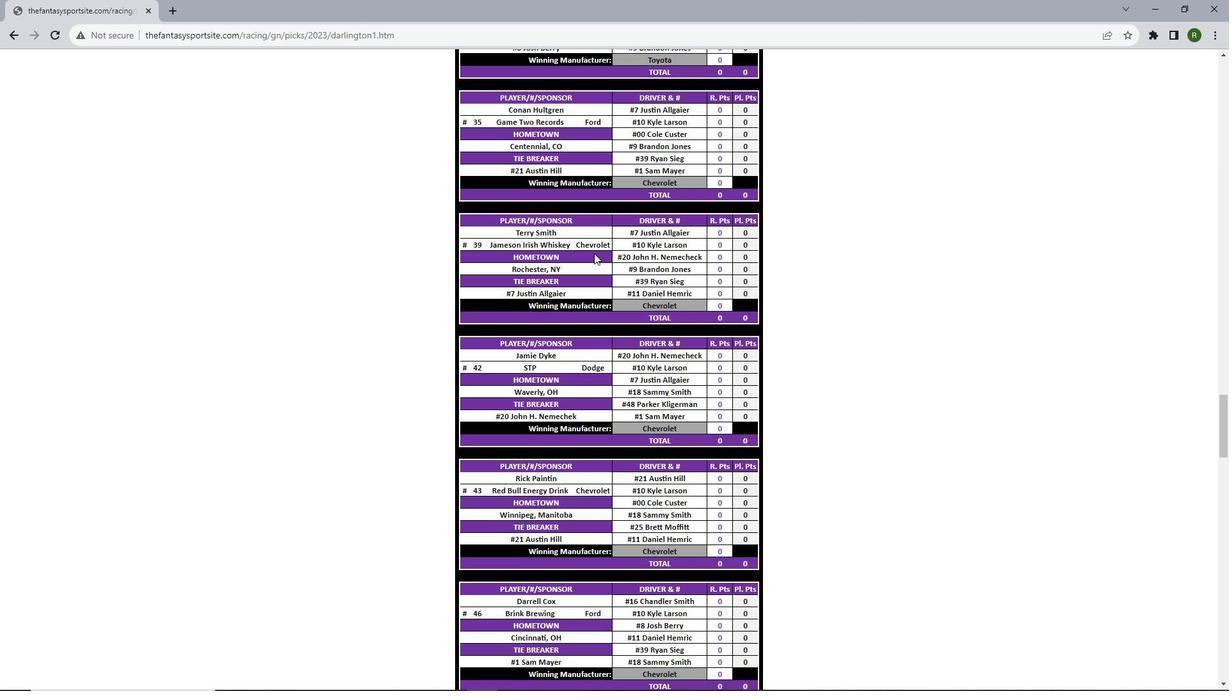 
Action: Mouse scrolled (594, 253) with delta (0, 0)
Screenshot: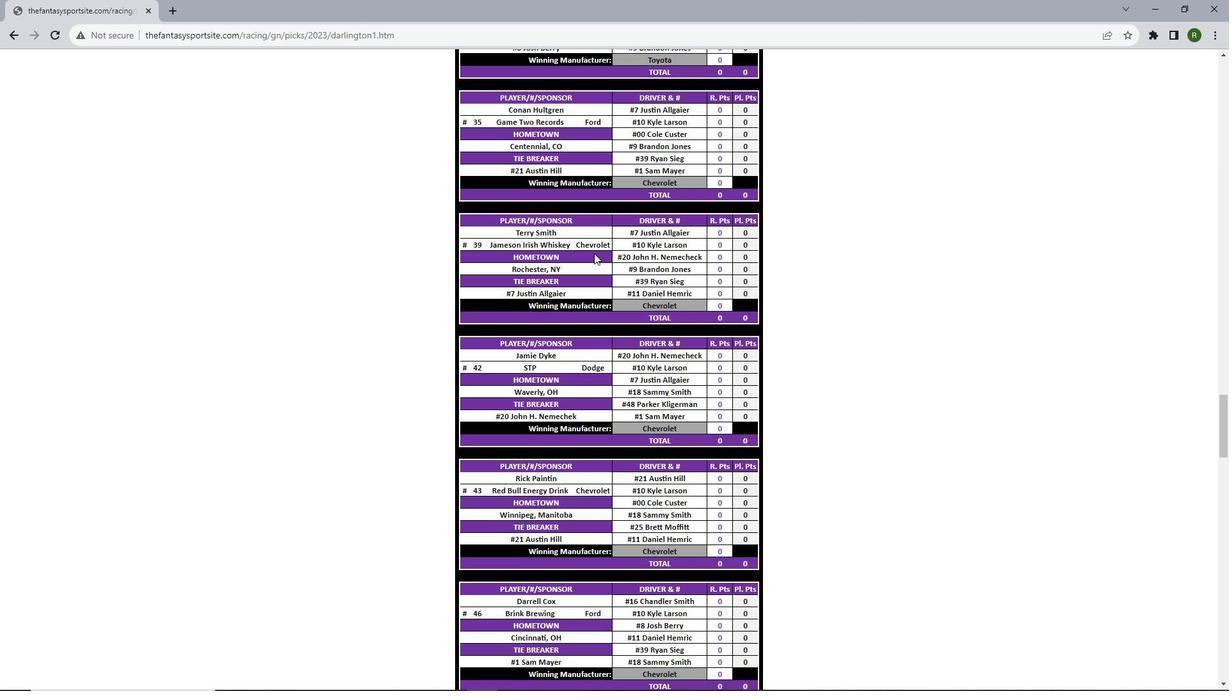 
Action: Mouse scrolled (594, 253) with delta (0, 0)
Screenshot: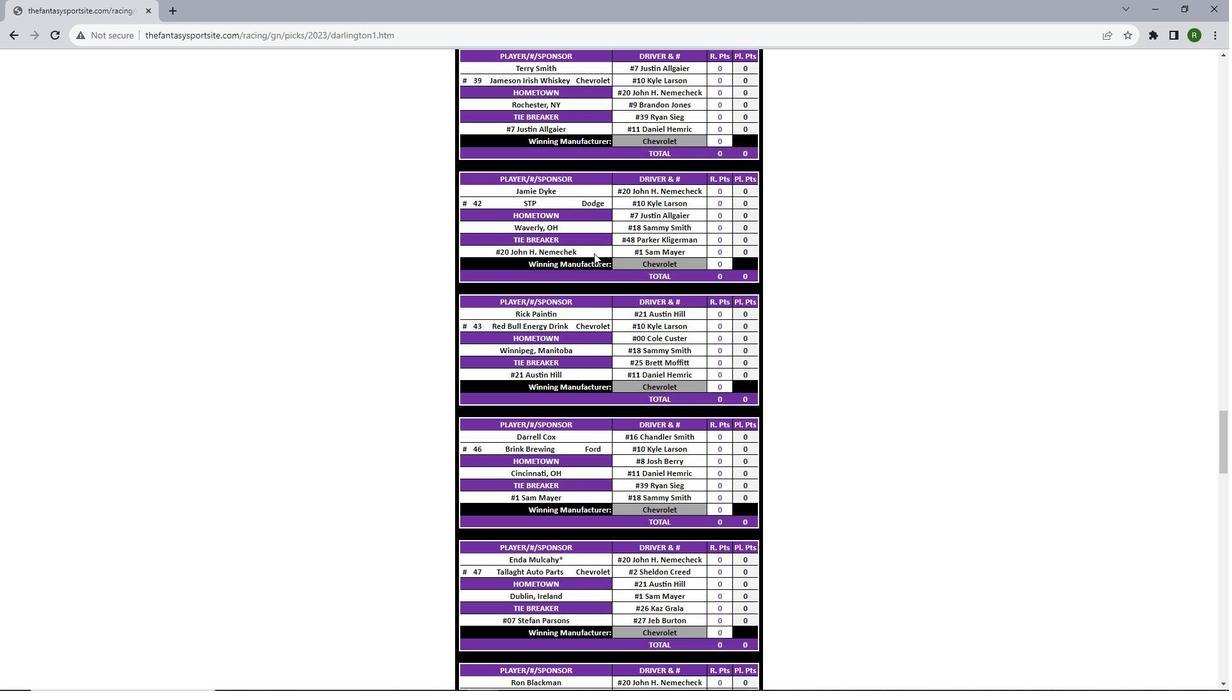 
Action: Mouse scrolled (594, 253) with delta (0, 0)
Screenshot: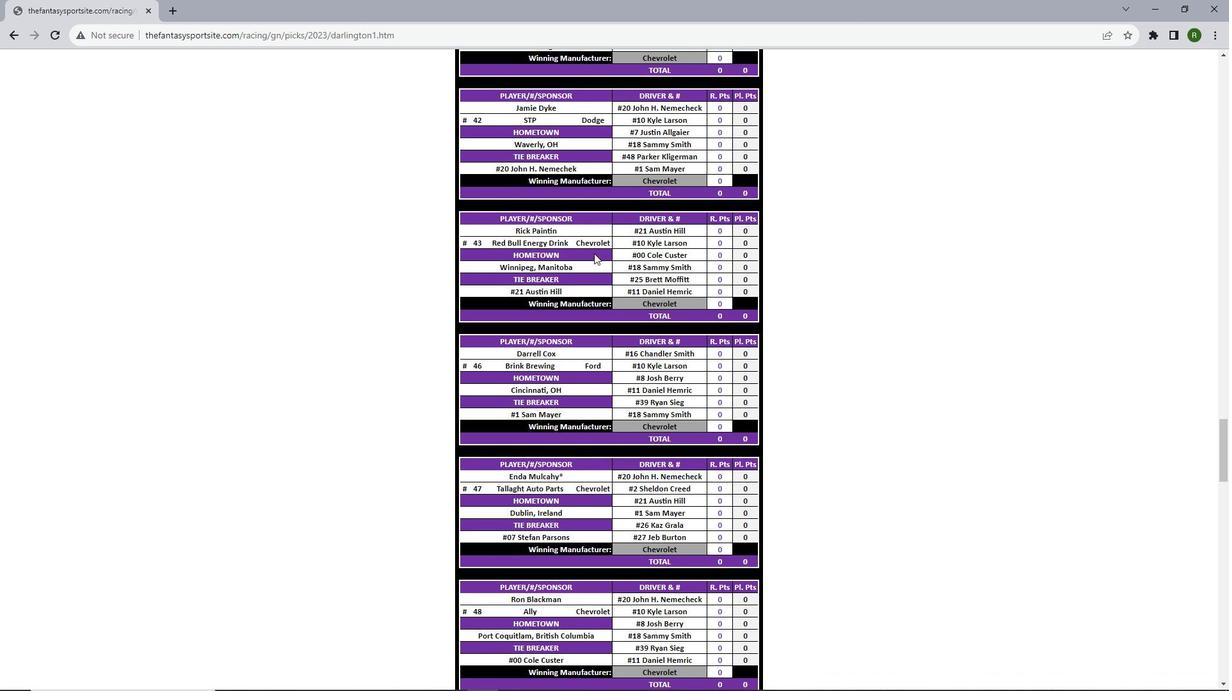
Action: Mouse scrolled (594, 253) with delta (0, 0)
Screenshot: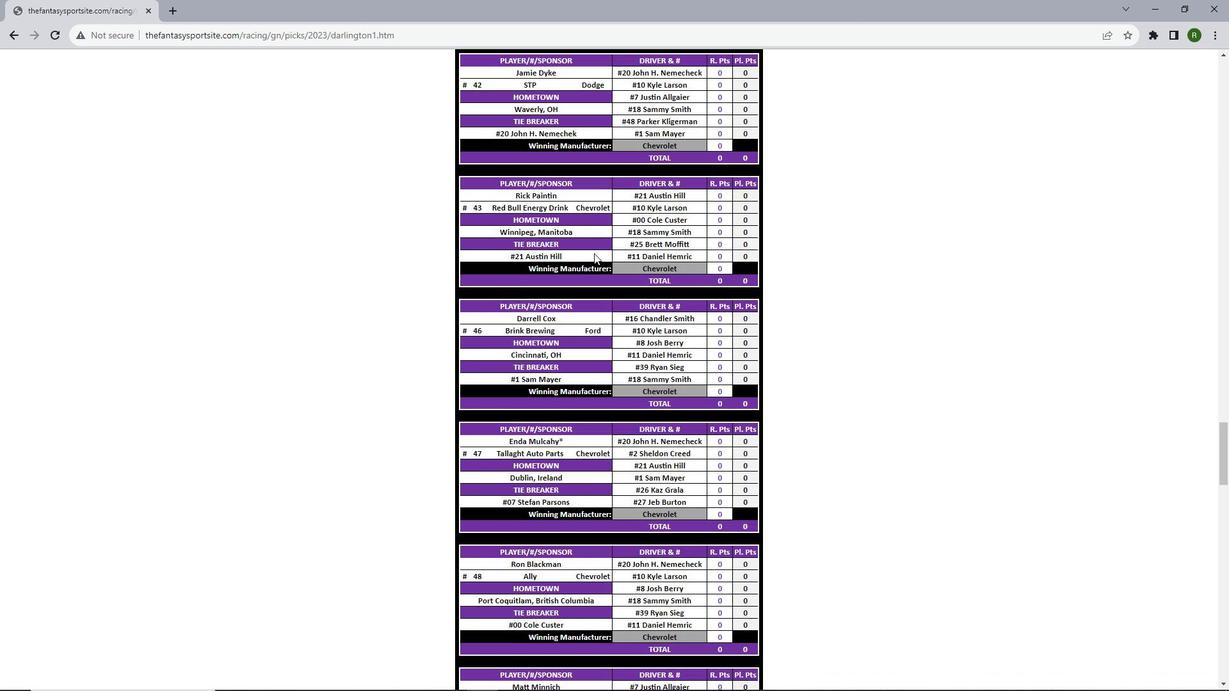 
Action: Mouse scrolled (594, 253) with delta (0, 0)
Screenshot: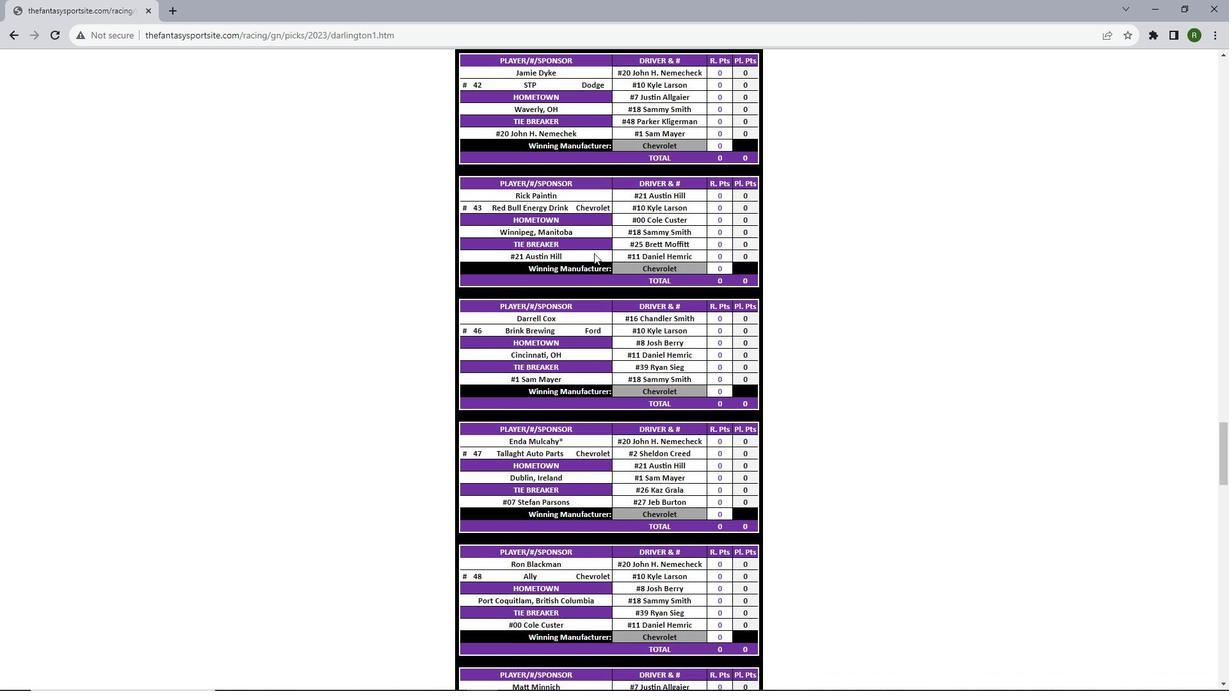 
Action: Mouse scrolled (594, 253) with delta (0, 0)
Screenshot: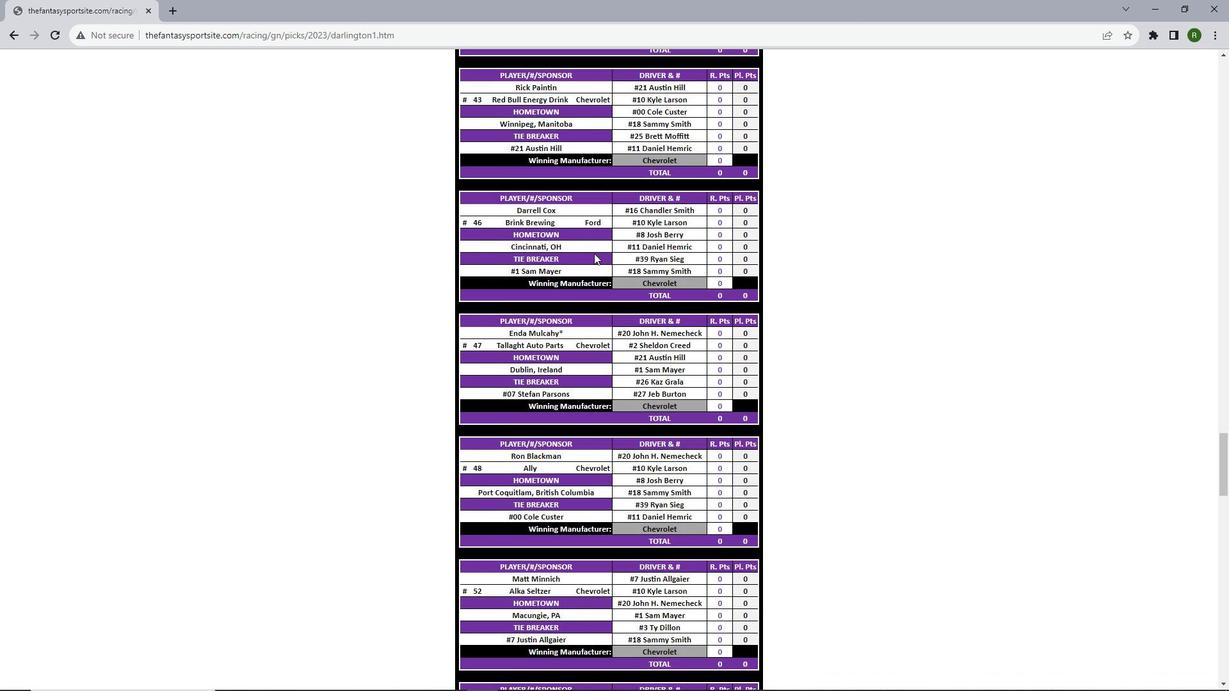 
Action: Mouse scrolled (594, 253) with delta (0, 0)
Screenshot: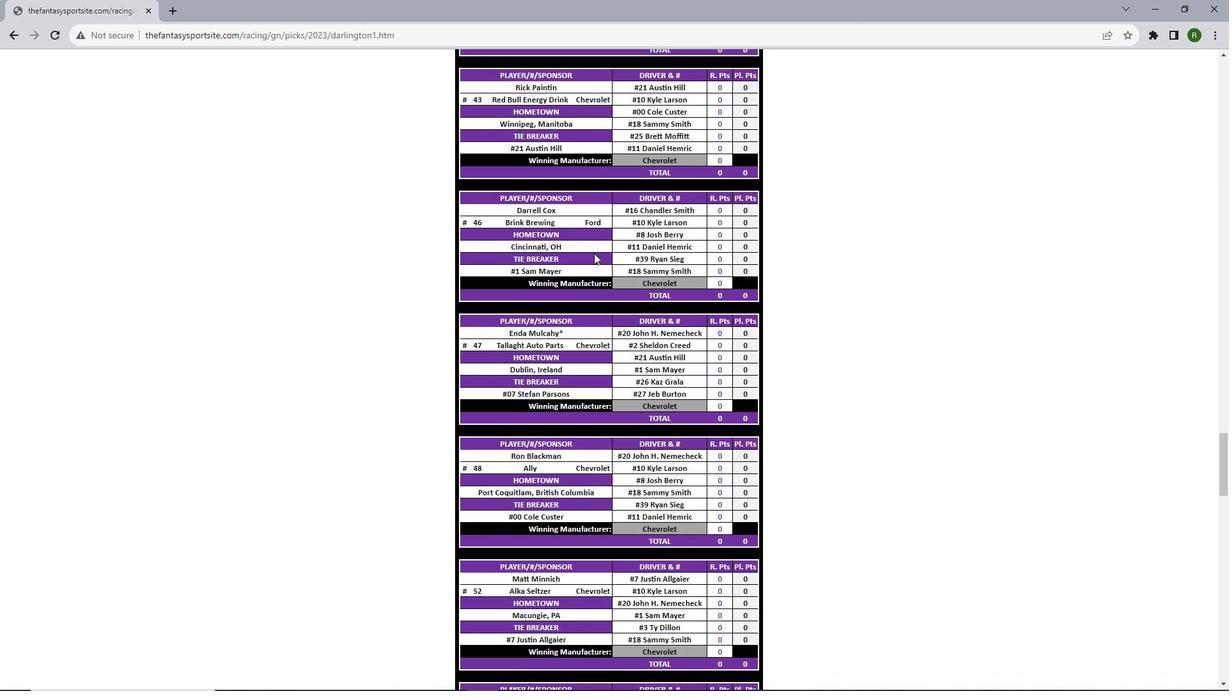 
Action: Mouse scrolled (594, 253) with delta (0, 0)
Screenshot: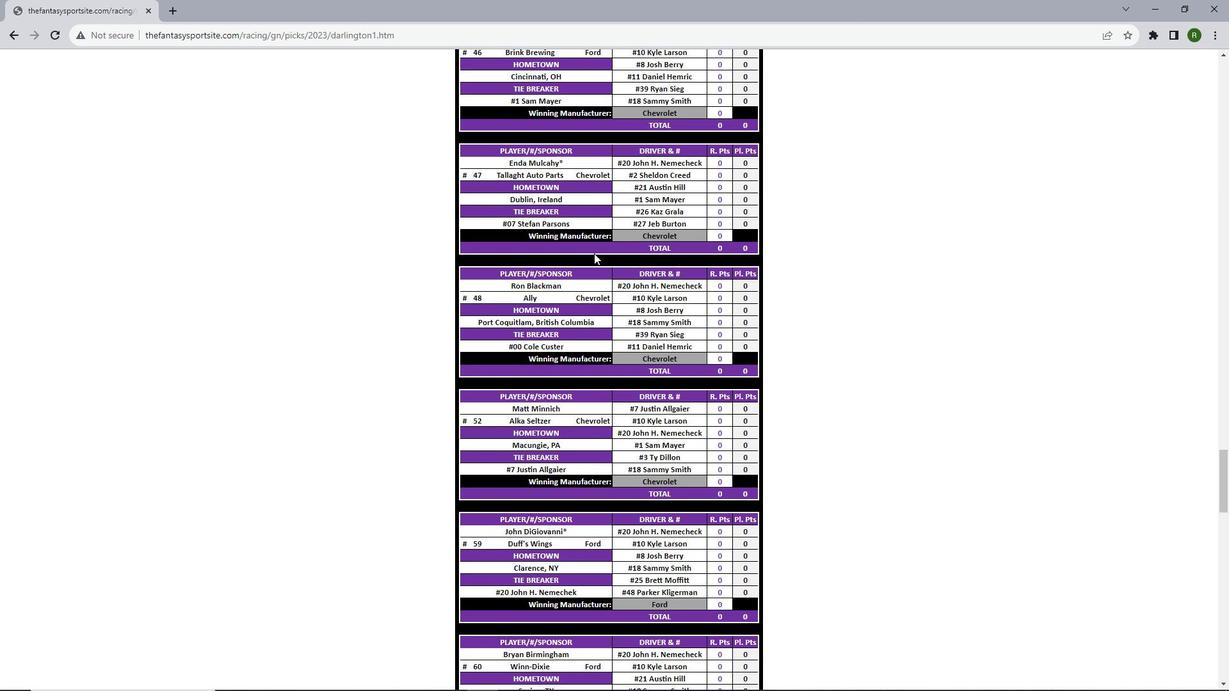 
Action: Mouse scrolled (594, 253) with delta (0, 0)
Screenshot: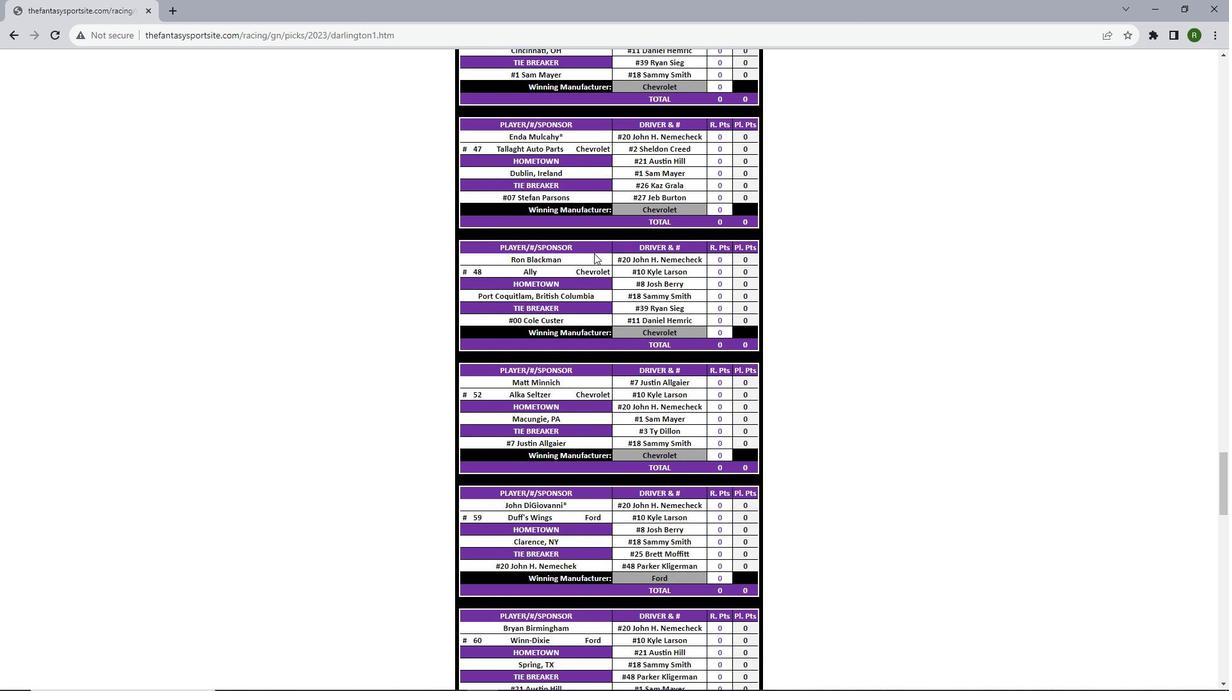 
Action: Mouse scrolled (594, 253) with delta (0, 0)
Screenshot: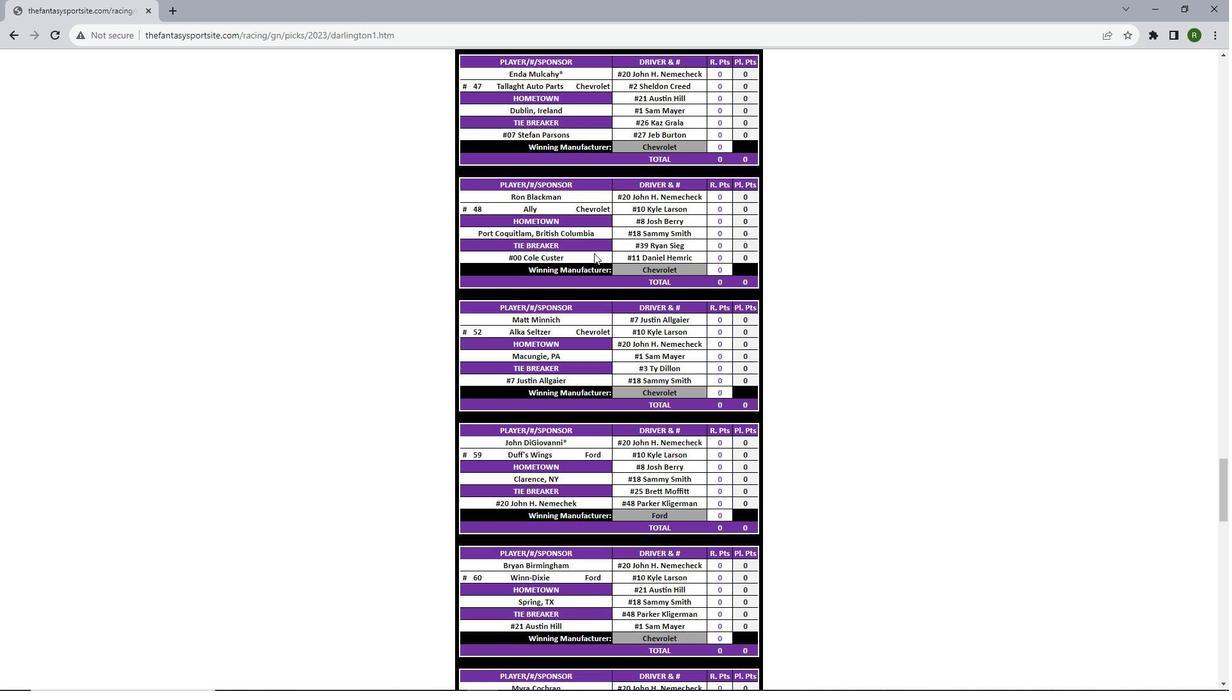 
Action: Mouse scrolled (594, 253) with delta (0, 0)
Screenshot: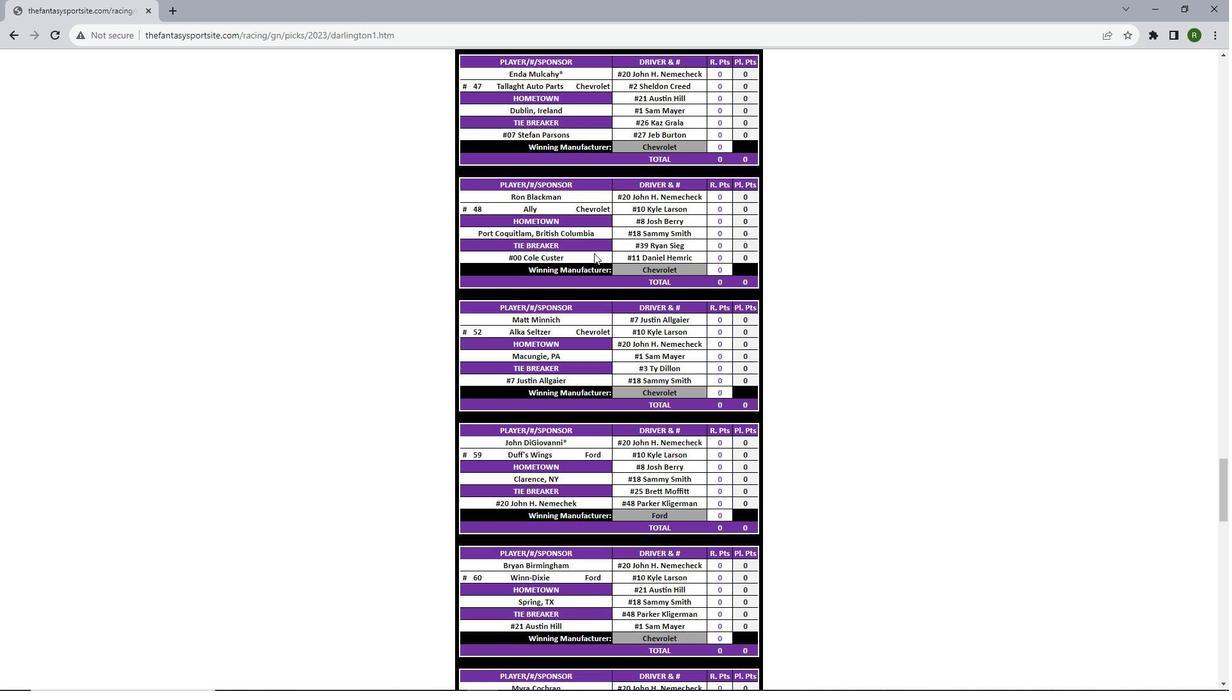 
Action: Mouse scrolled (594, 253) with delta (0, 0)
Screenshot: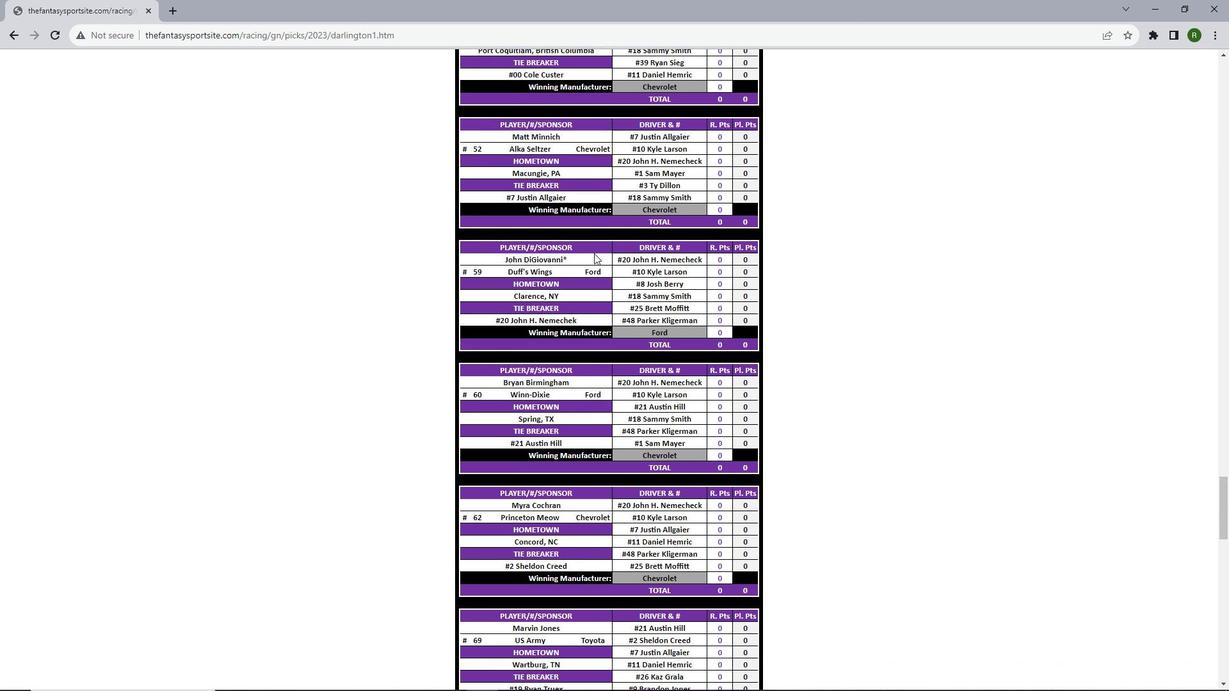 
Action: Mouse scrolled (594, 253) with delta (0, 0)
Screenshot: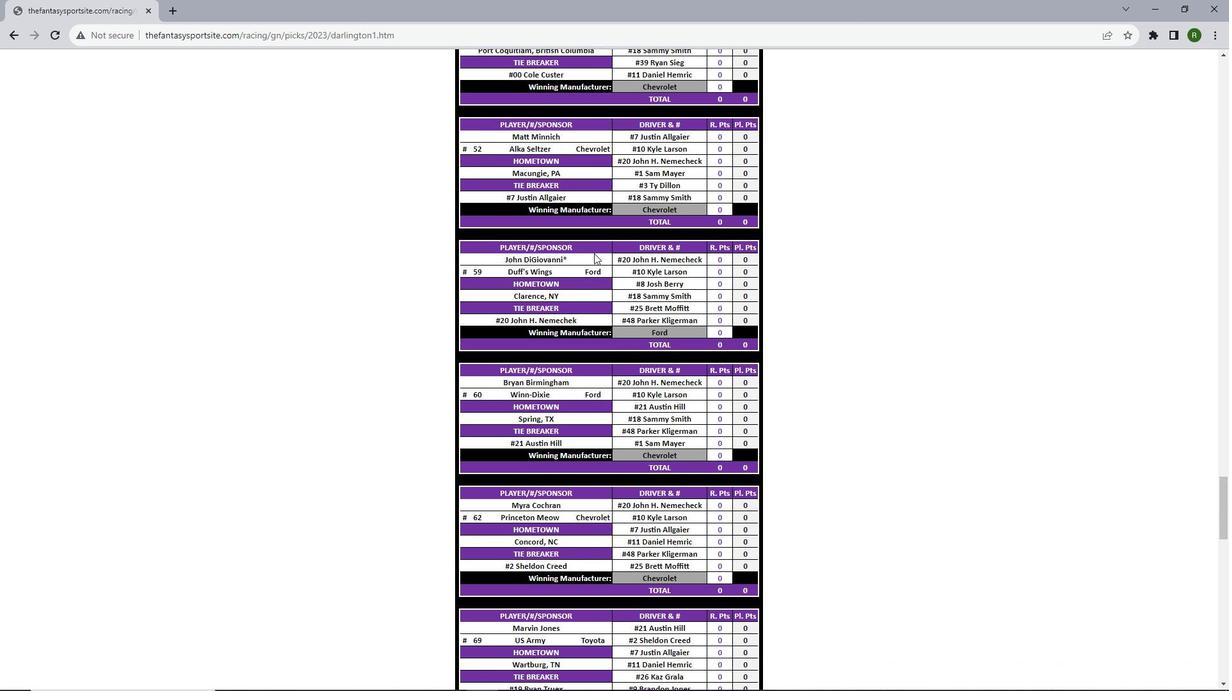 
Action: Mouse scrolled (594, 253) with delta (0, 0)
Screenshot: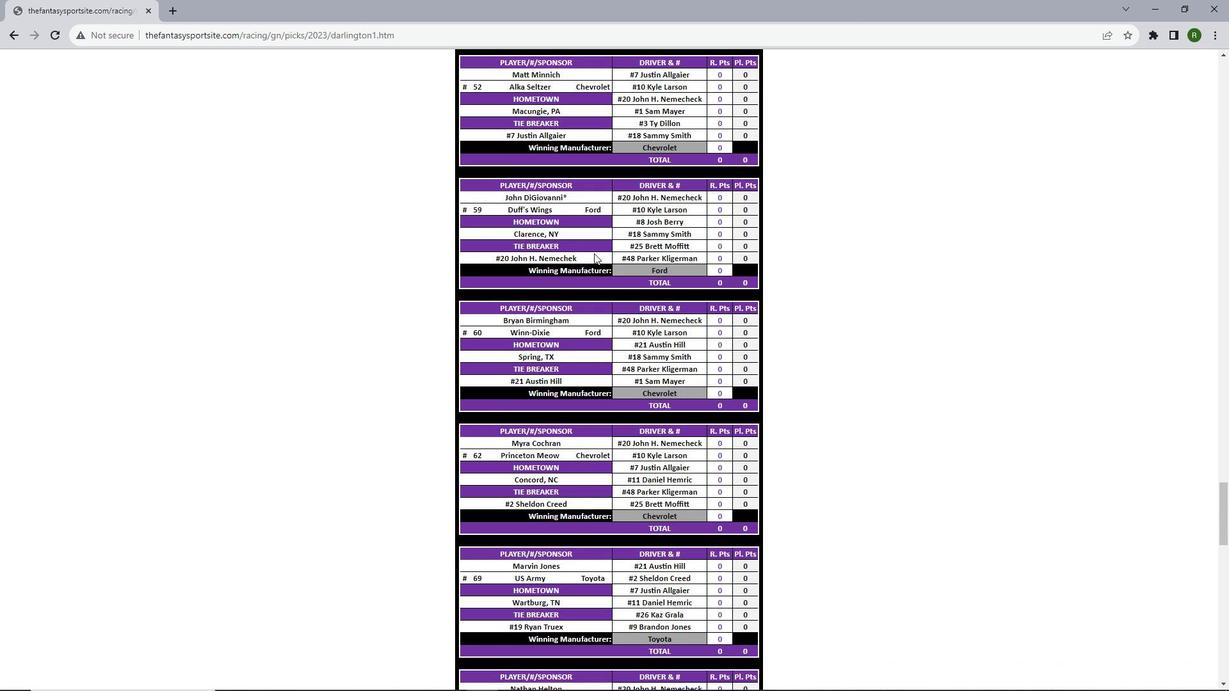 
Action: Mouse scrolled (594, 253) with delta (0, 0)
Screenshot: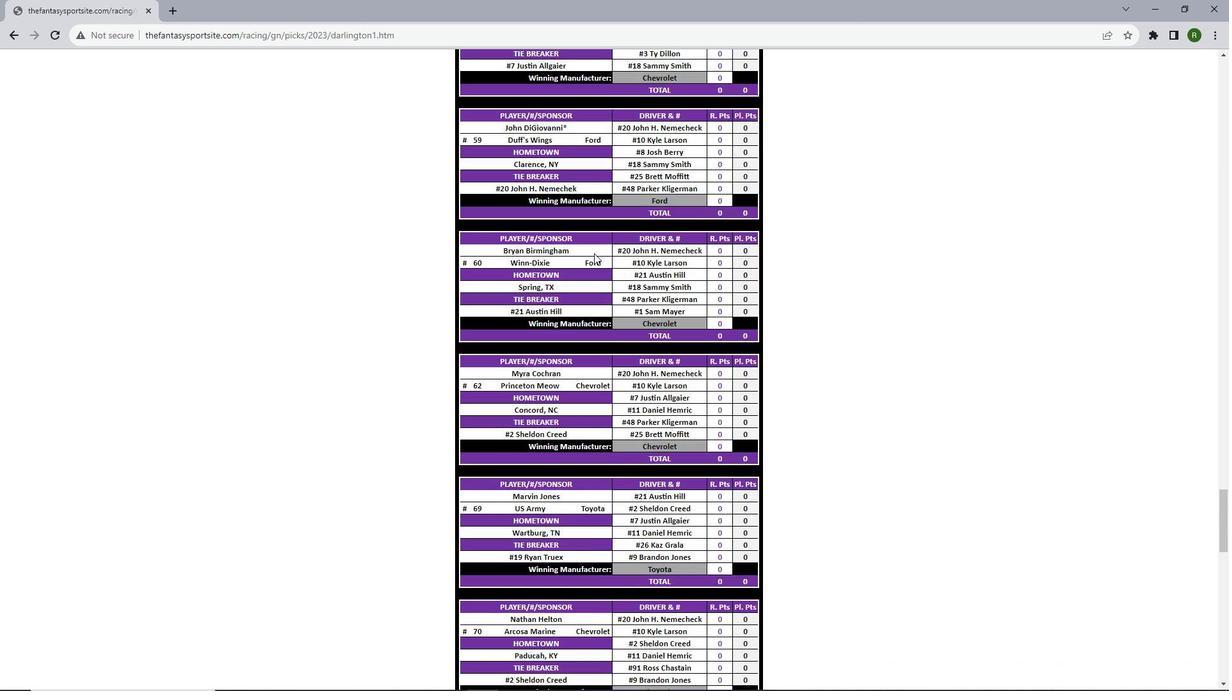 
Action: Mouse scrolled (594, 253) with delta (0, 0)
Screenshot: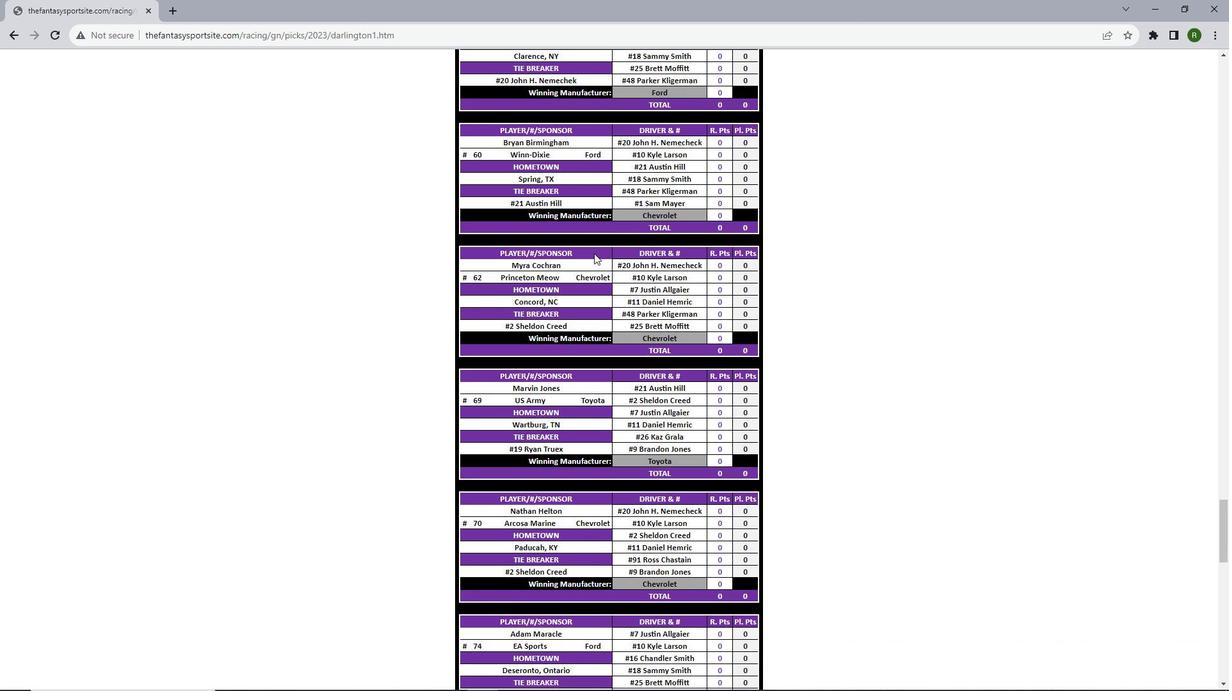 
Action: Mouse scrolled (594, 253) with delta (0, 0)
Screenshot: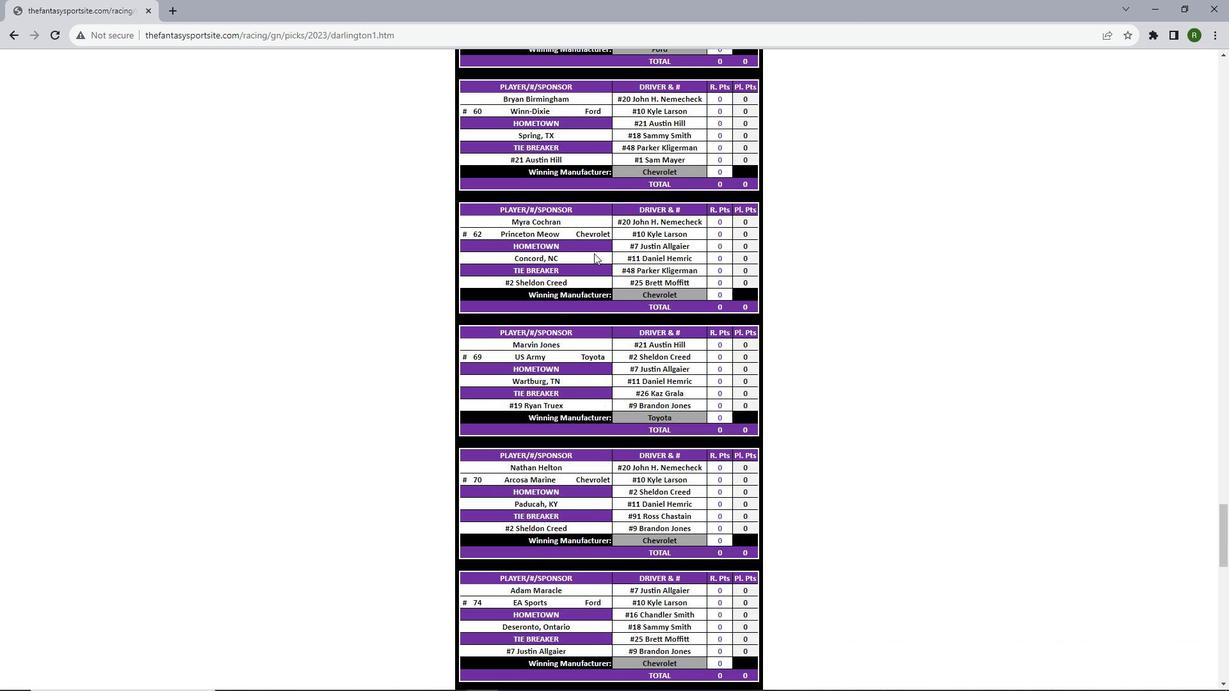 
Action: Mouse scrolled (594, 253) with delta (0, 0)
Screenshot: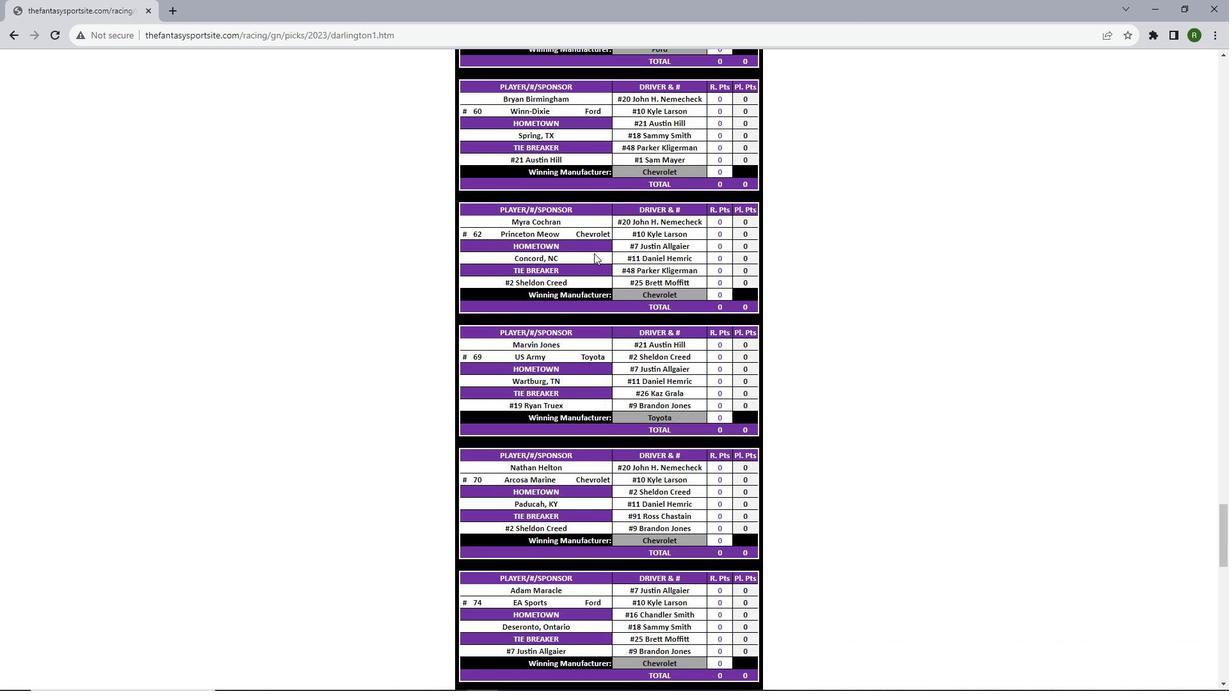 
Action: Mouse scrolled (594, 253) with delta (0, 0)
Screenshot: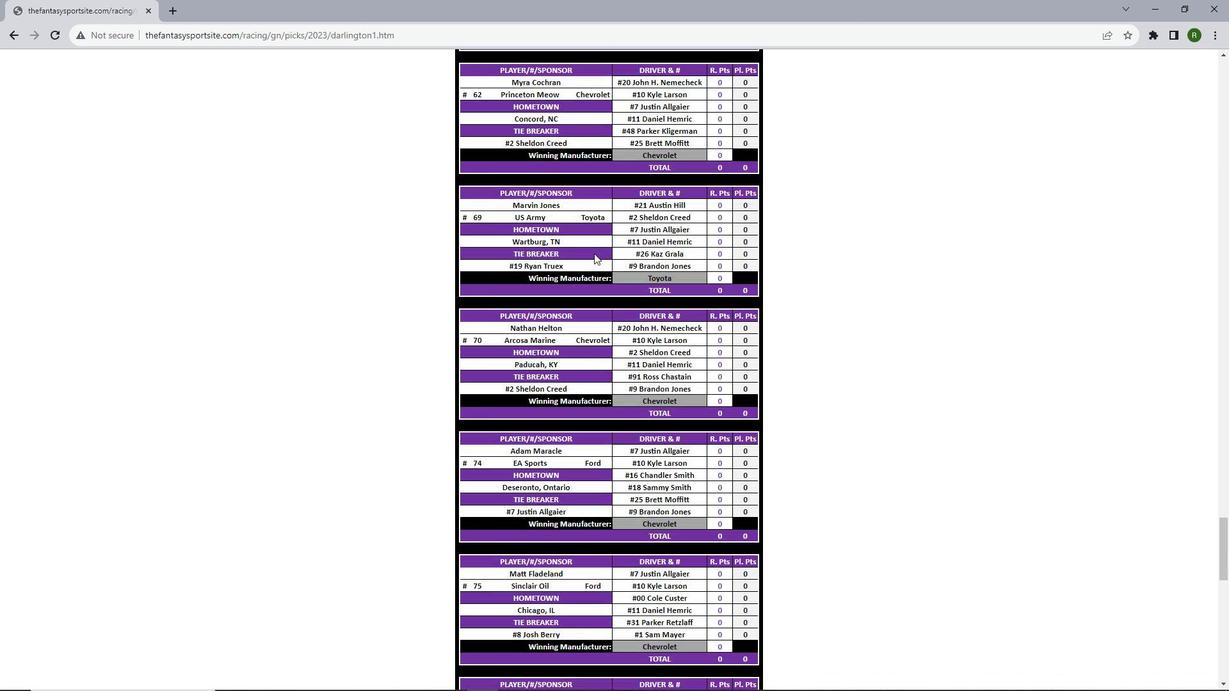 
Action: Mouse scrolled (594, 253) with delta (0, 0)
Screenshot: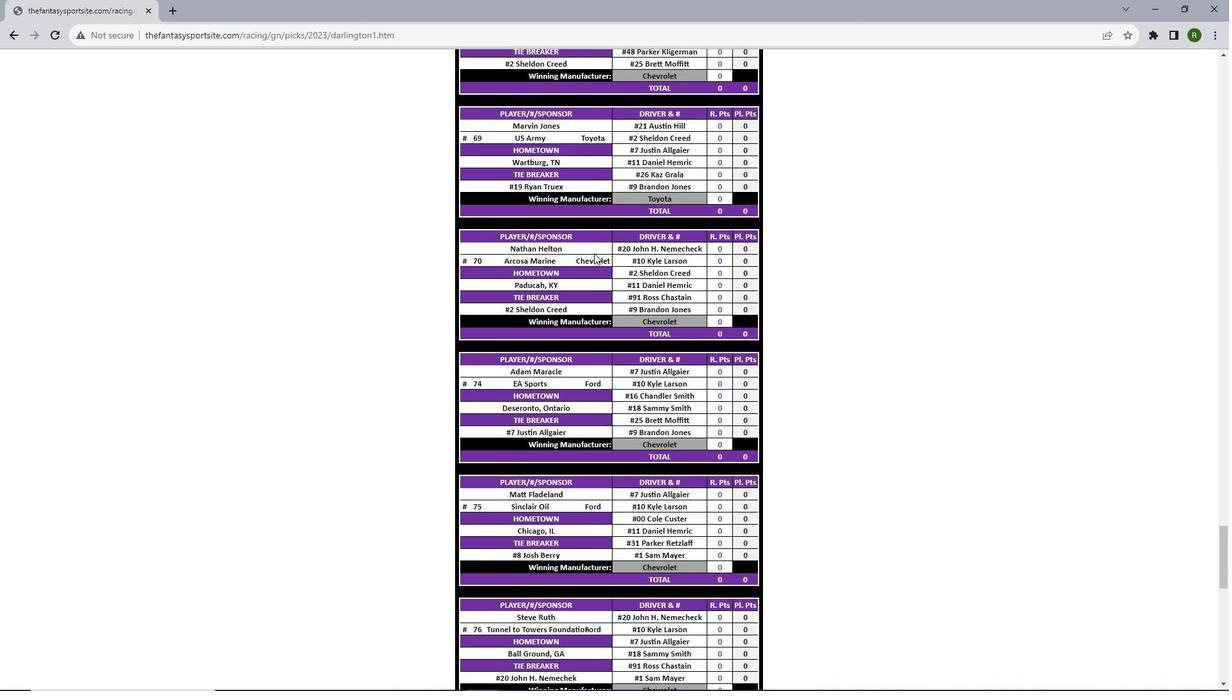 
Action: Mouse scrolled (594, 253) with delta (0, 0)
Screenshot: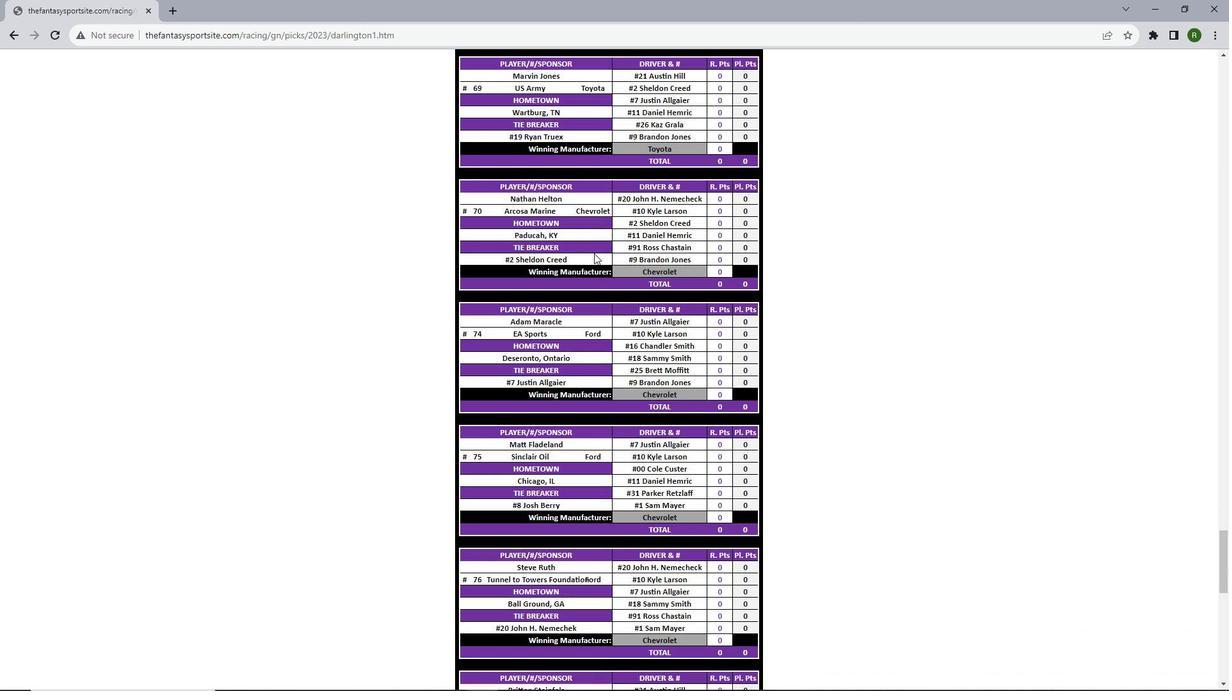
Action: Mouse scrolled (594, 253) with delta (0, 0)
Screenshot: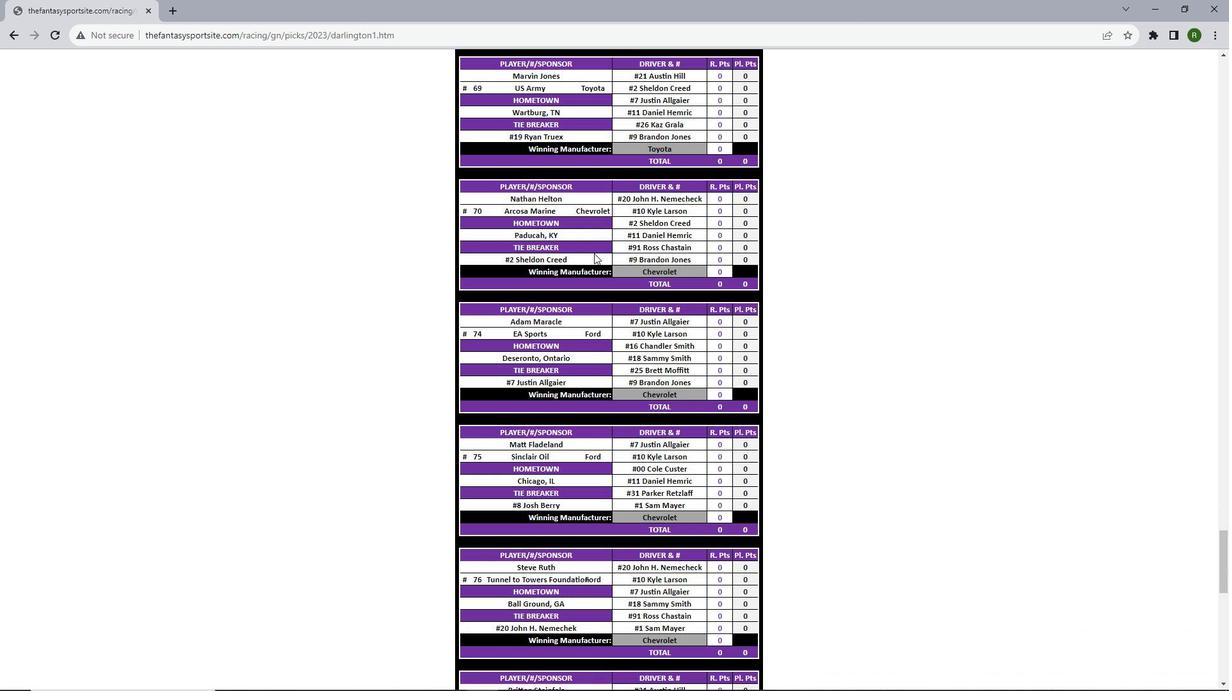 
Action: Mouse scrolled (594, 253) with delta (0, 0)
Screenshot: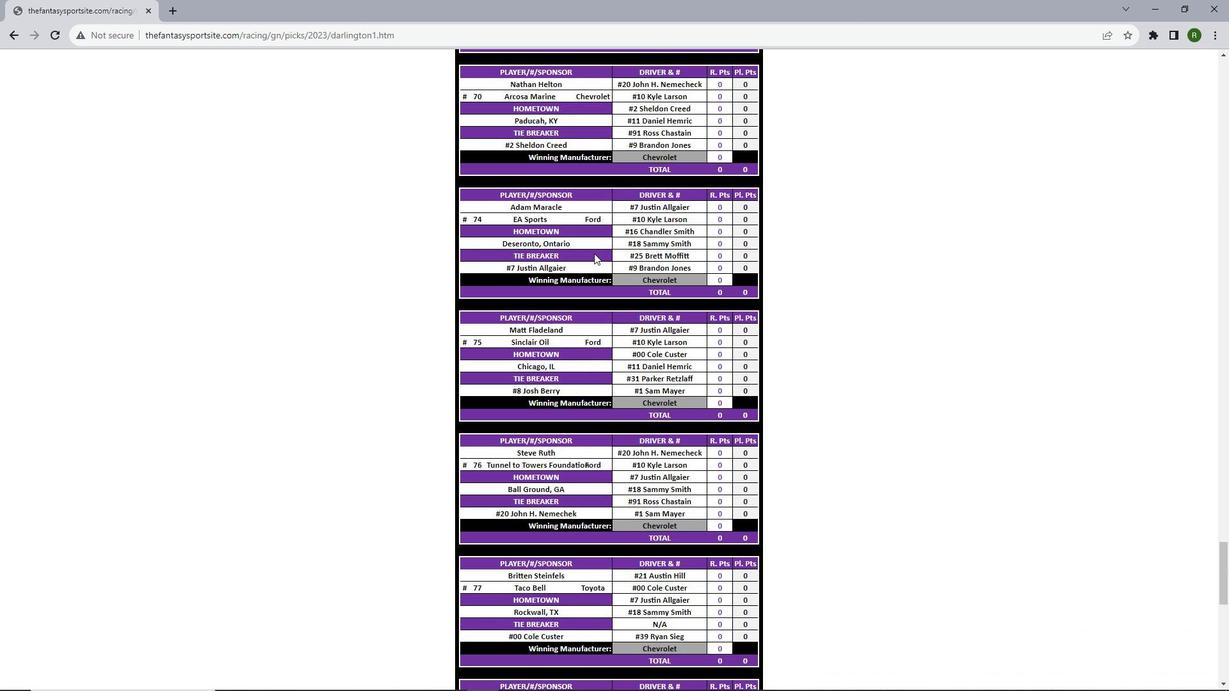 
Action: Mouse scrolled (594, 253) with delta (0, 0)
Screenshot: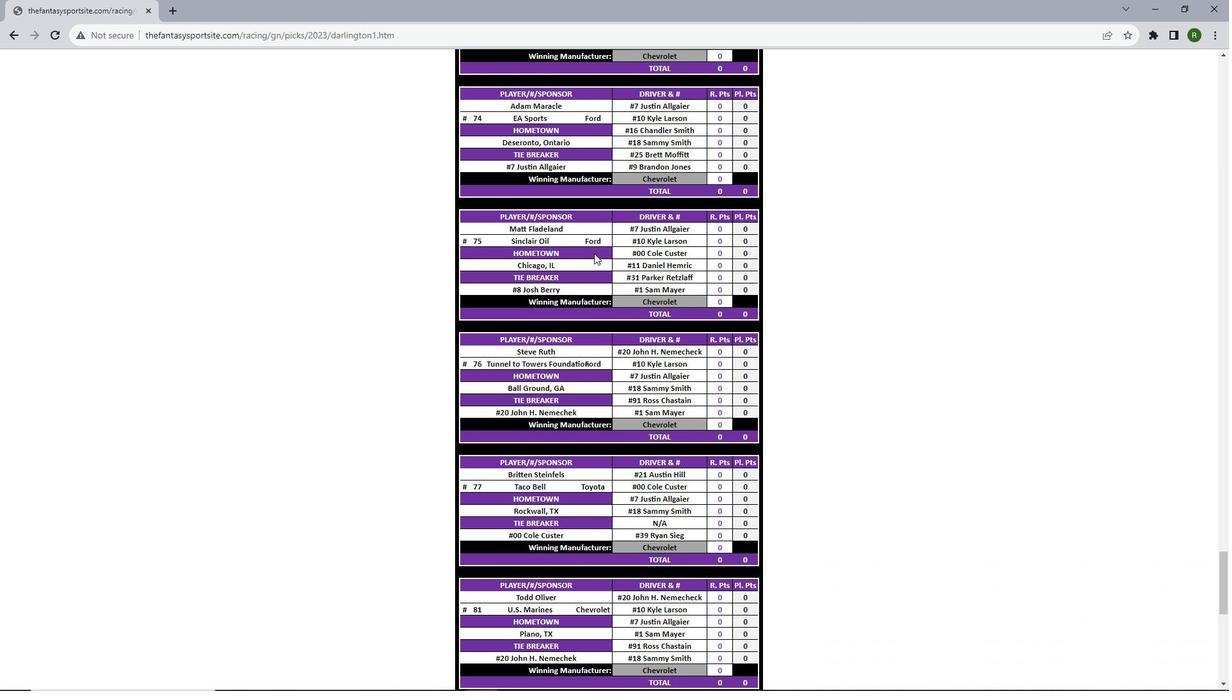 
Action: Mouse scrolled (594, 253) with delta (0, 0)
Screenshot: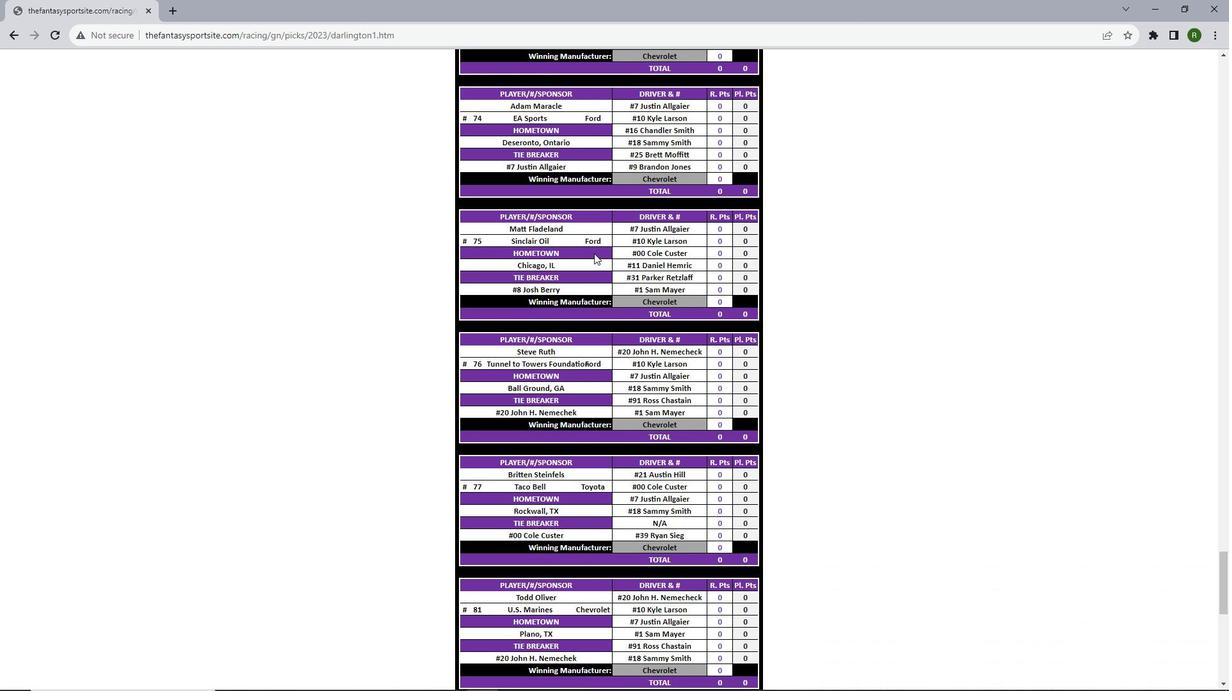 
Action: Mouse scrolled (594, 253) with delta (0, 0)
Screenshot: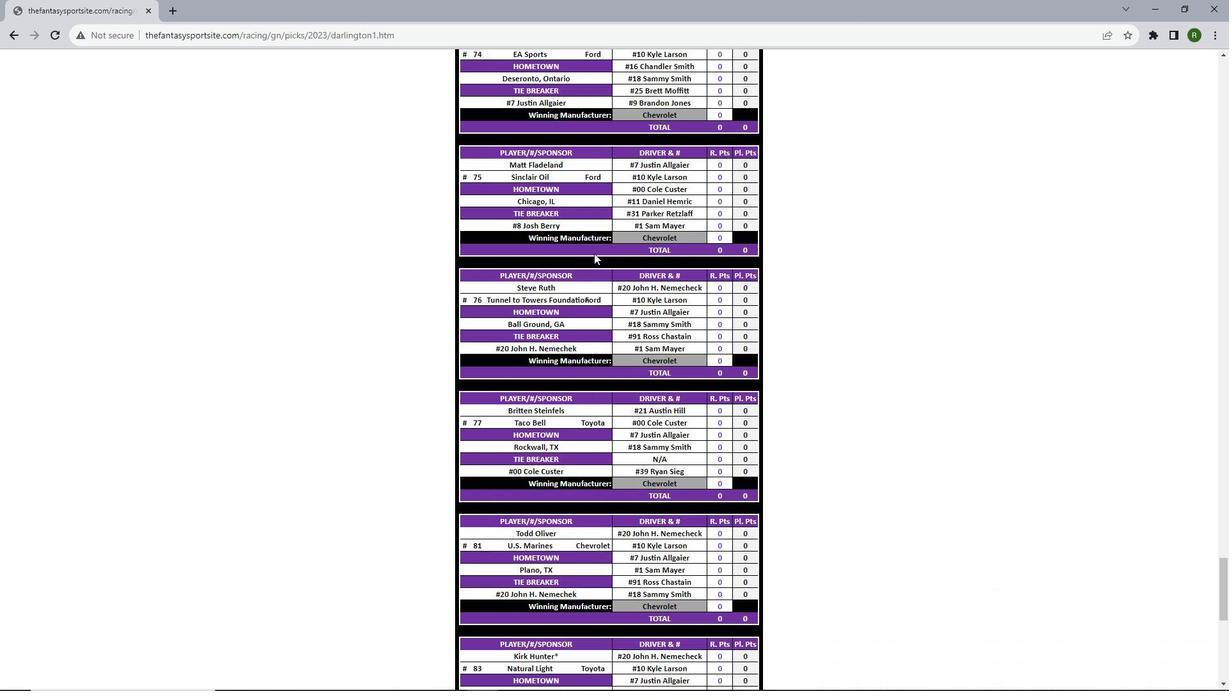 
Action: Mouse scrolled (594, 253) with delta (0, 0)
Screenshot: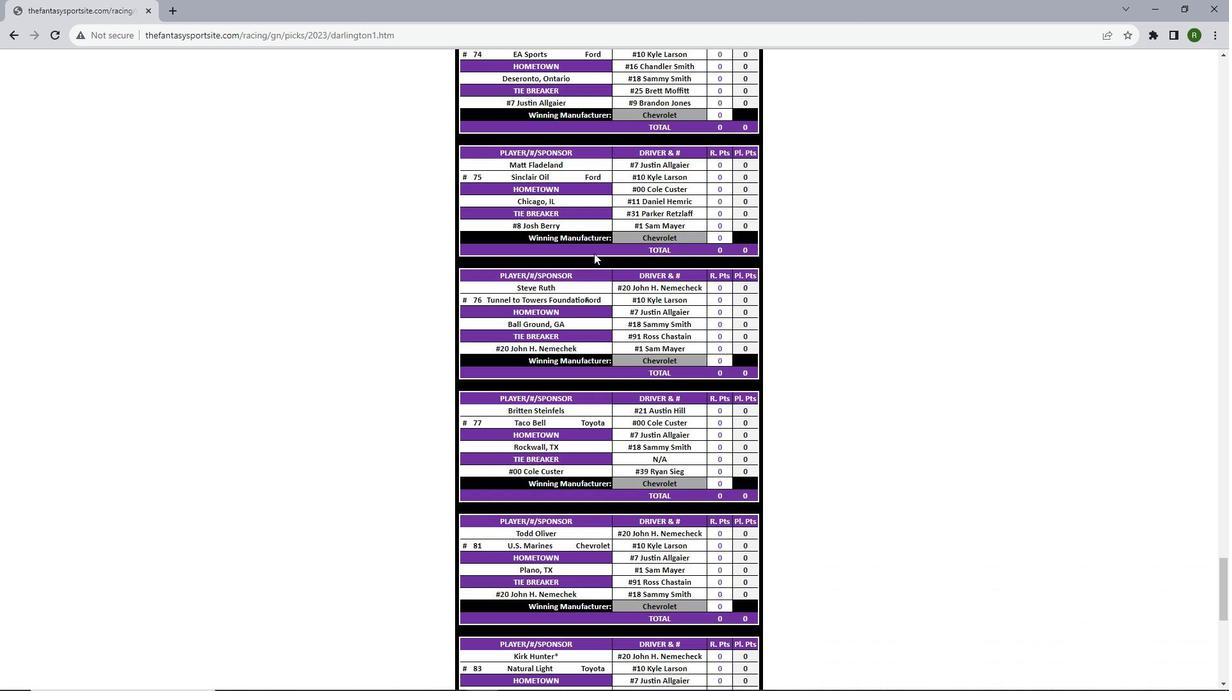 
Action: Mouse scrolled (594, 253) with delta (0, 0)
Screenshot: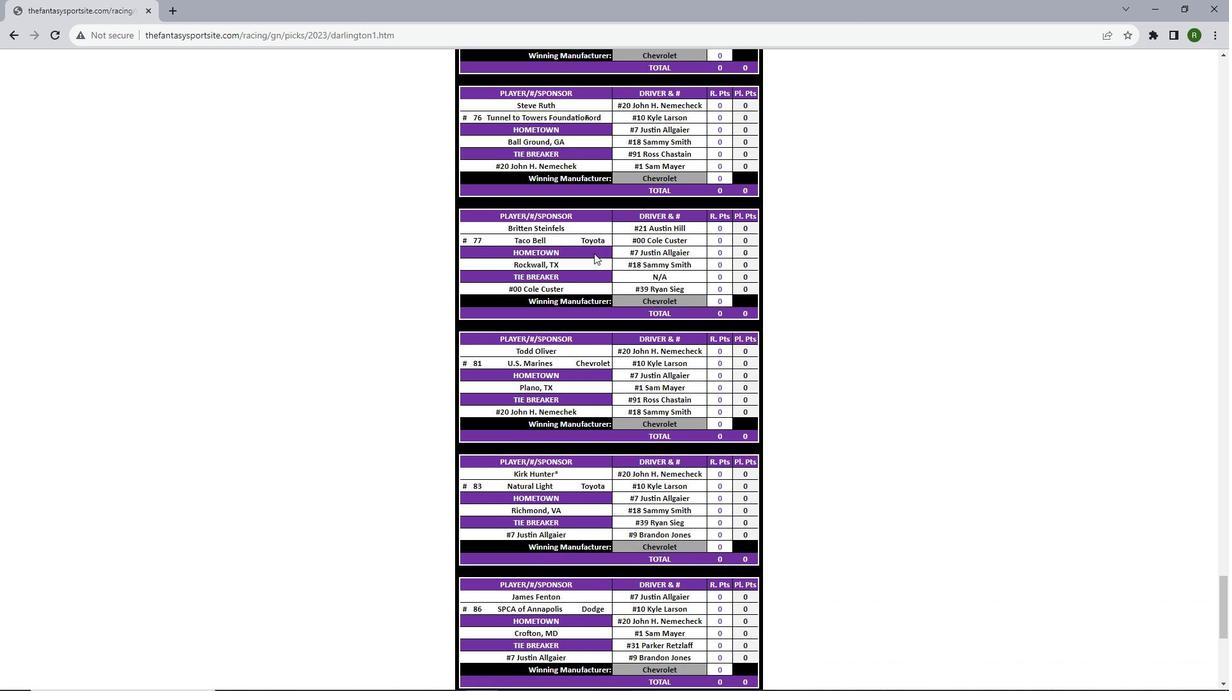 
Action: Mouse scrolled (594, 253) with delta (0, 0)
Screenshot: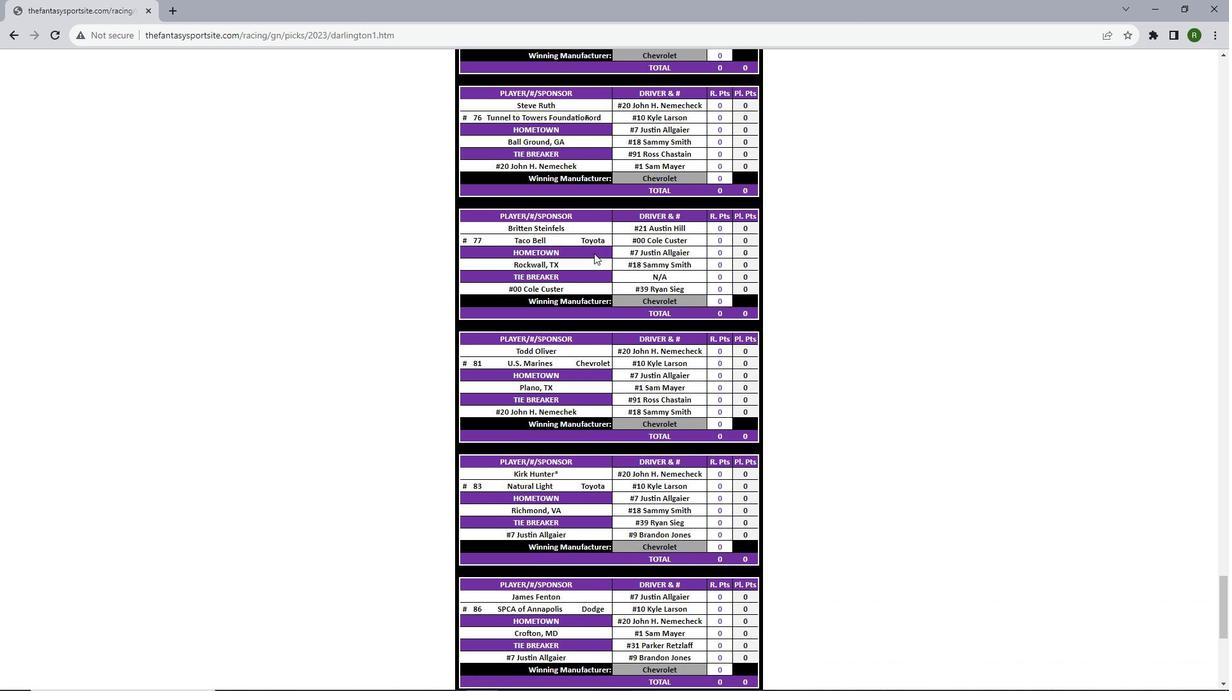 
Action: Mouse scrolled (594, 253) with delta (0, 0)
Screenshot: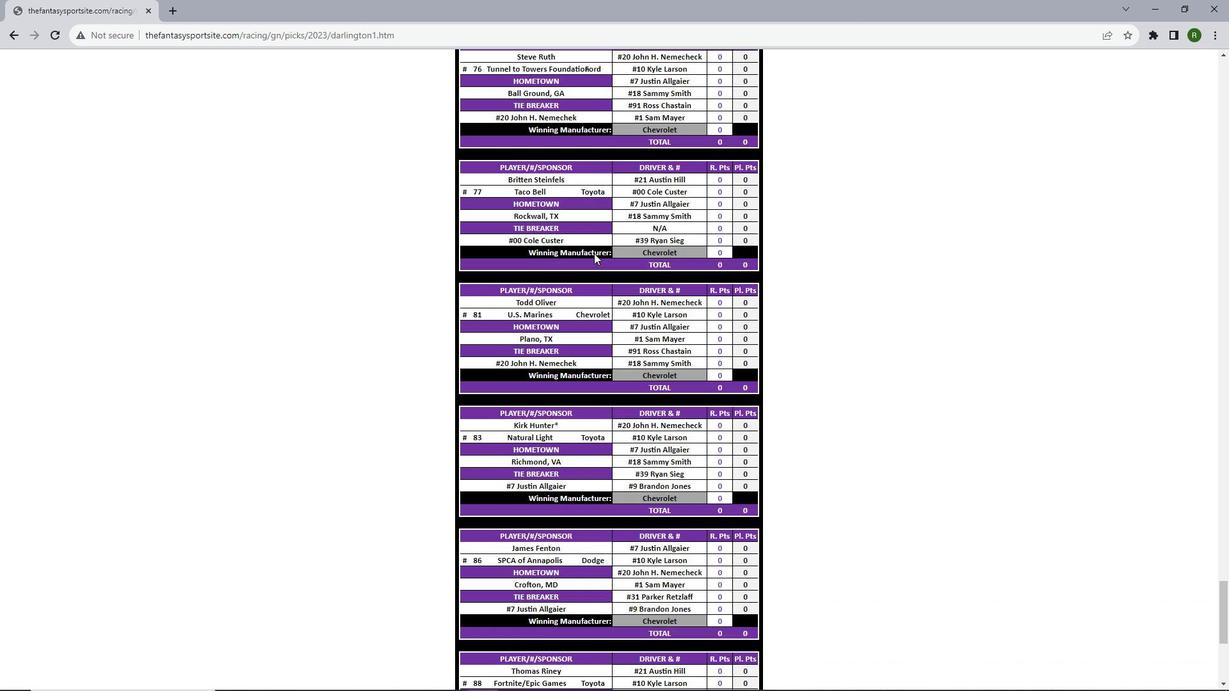 
Action: Mouse scrolled (594, 253) with delta (0, 0)
Screenshot: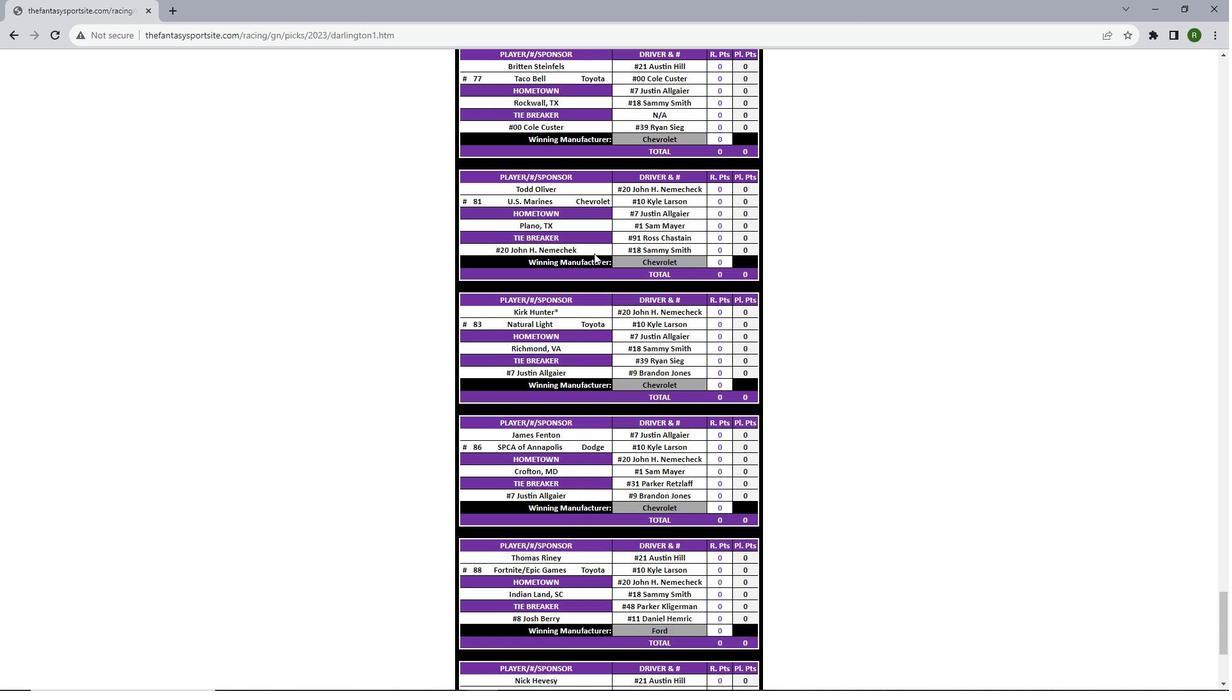 
Action: Mouse scrolled (594, 253) with delta (0, 0)
Screenshot: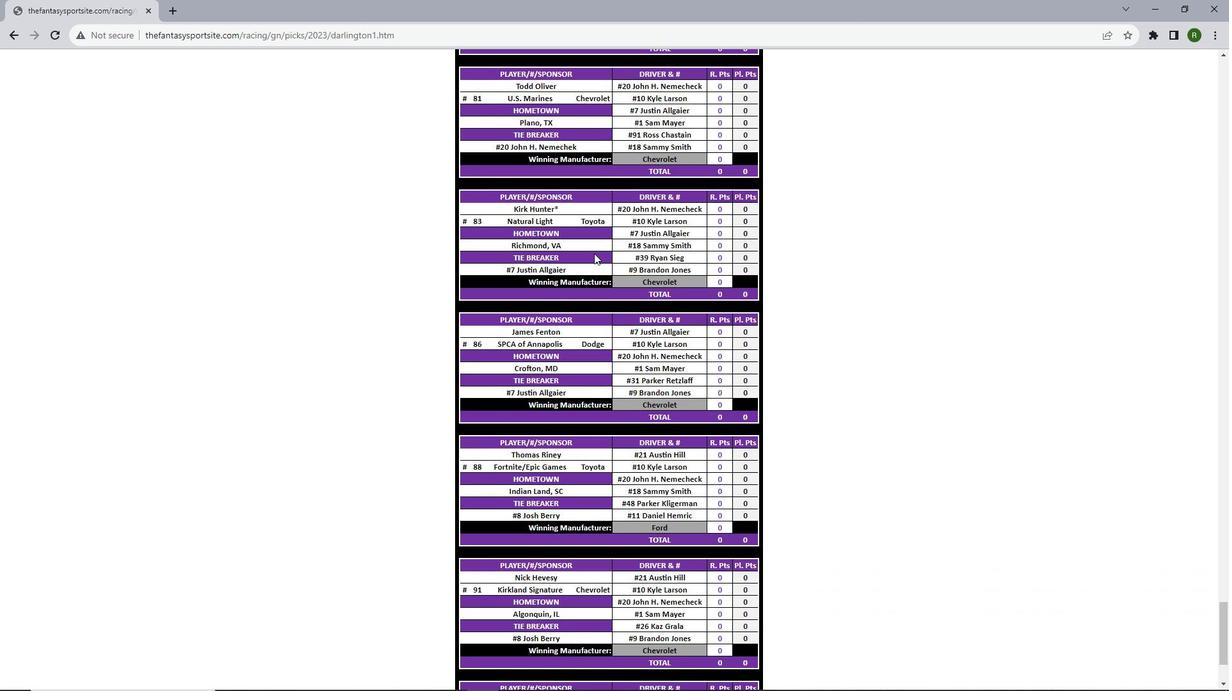 
Action: Mouse scrolled (594, 253) with delta (0, 0)
Screenshot: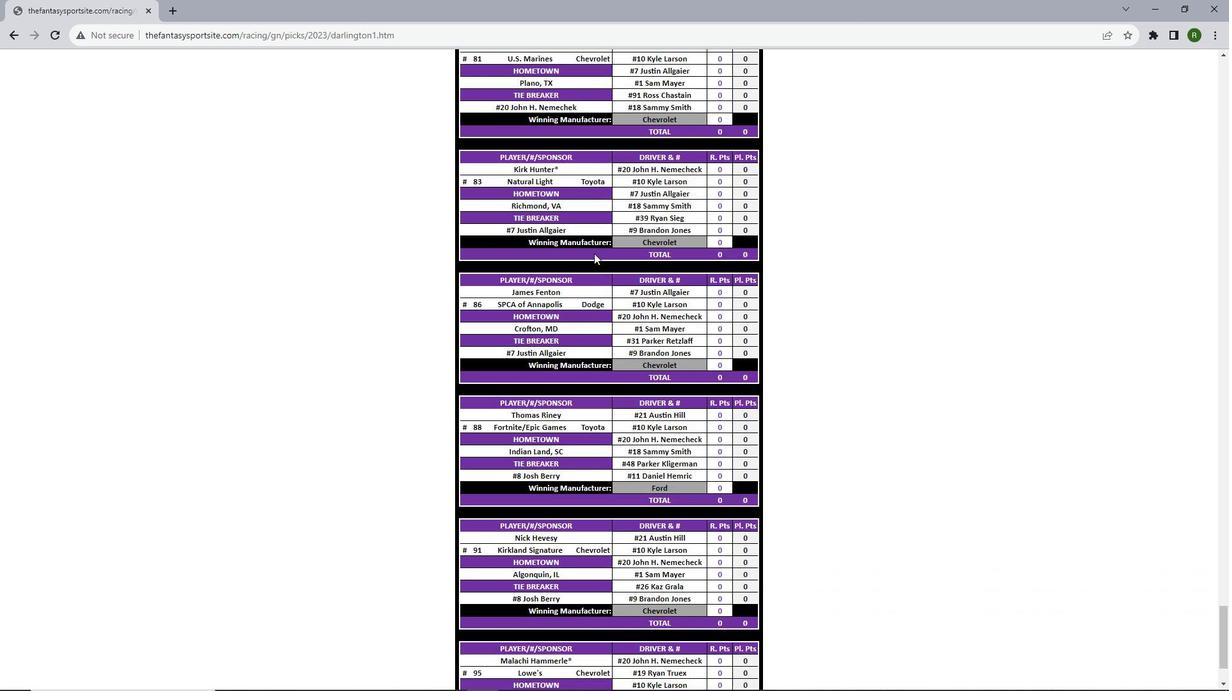 
Action: Mouse scrolled (594, 253) with delta (0, 0)
Screenshot: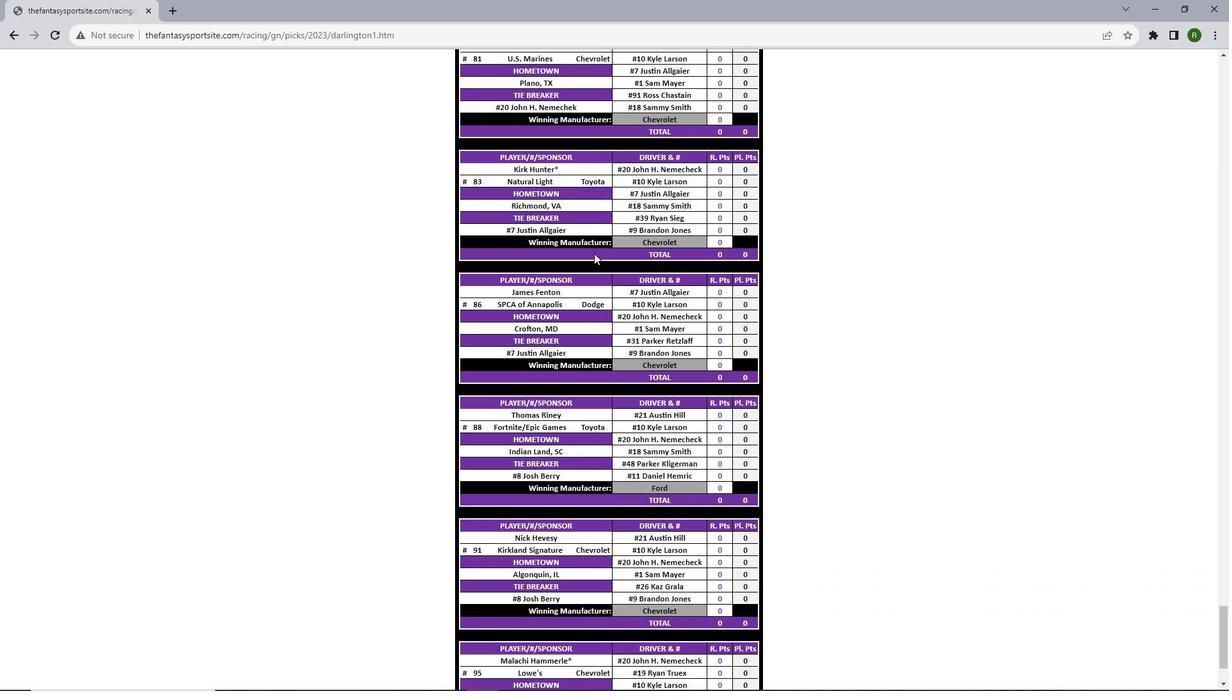 
Action: Mouse scrolled (594, 253) with delta (0, 0)
Screenshot: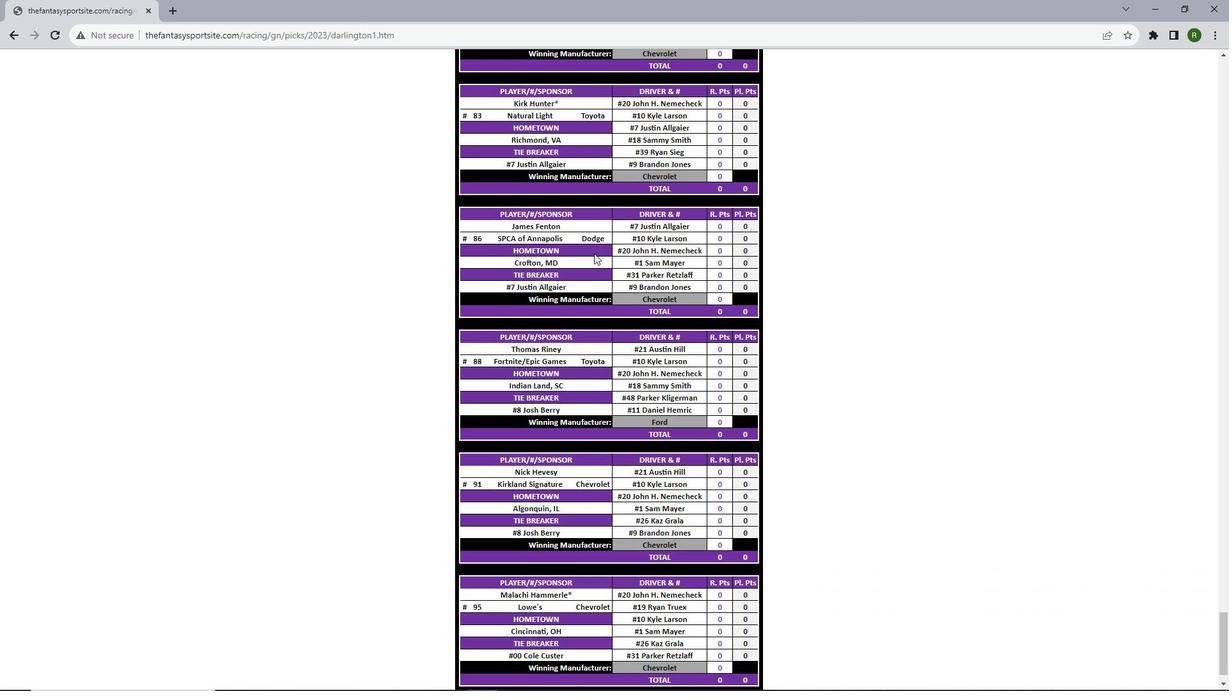 
Action: Mouse scrolled (594, 253) with delta (0, 0)
Screenshot: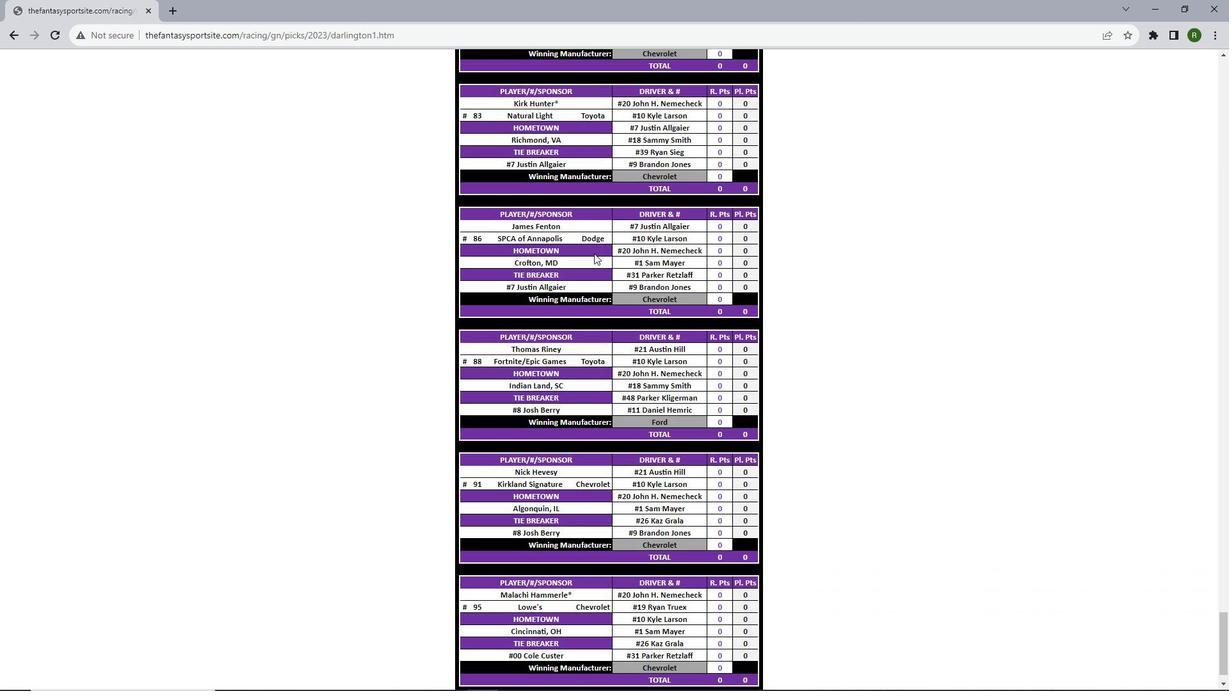 
Action: Mouse scrolled (594, 253) with delta (0, 0)
Screenshot: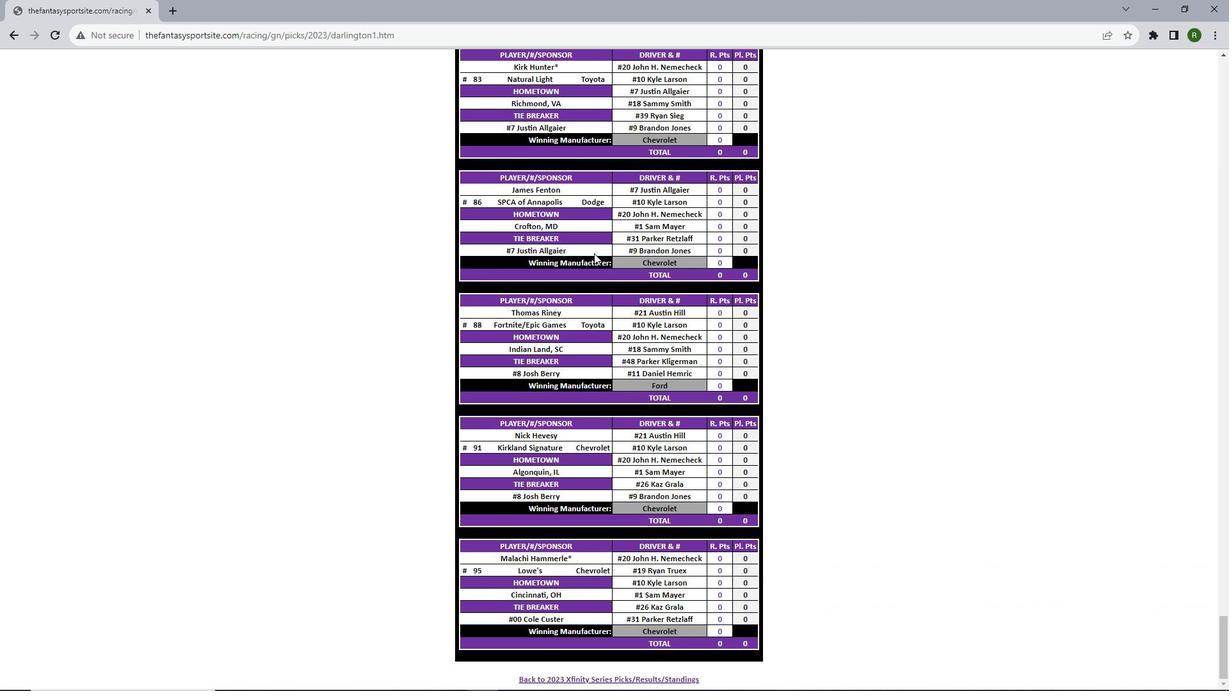 
Action: Mouse scrolled (594, 253) with delta (0, 0)
Screenshot: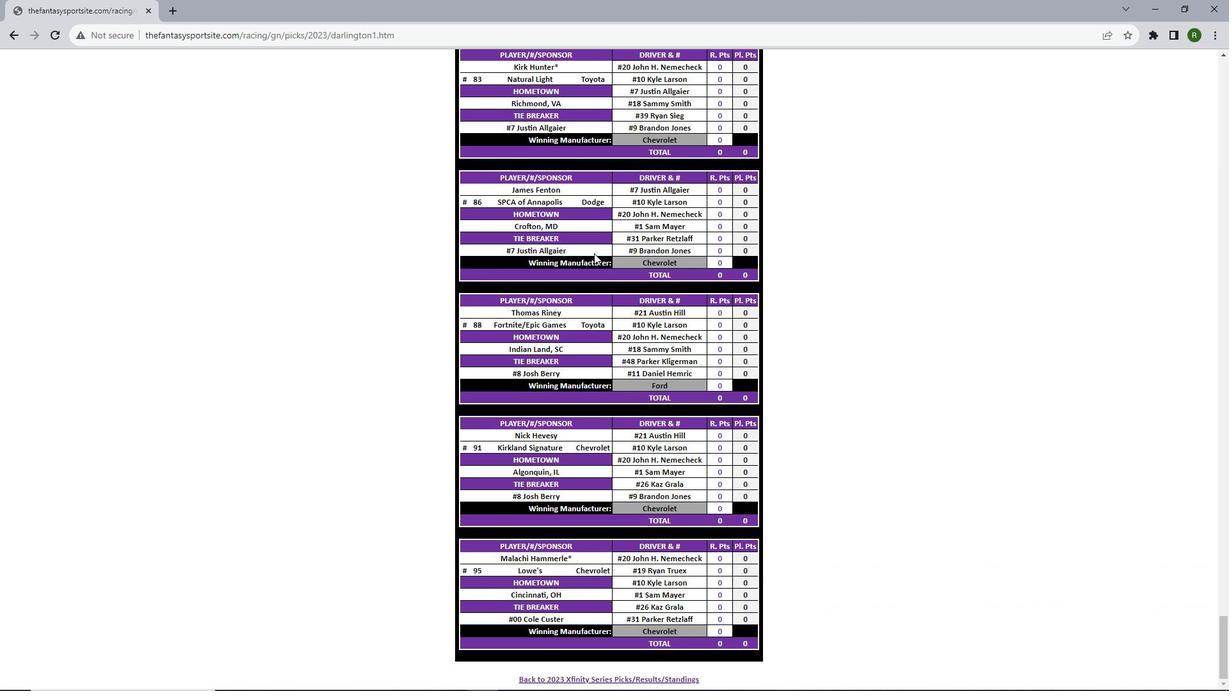 
